 Task: Open a blank google sheet and write heading  Financial Planner. Add Dates in a column and its values below  'Jan 23, Feb 23, Mar 23, Apr 23 & may23. 'Add Income in next column and its values below  $3,000, $3,200, $3,100, $3,300 & $3,500. Add Expenses in next column and its values below  $2,000, $2,300, $2,200, $2,500 & $2,800. Add savings in next column and its values below $500, $600, $500, $700 & $700. Add Investment in next column and its values below  $500, $700, $800, $900 & $1000. Add Net Saving in next column and its values below  $1000, $1200, $900, $800 & $700. Save page Cash Flow Tracker
Action: Mouse moved to (1051, 69)
Screenshot: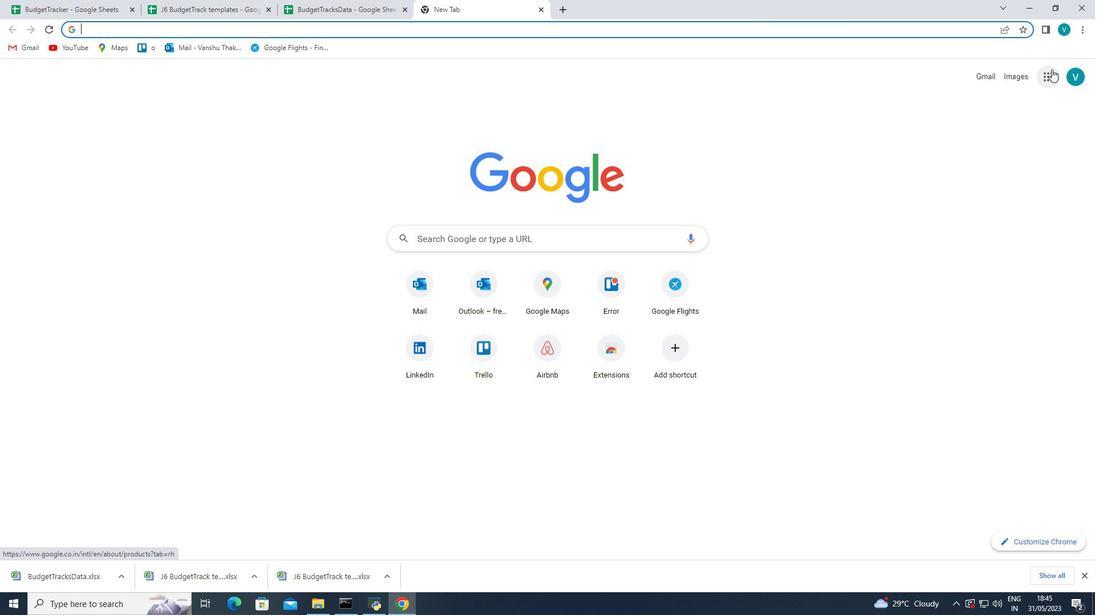 
Action: Mouse pressed left at (1051, 69)
Screenshot: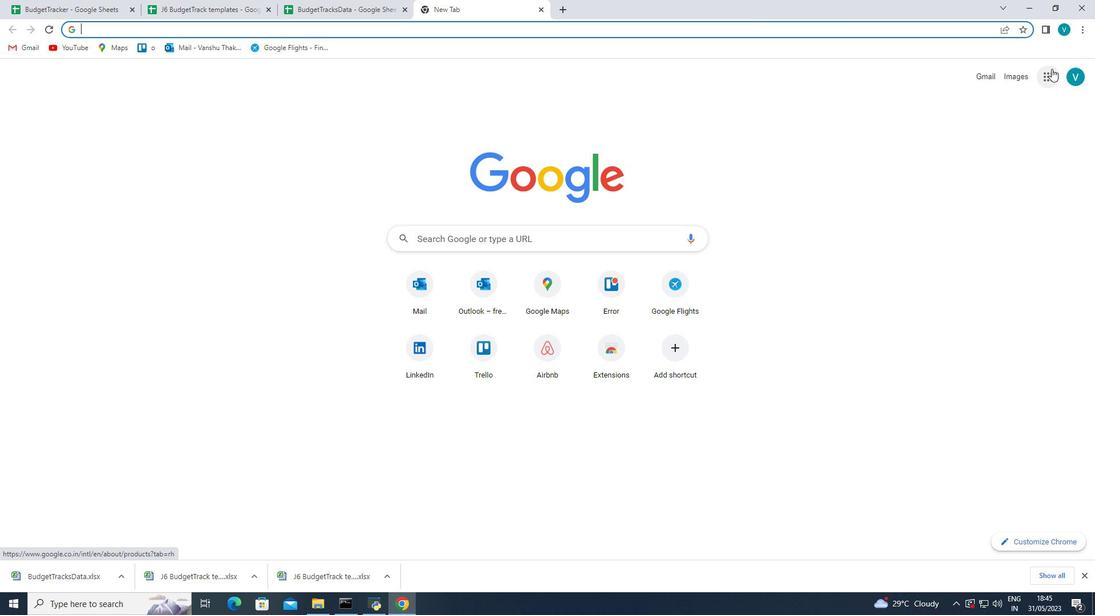 
Action: Mouse moved to (1051, 266)
Screenshot: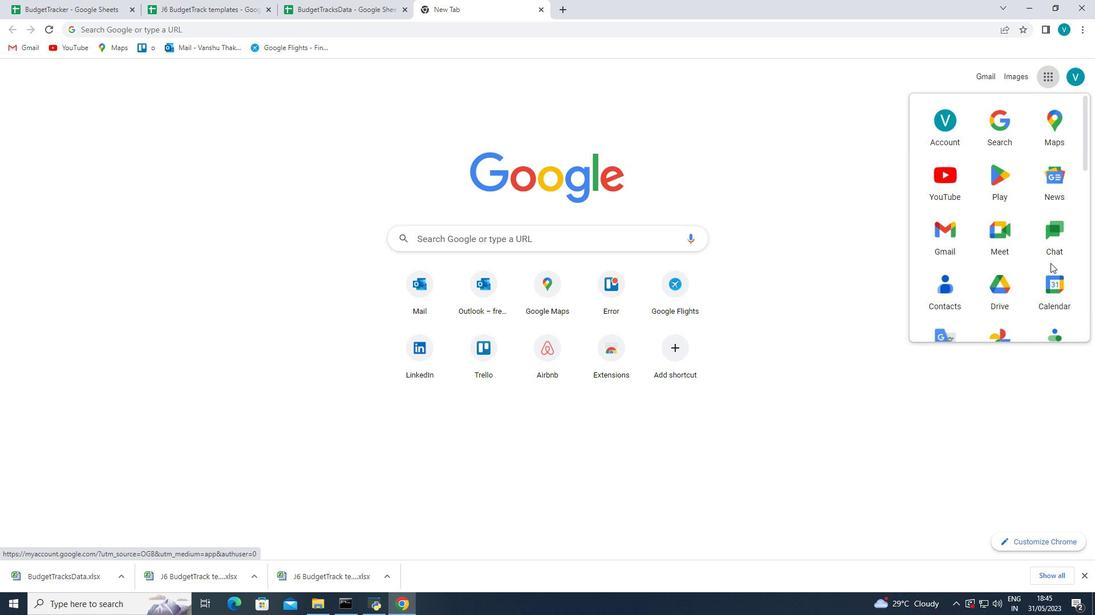 
Action: Mouse scrolled (1051, 266) with delta (0, 0)
Screenshot: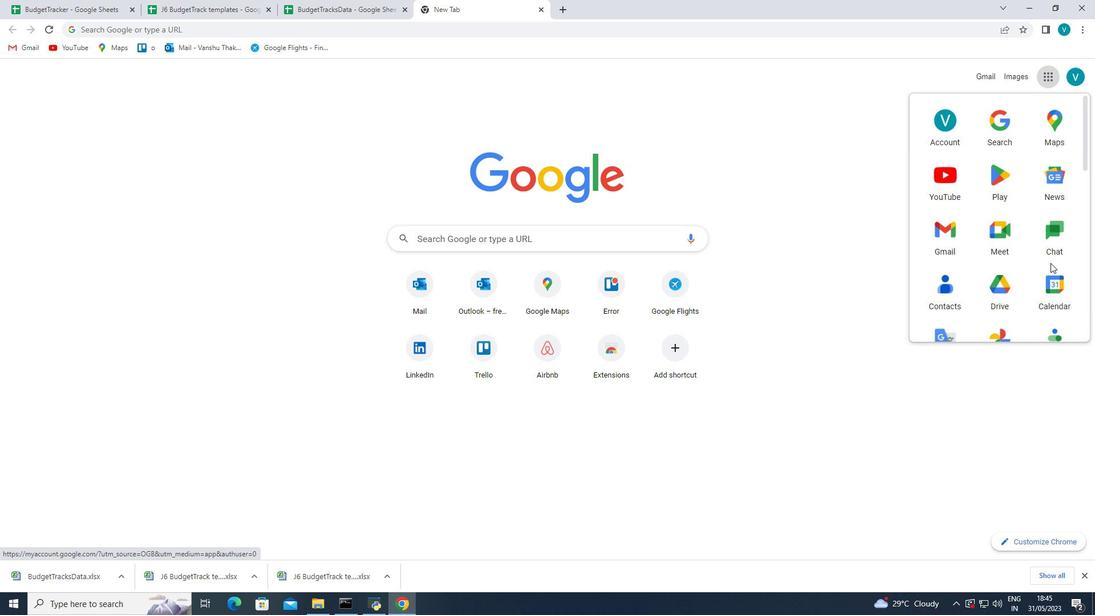 
Action: Mouse scrolled (1051, 266) with delta (0, 0)
Screenshot: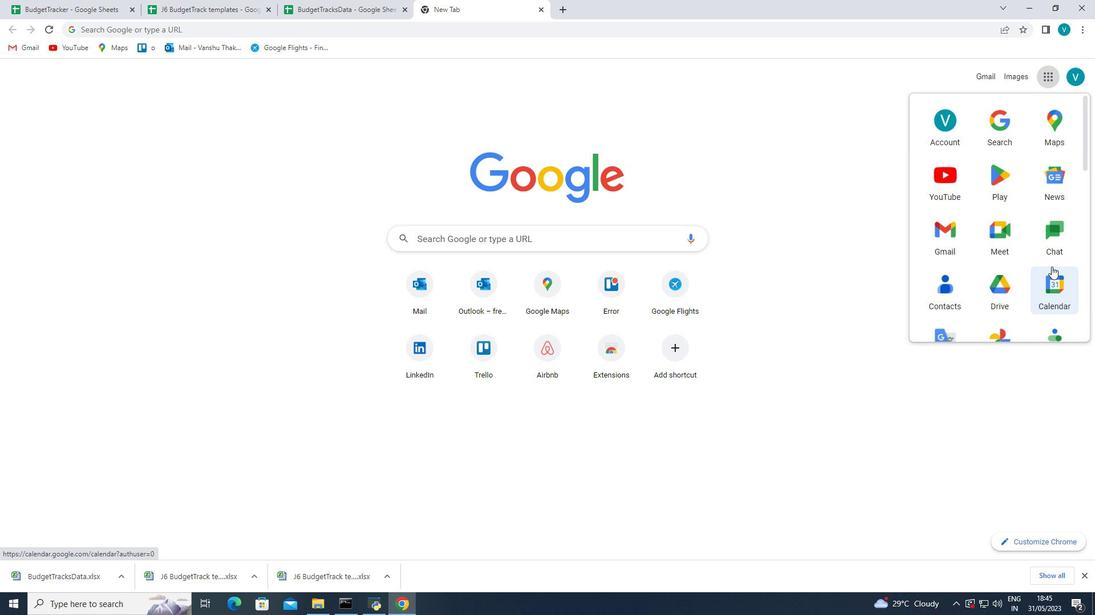 
Action: Mouse moved to (1052, 267)
Screenshot: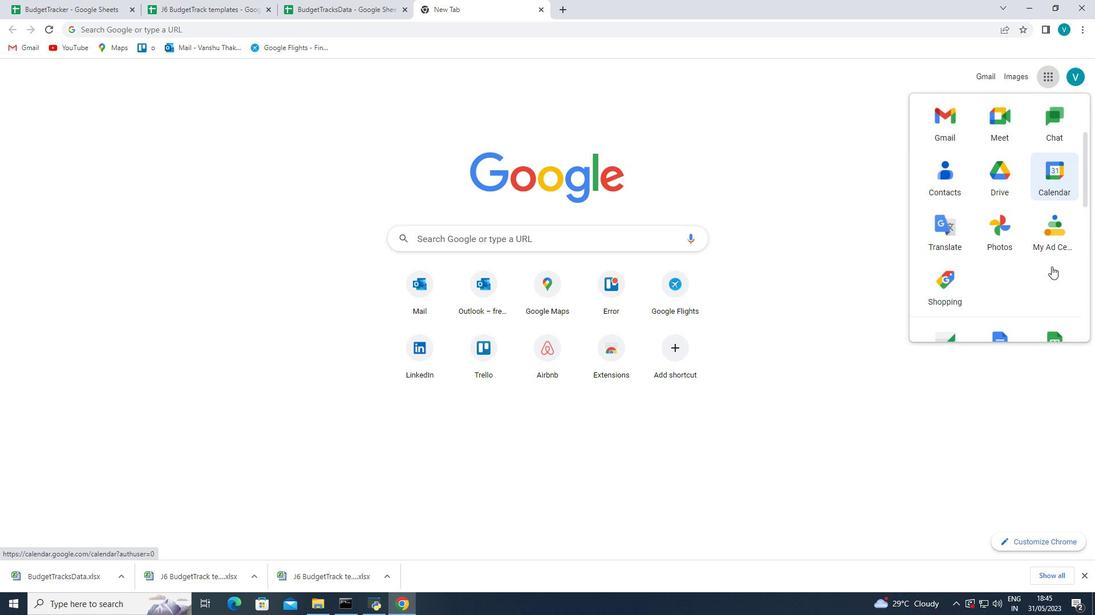 
Action: Mouse scrolled (1052, 266) with delta (0, 0)
Screenshot: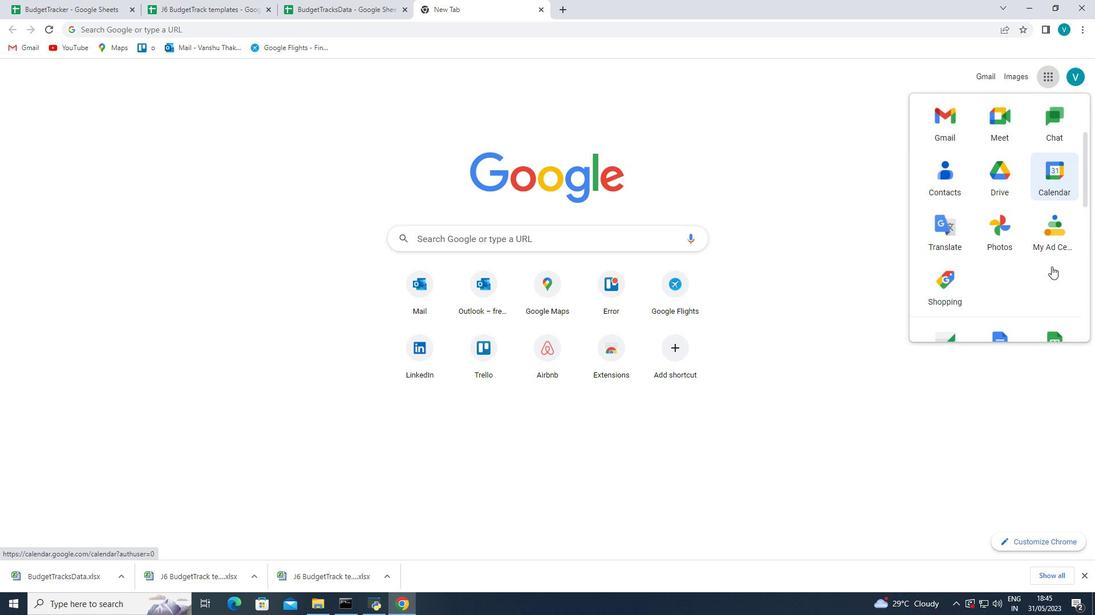 
Action: Mouse moved to (1052, 268)
Screenshot: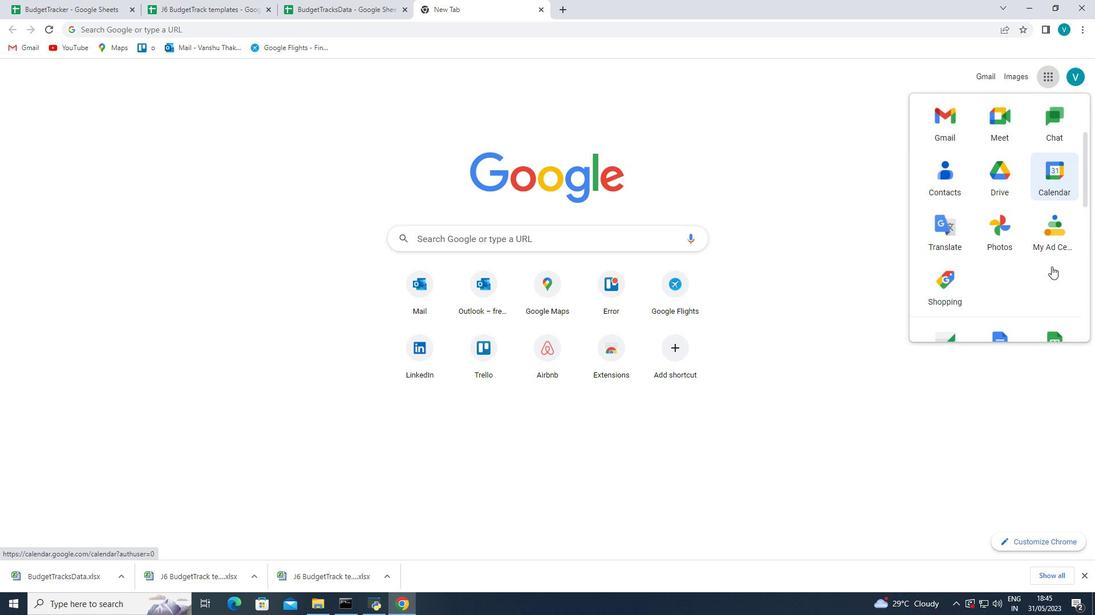 
Action: Mouse scrolled (1052, 267) with delta (0, 0)
Screenshot: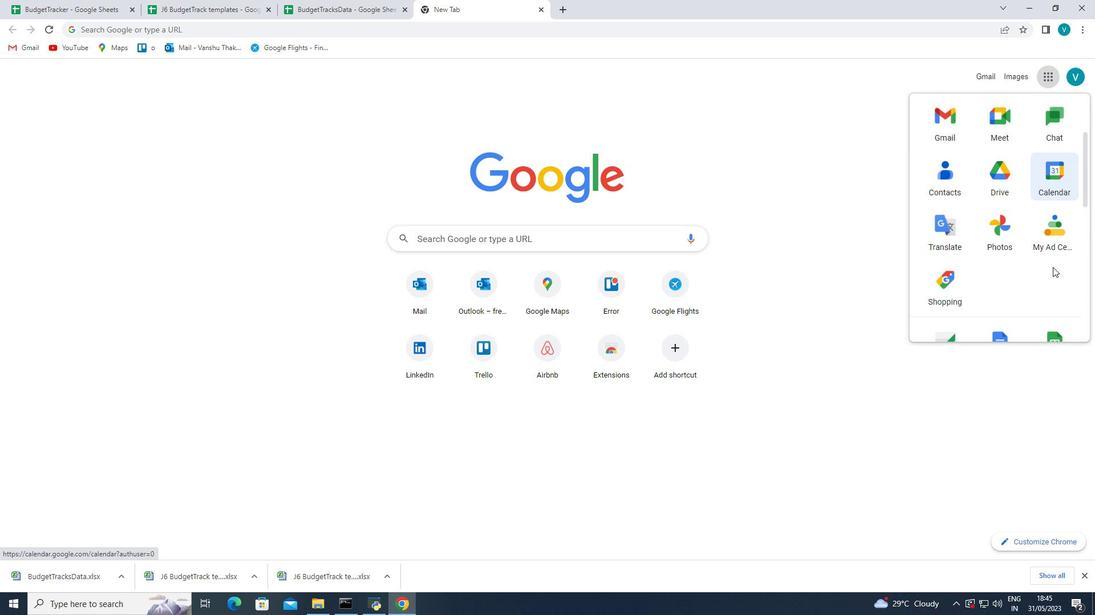 
Action: Mouse moved to (1056, 249)
Screenshot: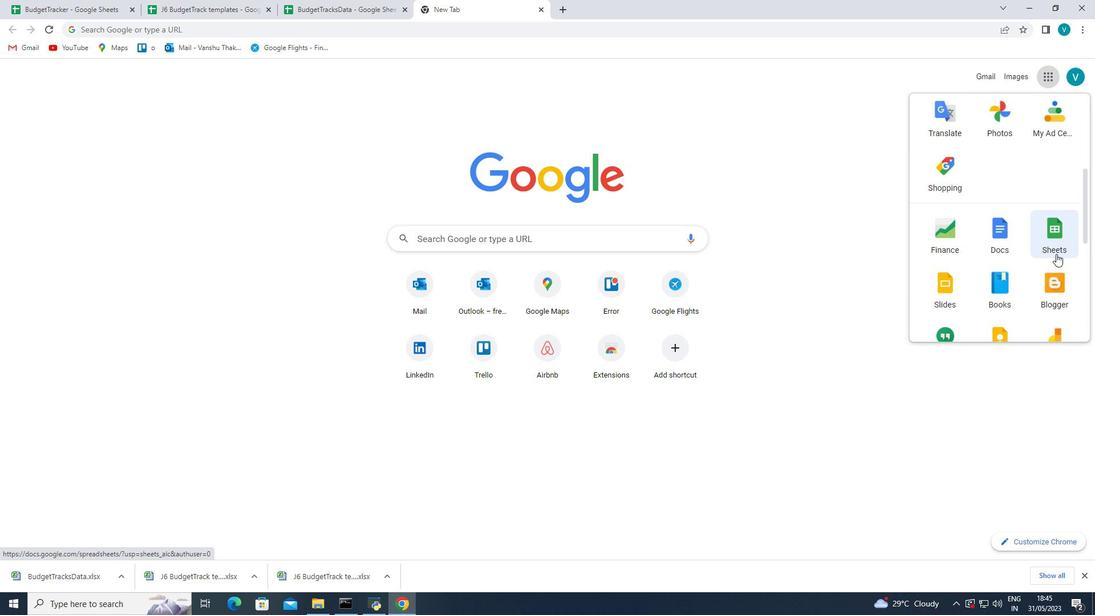 
Action: Mouse pressed left at (1056, 249)
Screenshot: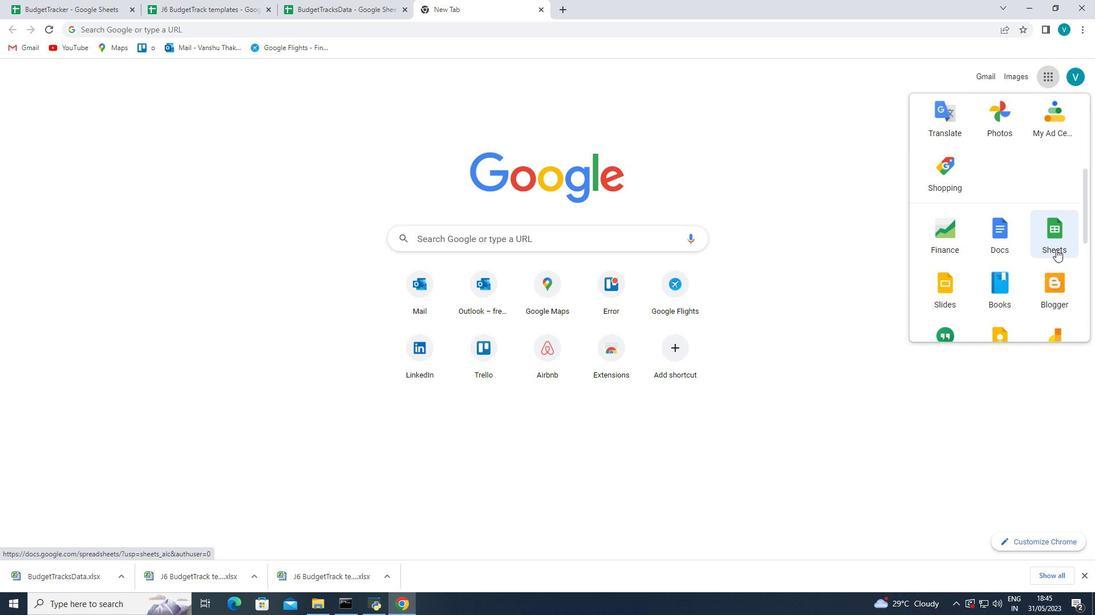 
Action: Mouse pressed left at (1056, 249)
Screenshot: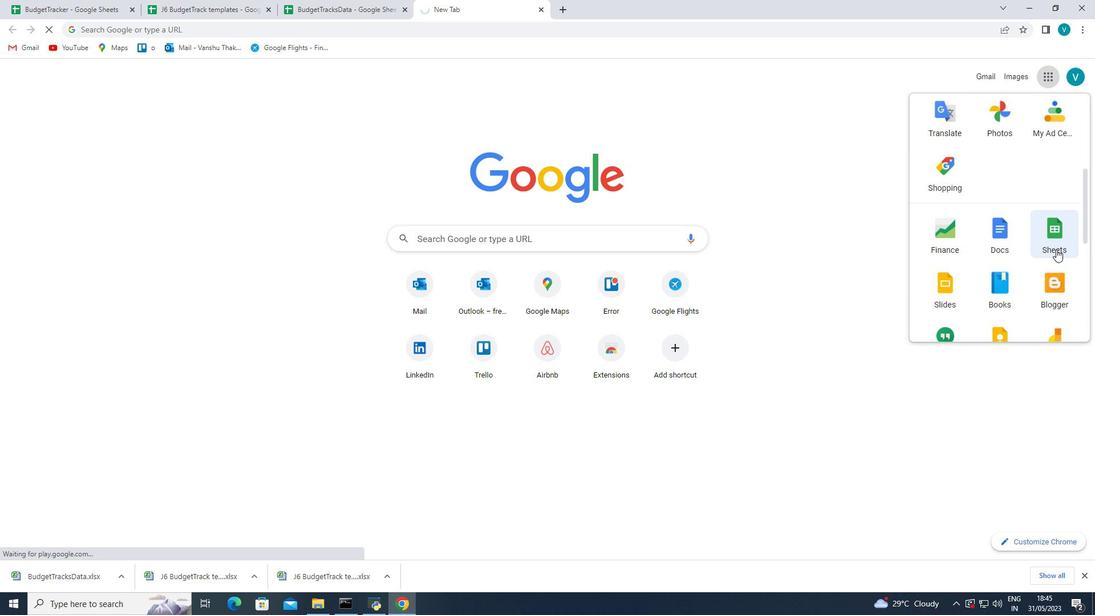 
Action: Mouse moved to (306, 166)
Screenshot: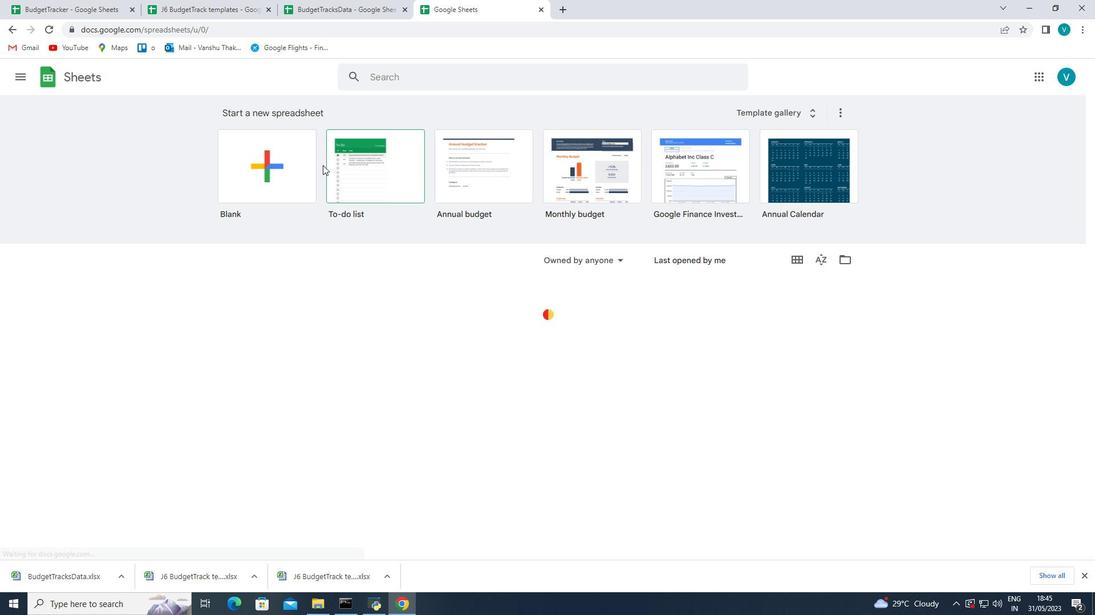 
Action: Mouse pressed left at (306, 166)
Screenshot: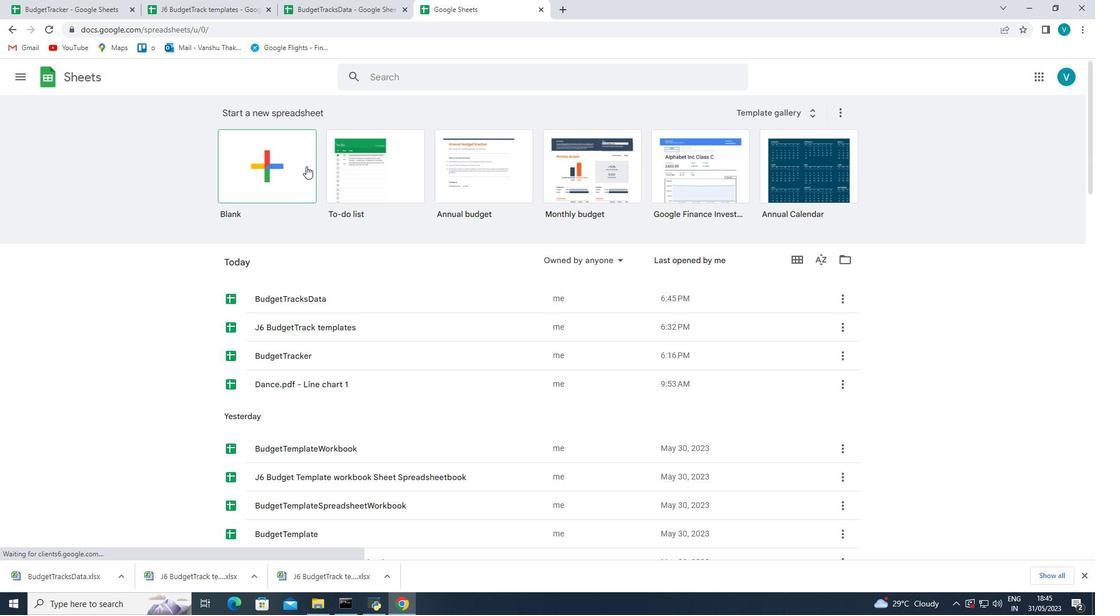 
Action: Mouse pressed left at (306, 166)
Screenshot: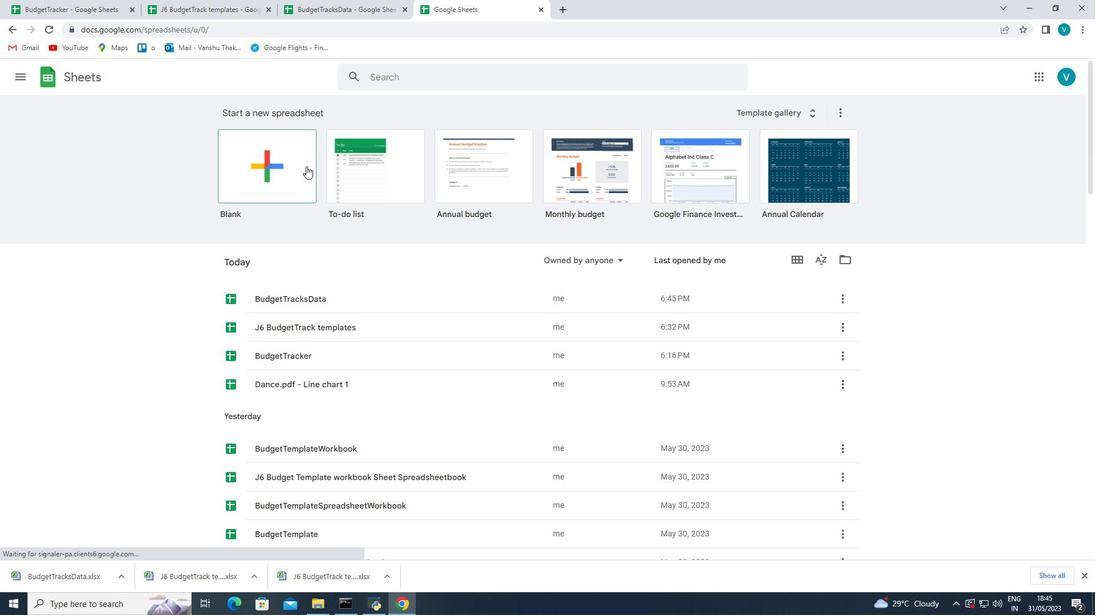 
Action: Mouse moved to (65, 160)
Screenshot: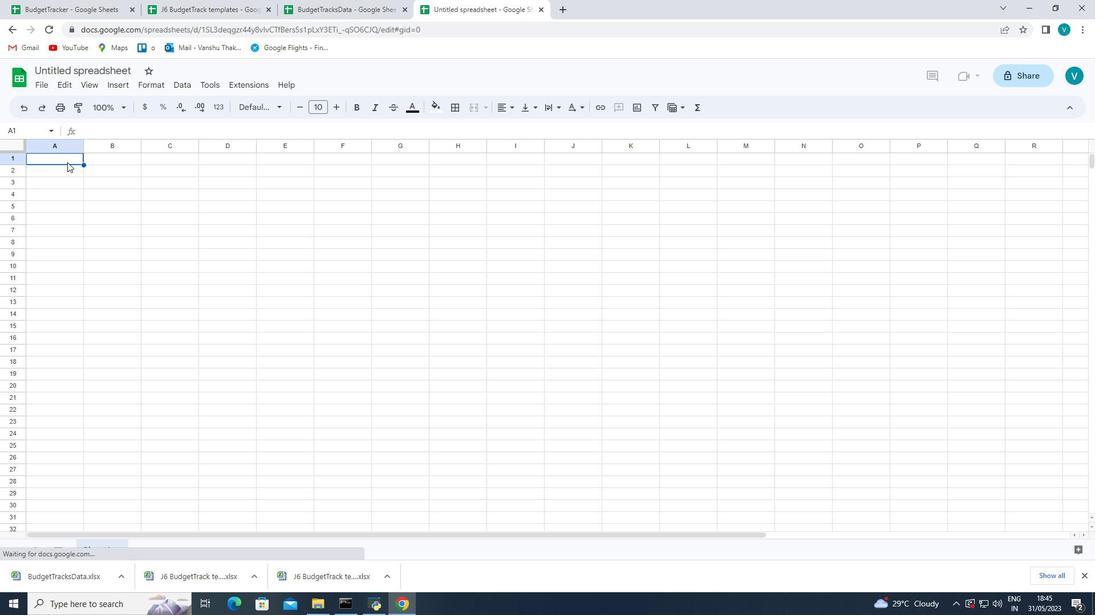 
Action: Mouse pressed left at (65, 160)
Screenshot: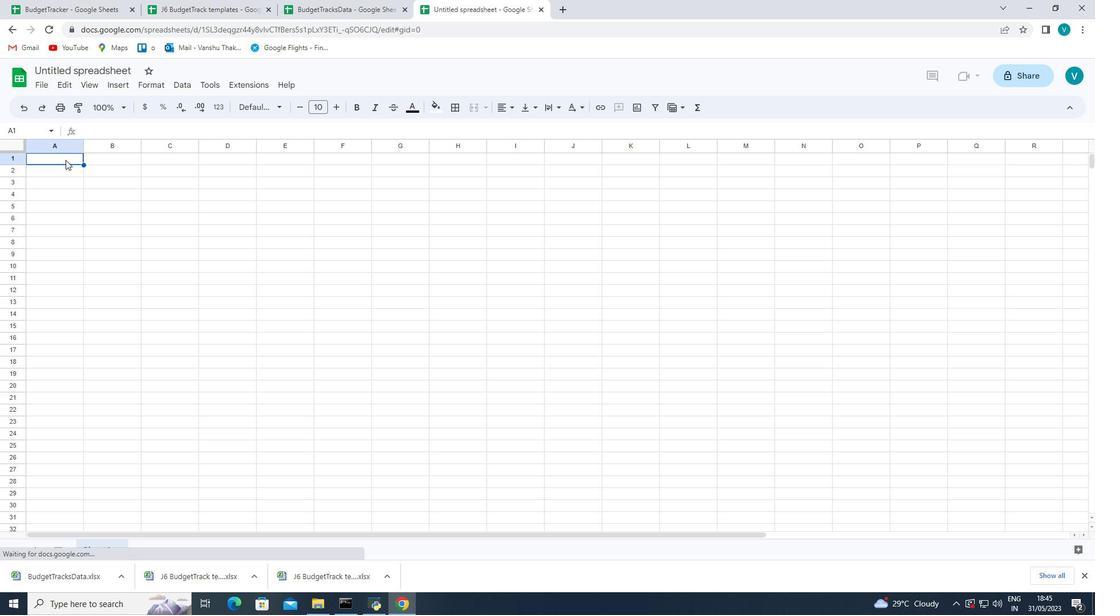 
Action: Mouse pressed left at (65, 160)
Screenshot: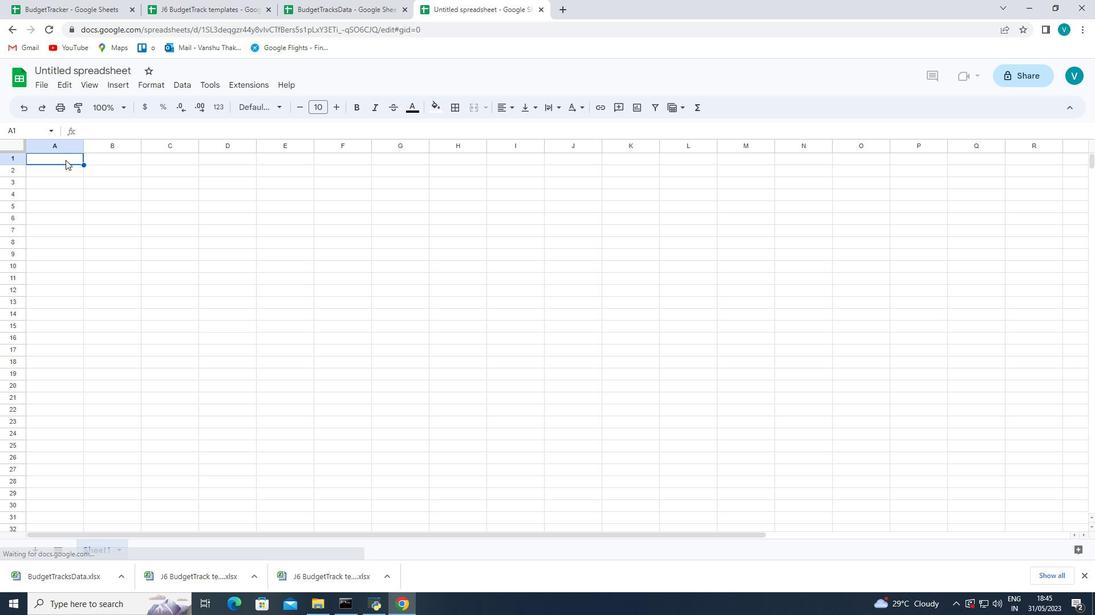
Action: Mouse moved to (250, 118)
Screenshot: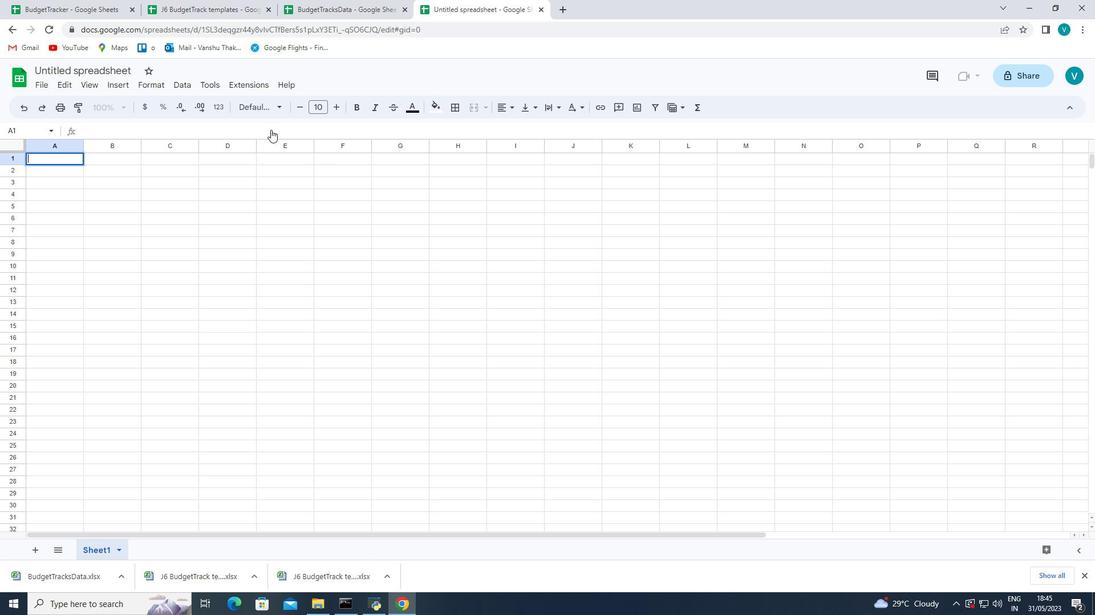 
Action: Key pressed <Key.shift>Financu<Key.backspace>ial<Key.space><Key.shift>Planner<Key.space><Key.enter><Key.shift><Key.shift><Key.shift><Key.shift><Key.shift><Key.shift><Key.shift><Key.shift><Key.shift><Key.shift><Key.shift><Key.shift><Key.shift><Key.shift>Dates<Key.backspace><Key.right><Key.shift><Key.shift><Key.shift><Key.shift><Key.shift><Key.shift><Key.shift><Key.shift><Key.shift>Income<Key.space><Key.right><Key.shift><Key.shift><Key.shift>Expenses<Key.right><Key.shift>Savings<Key.space><Key.right><Key.shift>Invesr<Key.backspace>tment<Key.space><Key.right><Key.shift>Net<Key.space><Key.shift_r>Savings<Key.backspace>
Screenshot: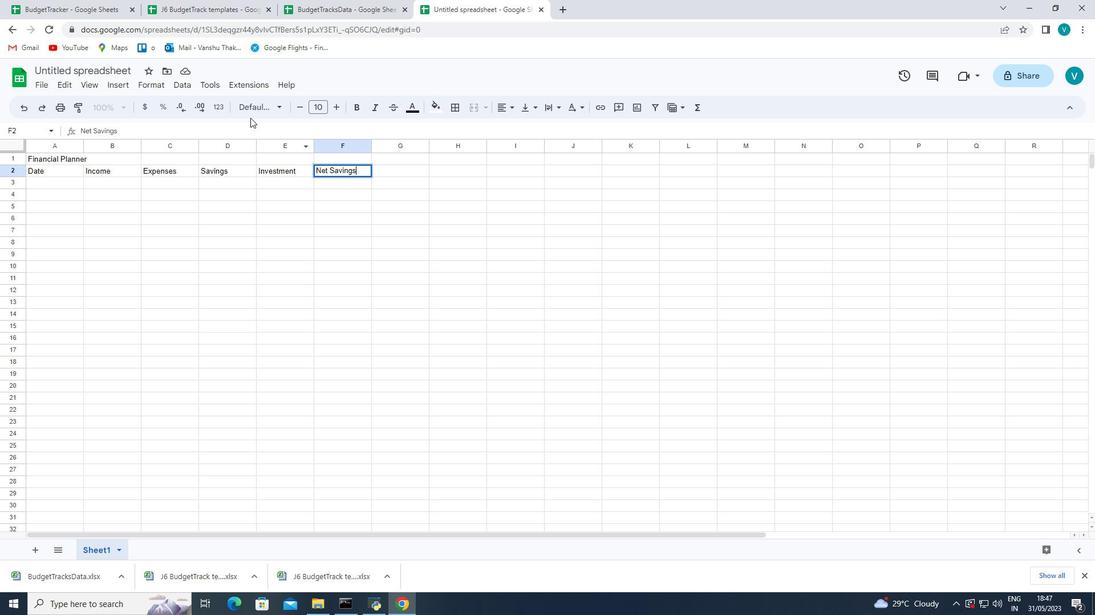 
Action: Mouse moved to (309, 304)
Screenshot: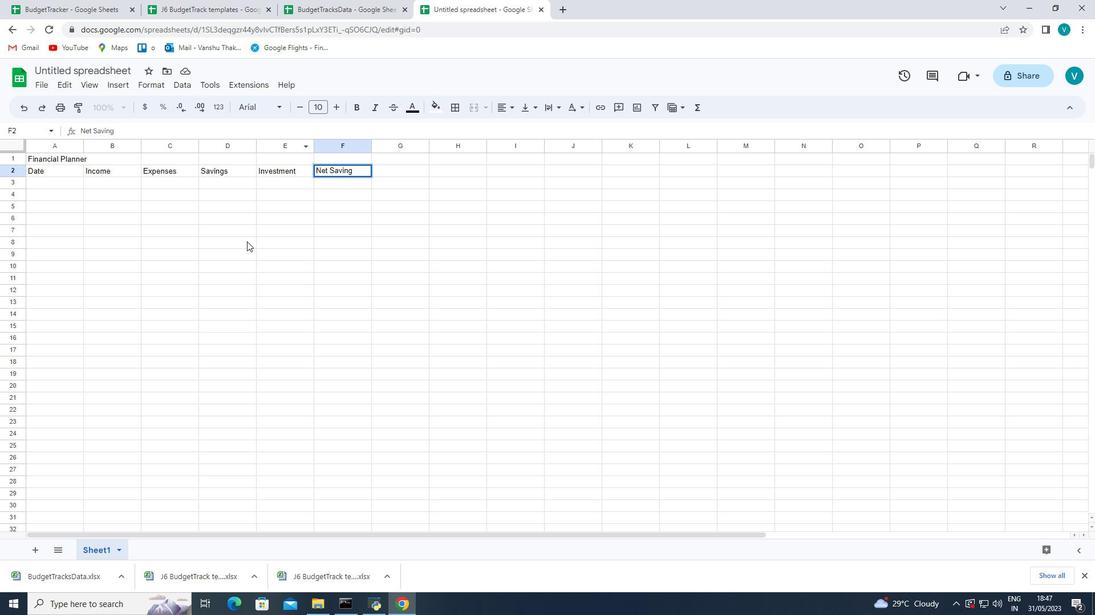 
Action: Mouse pressed left at (309, 304)
Screenshot: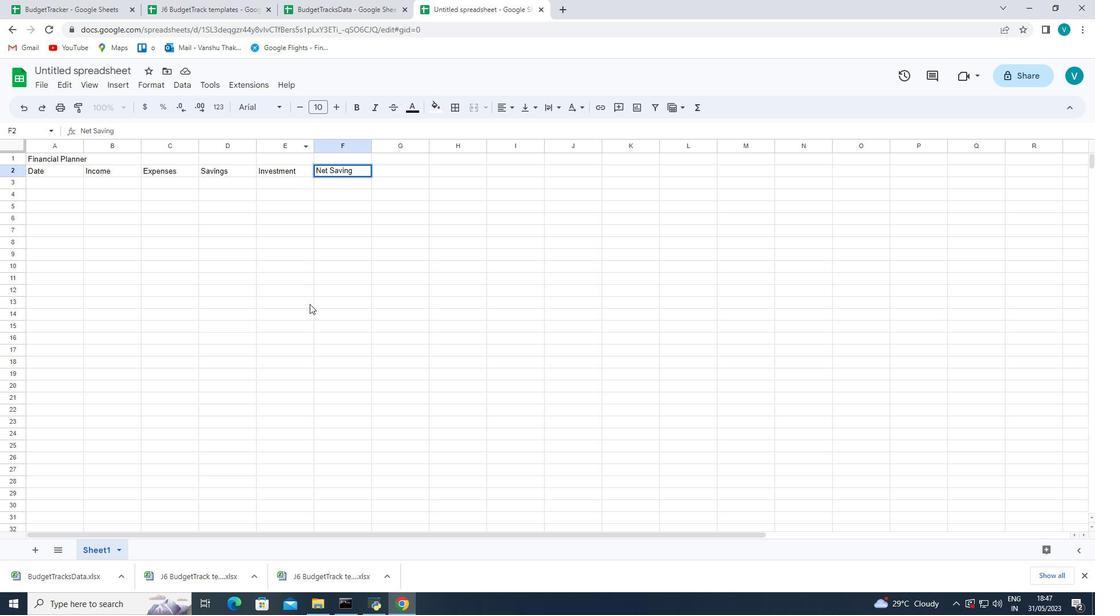 
Action: Mouse moved to (69, 188)
Screenshot: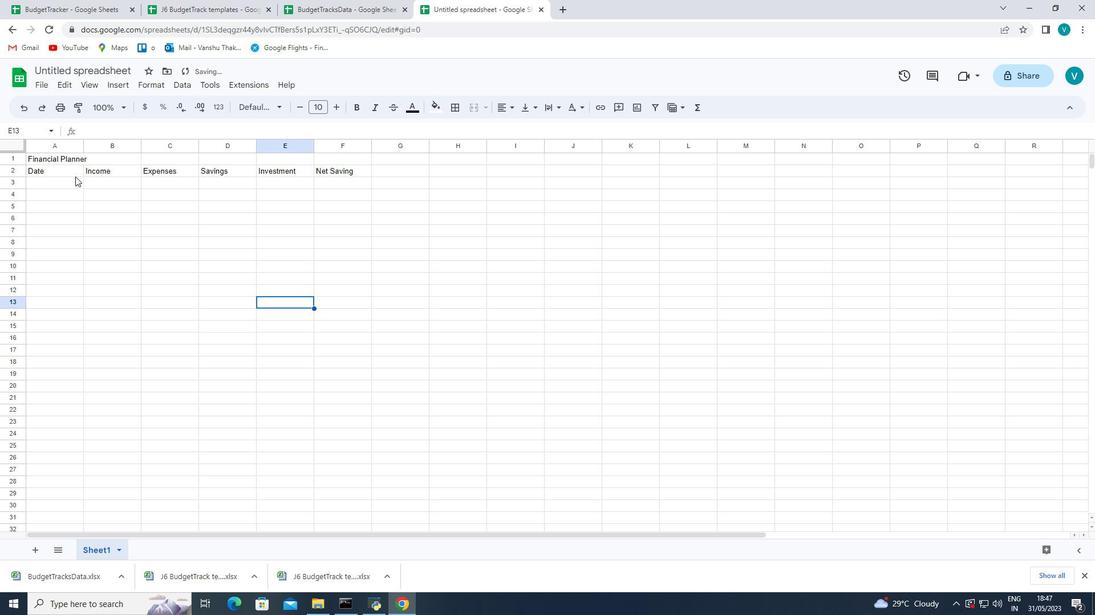 
Action: Mouse pressed left at (69, 188)
Screenshot: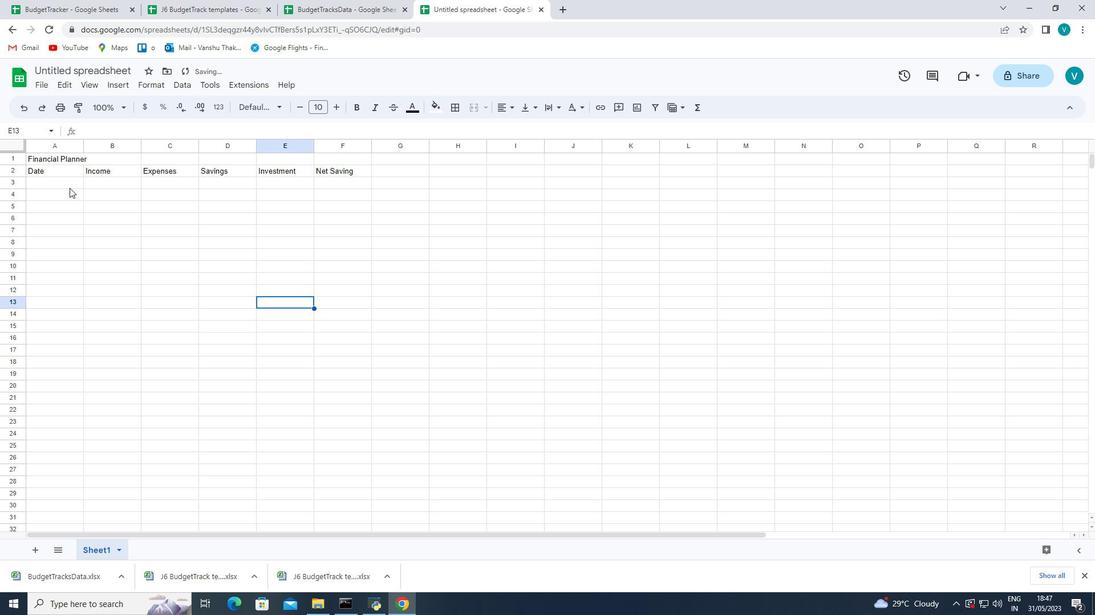 
Action: Mouse moved to (211, 0)
Screenshot: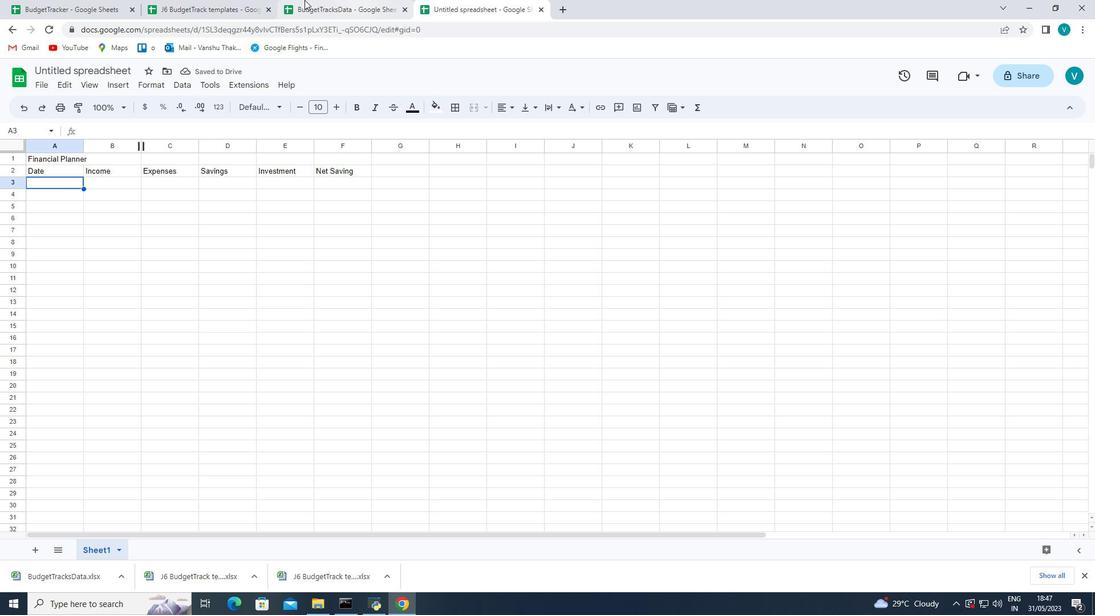
Action: Key pressed jn<Key.backspace><Key.backspace><Key.shift_r><Key.shift_r><Key.shift_r><Key.shift_r><Key.shift_r><Key.shift_r><Key.shift_r>Jan23<Key.enter><Key.shift_r>Feb23<Key.space><Key.enter>
Screenshot: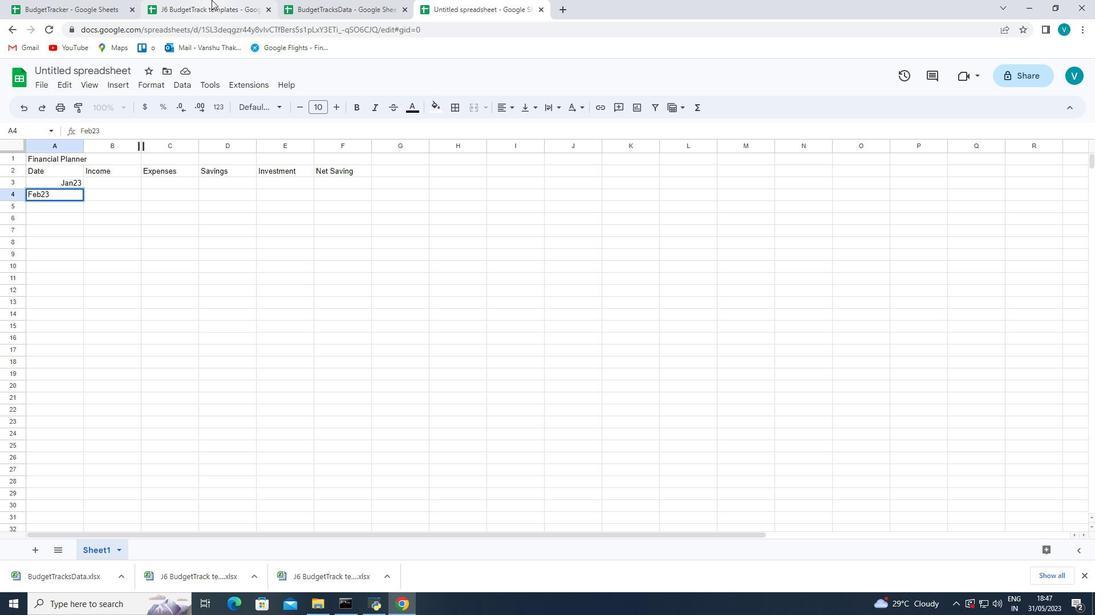 
Action: Mouse moved to (73, 181)
Screenshot: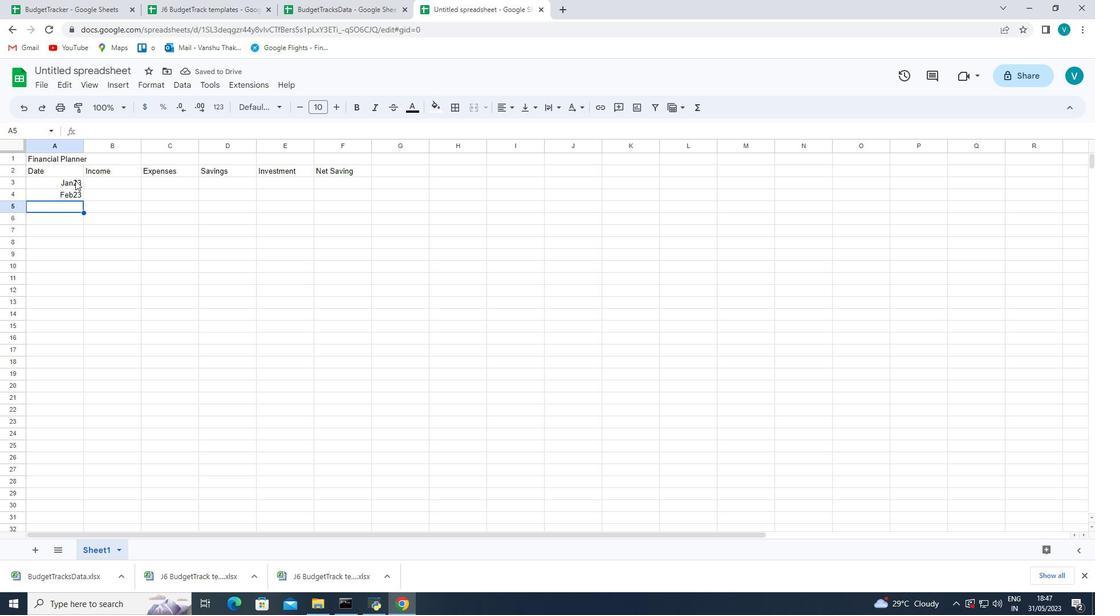 
Action: Mouse pressed left at (73, 181)
Screenshot: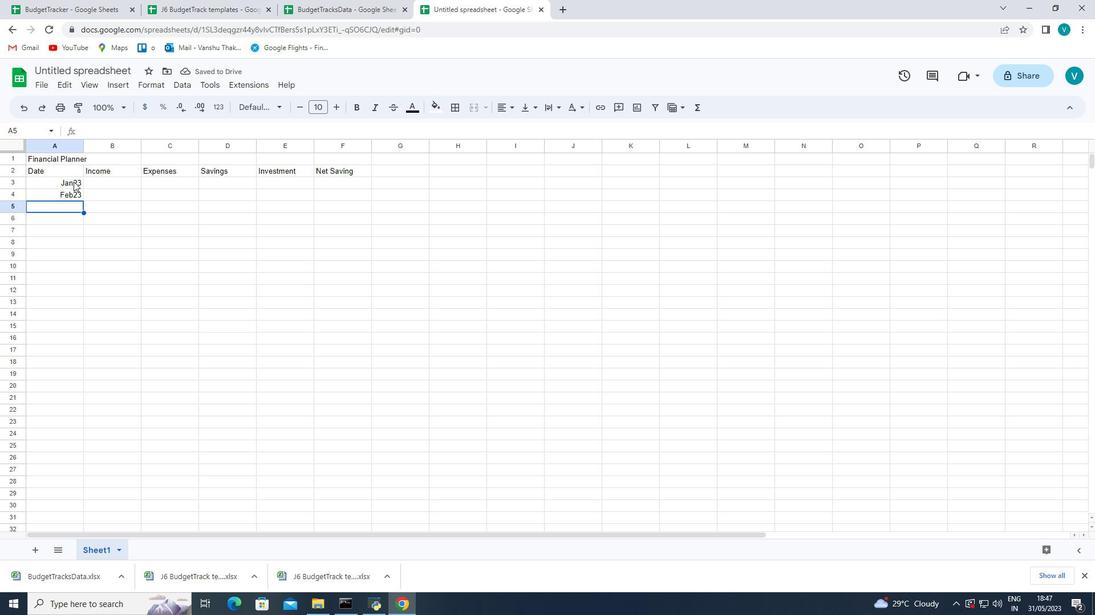
Action: Mouse pressed left at (73, 181)
Screenshot: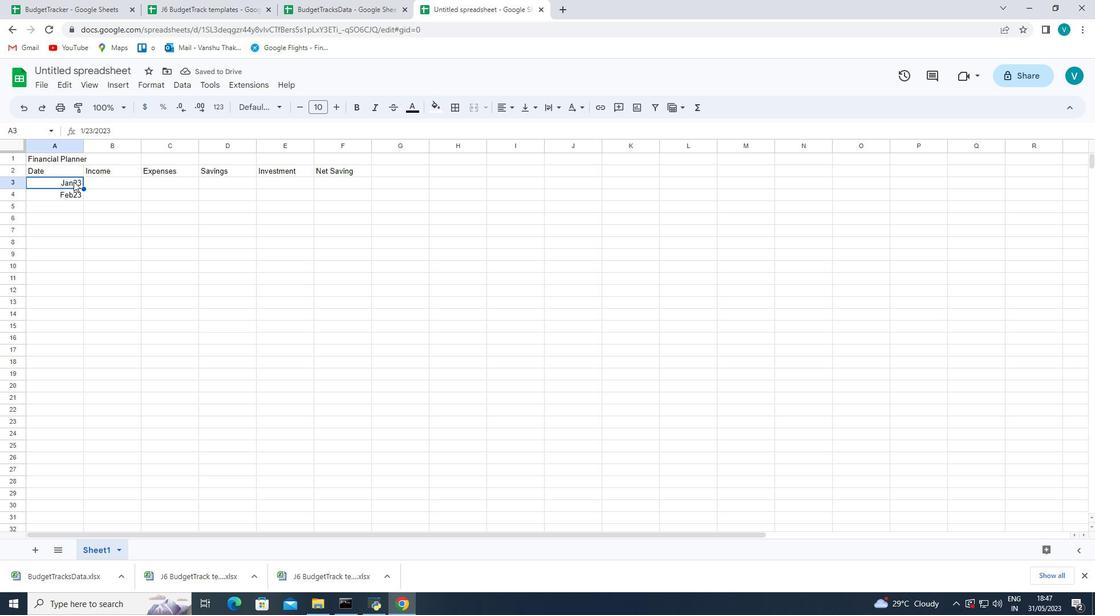 
Action: Mouse moved to (143, 207)
Screenshot: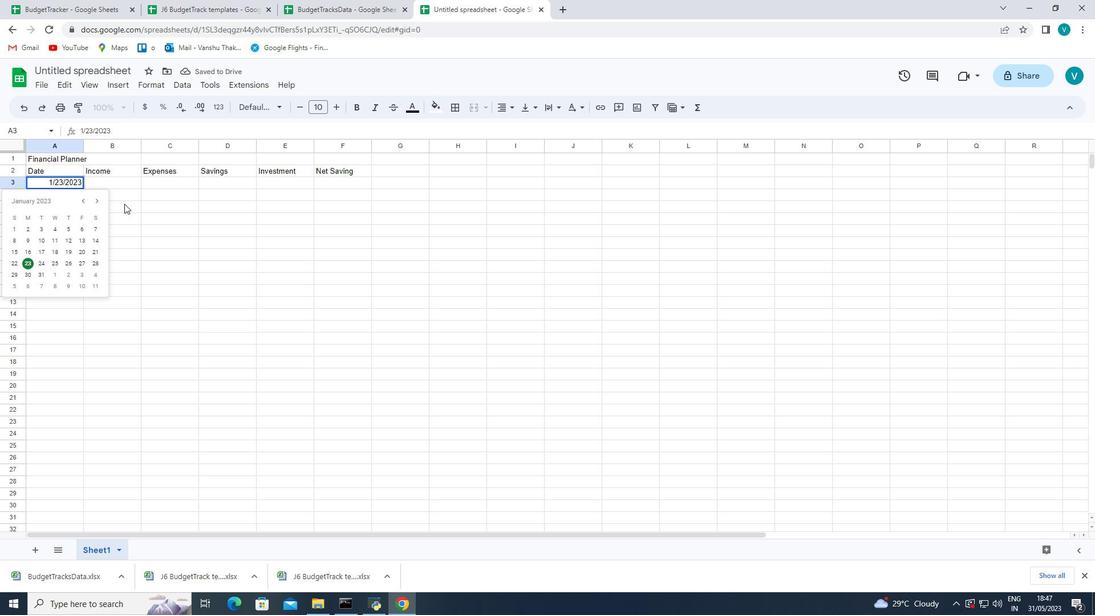 
Action: Mouse pressed left at (143, 207)
Screenshot: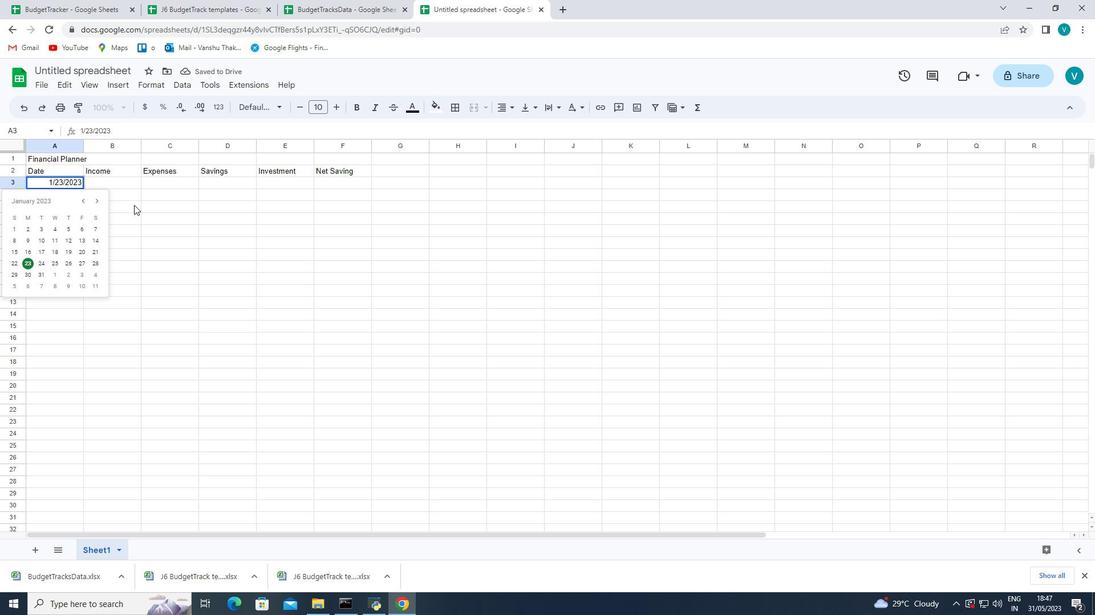 
Action: Mouse moved to (49, 181)
Screenshot: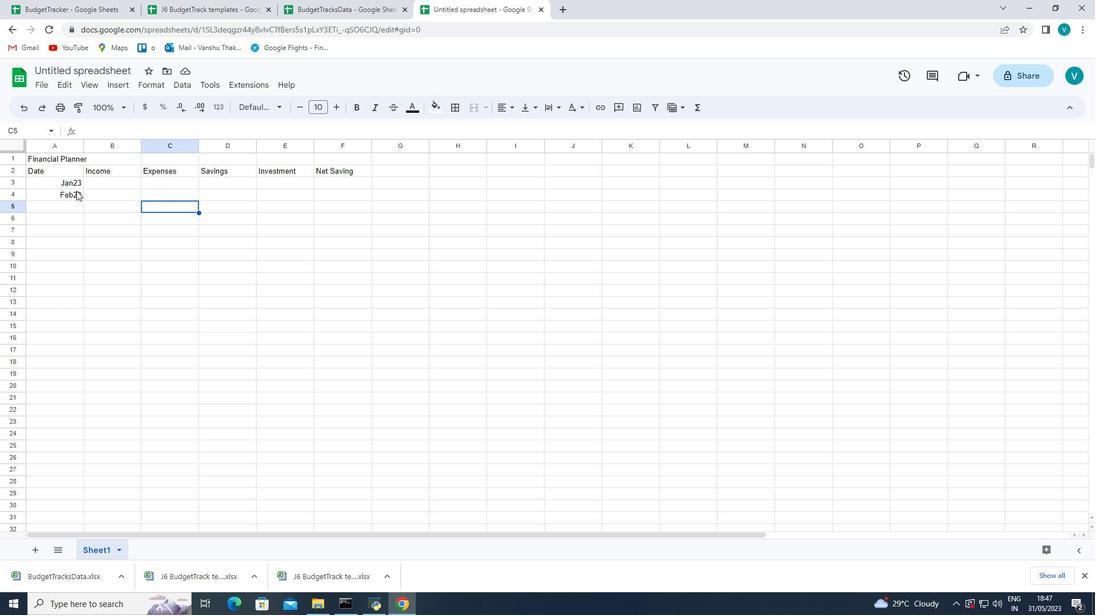 
Action: Mouse pressed left at (49, 181)
Screenshot: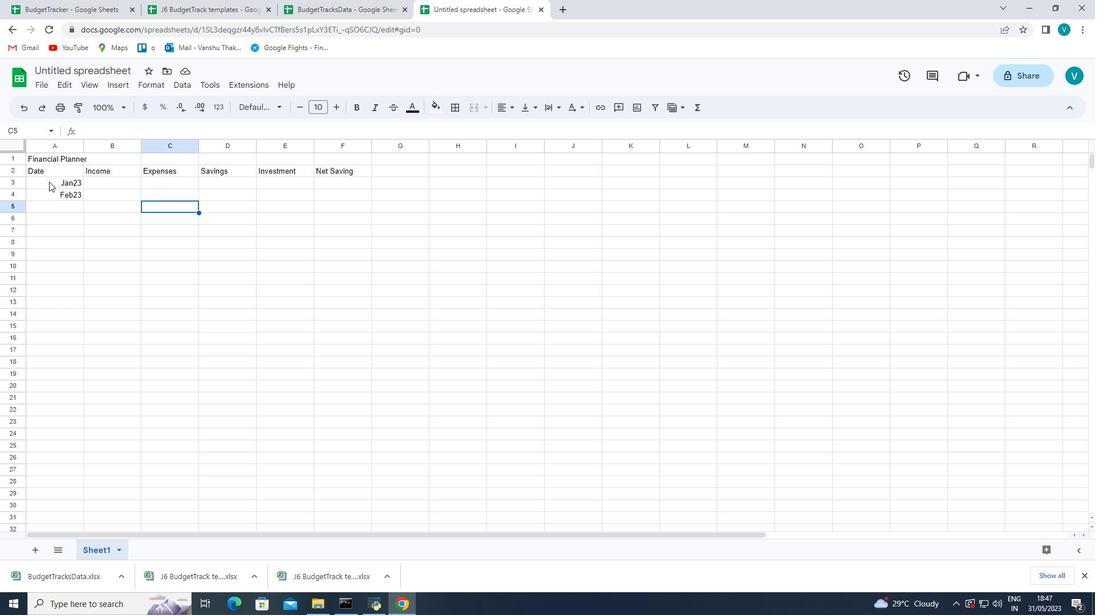 
Action: Mouse pressed left at (49, 181)
Screenshot: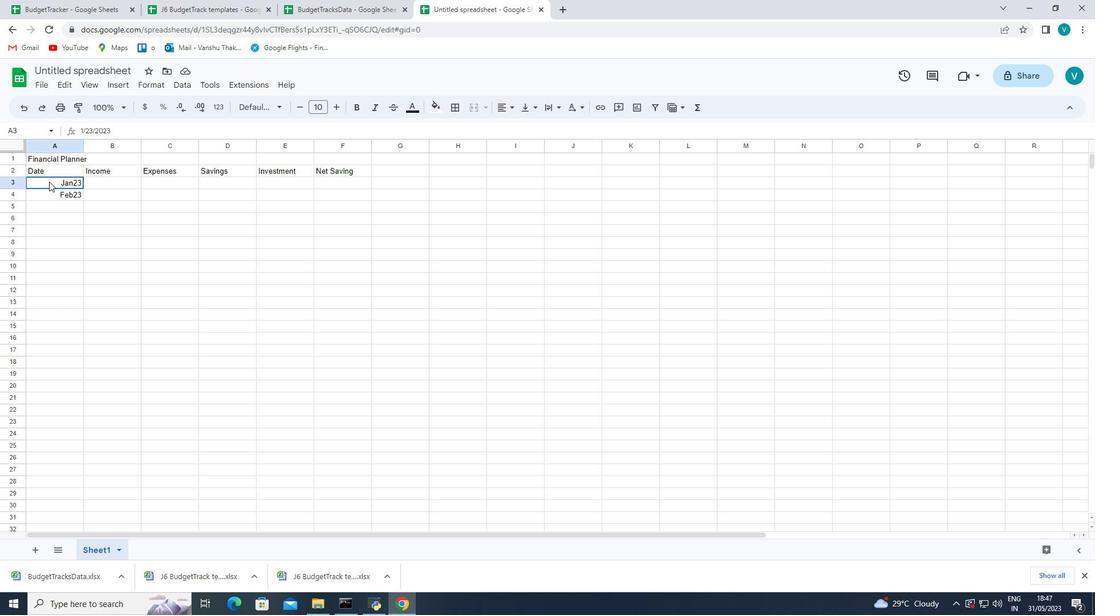 
Action: Mouse moved to (120, 192)
Screenshot: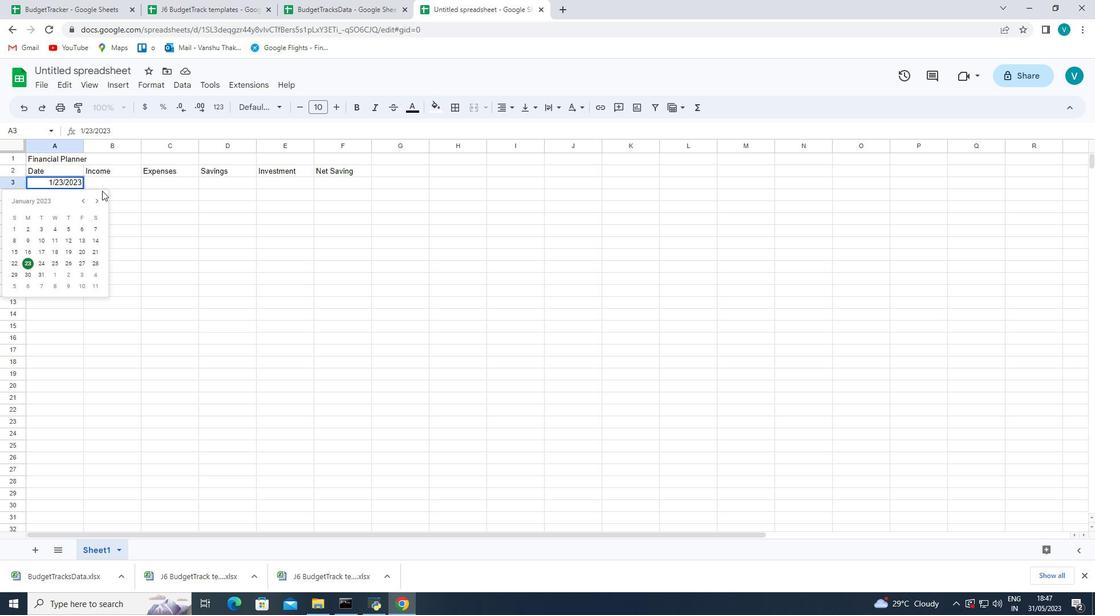 
Action: Mouse pressed left at (120, 192)
Screenshot: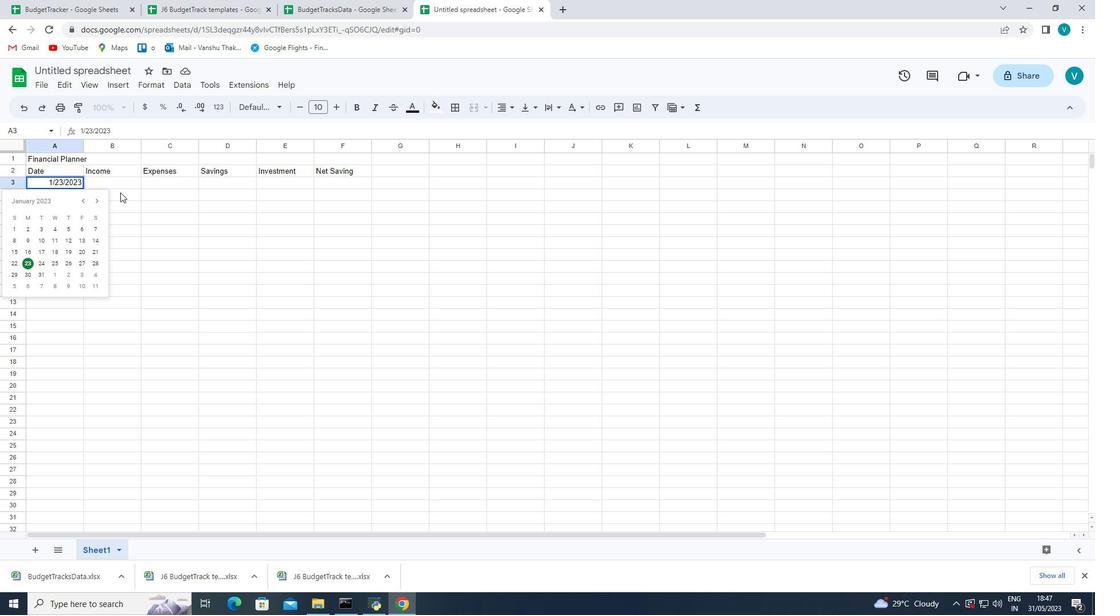 
Action: Mouse moved to (79, 184)
Screenshot: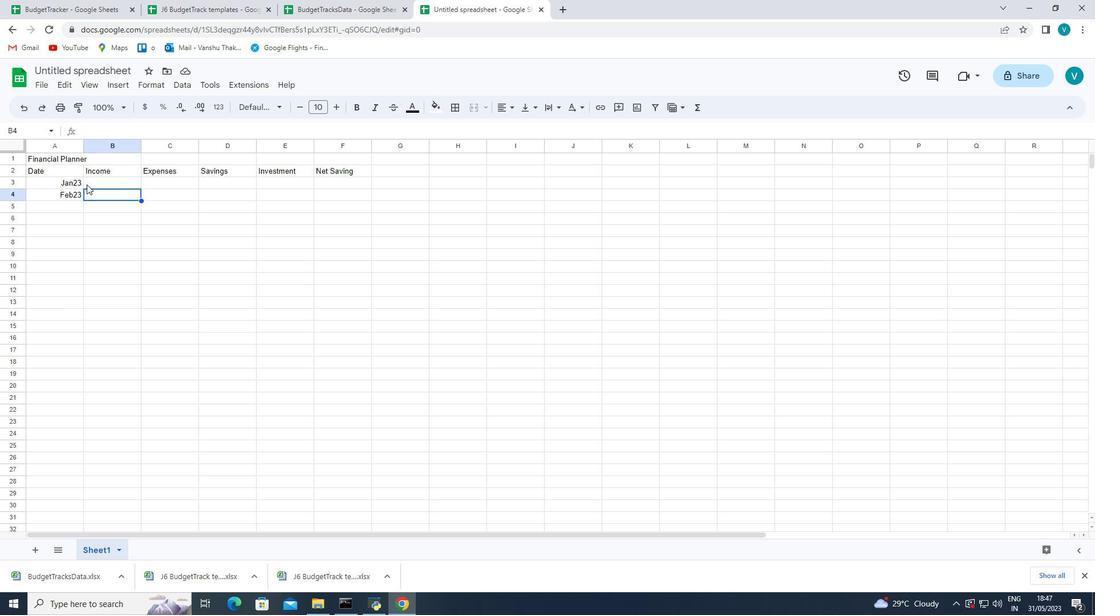 
Action: Mouse pressed left at (79, 184)
Screenshot: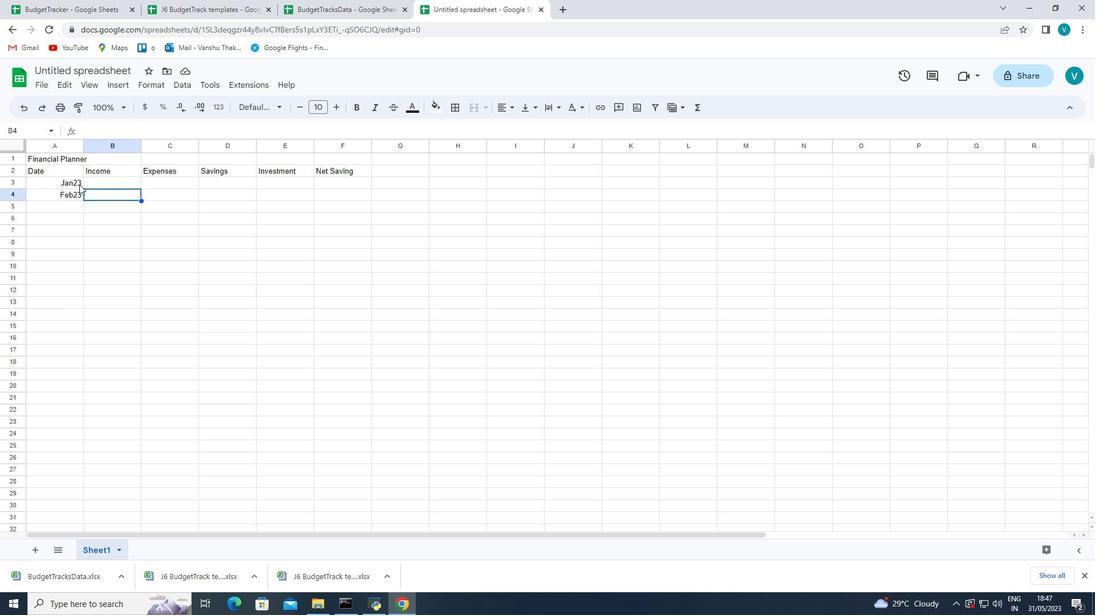 
Action: Mouse moved to (82, 184)
Screenshot: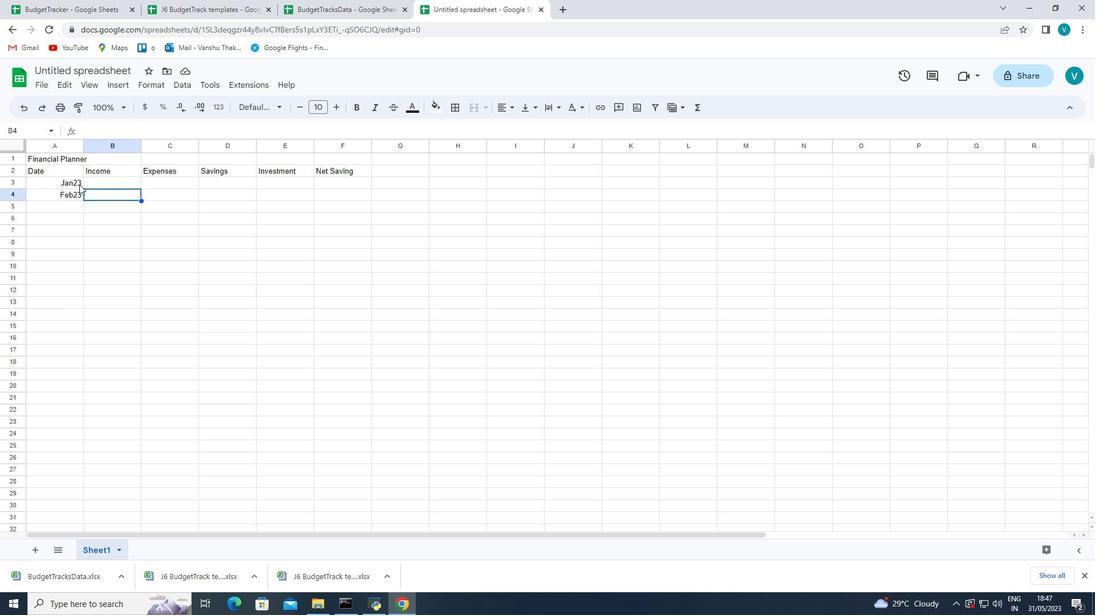 
Action: Mouse pressed left at (82, 184)
Screenshot: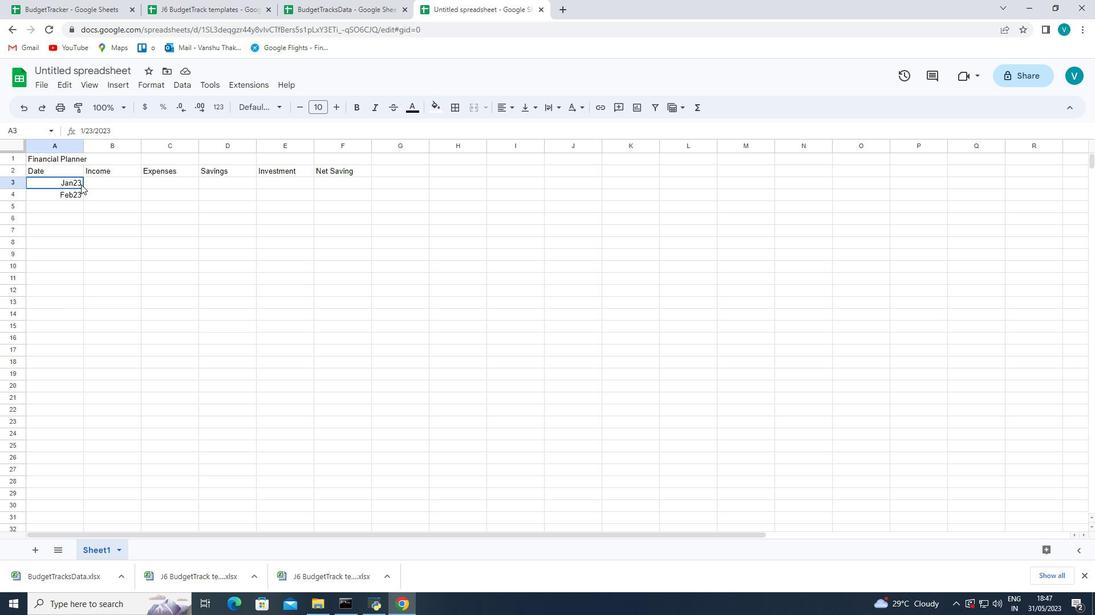 
Action: Mouse moved to (74, 183)
Screenshot: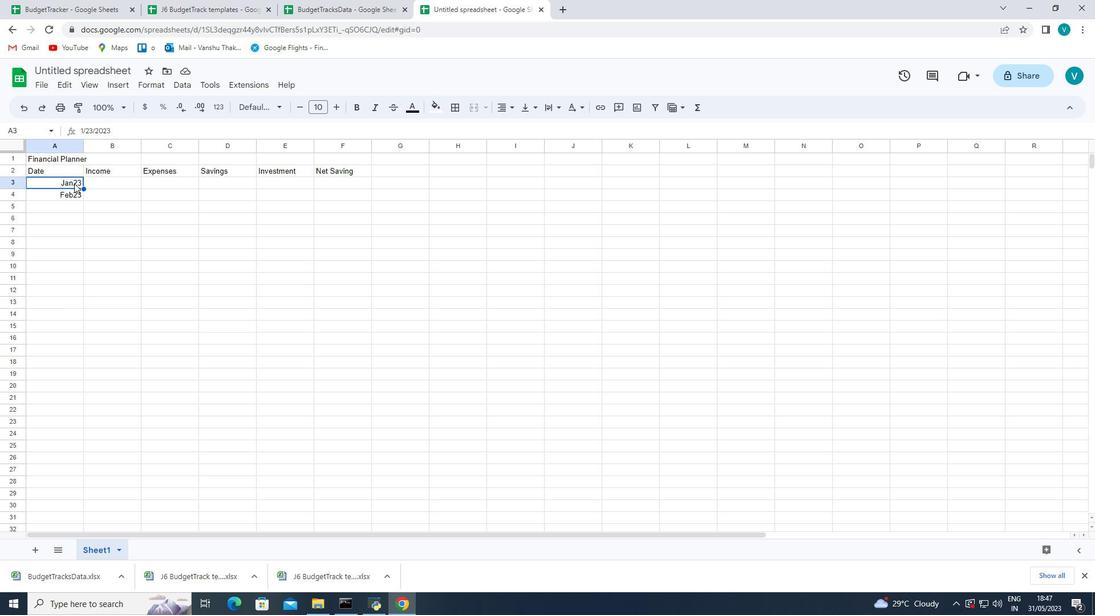 
Action: Mouse pressed left at (74, 183)
Screenshot: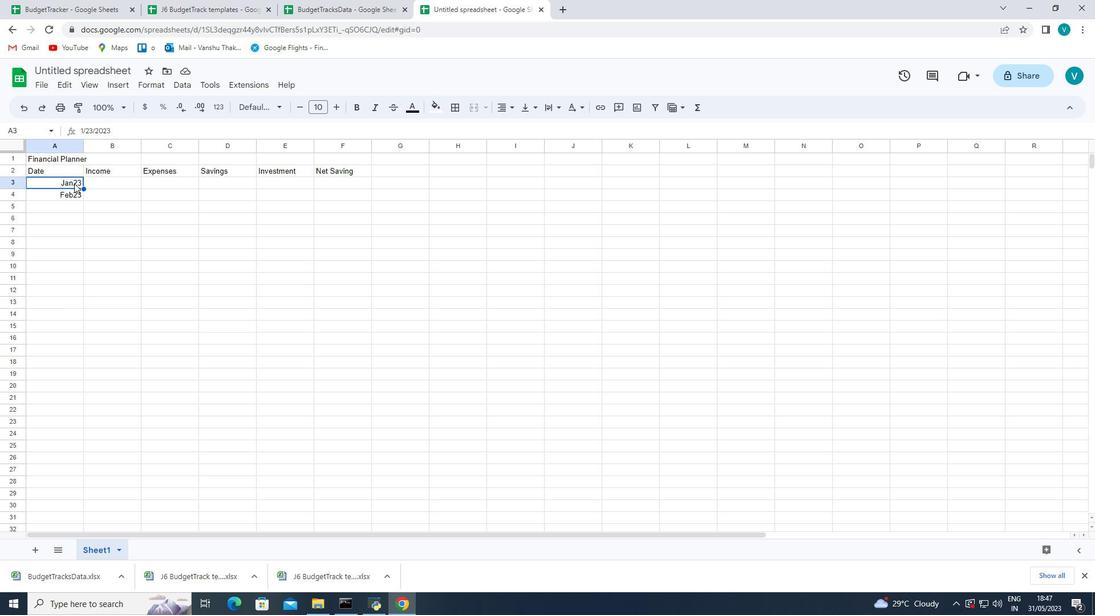 
Action: Mouse pressed left at (74, 183)
Screenshot: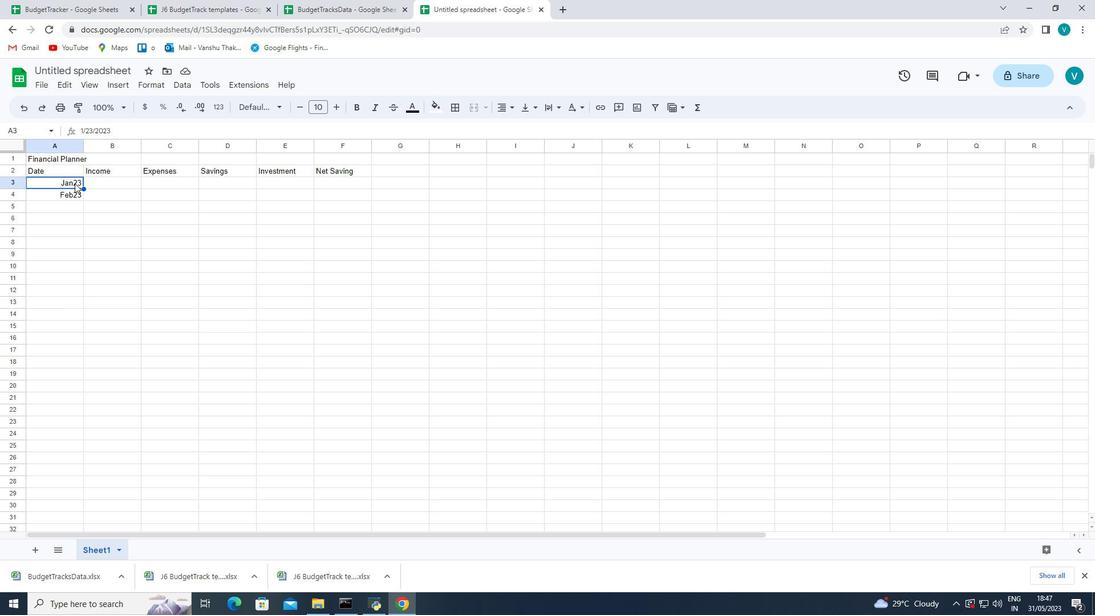 
Action: Mouse moved to (175, 210)
Screenshot: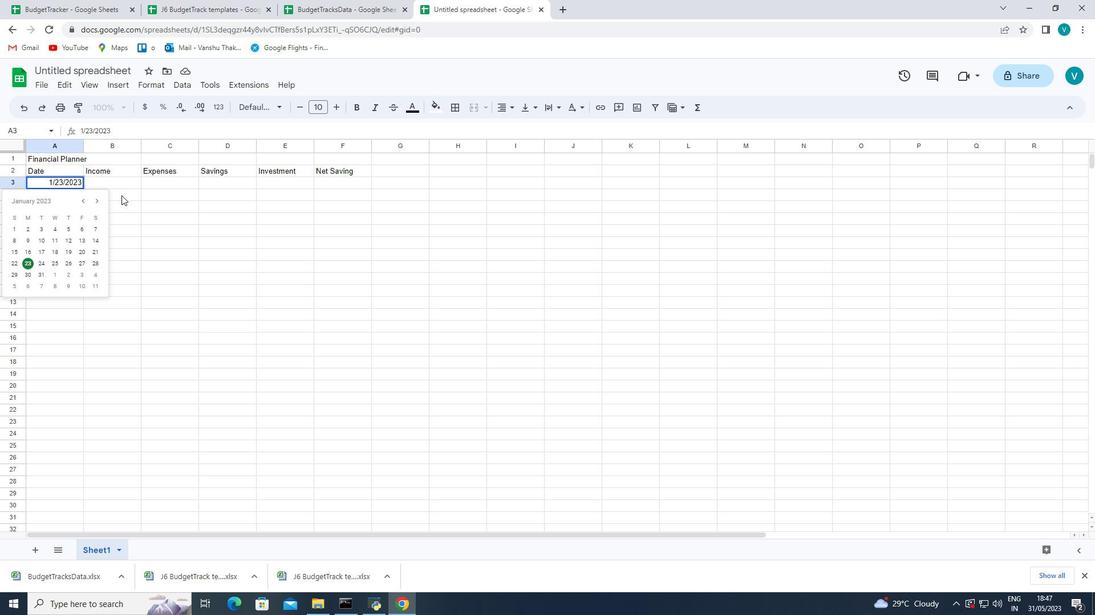 
Action: Mouse pressed left at (175, 210)
Screenshot: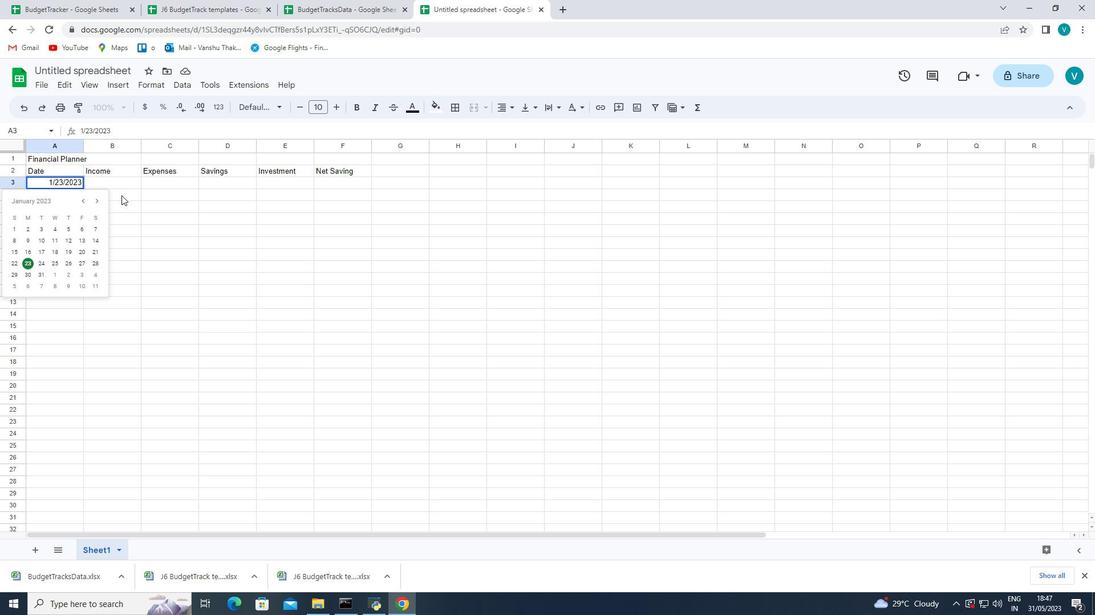 
Action: Mouse moved to (77, 182)
Screenshot: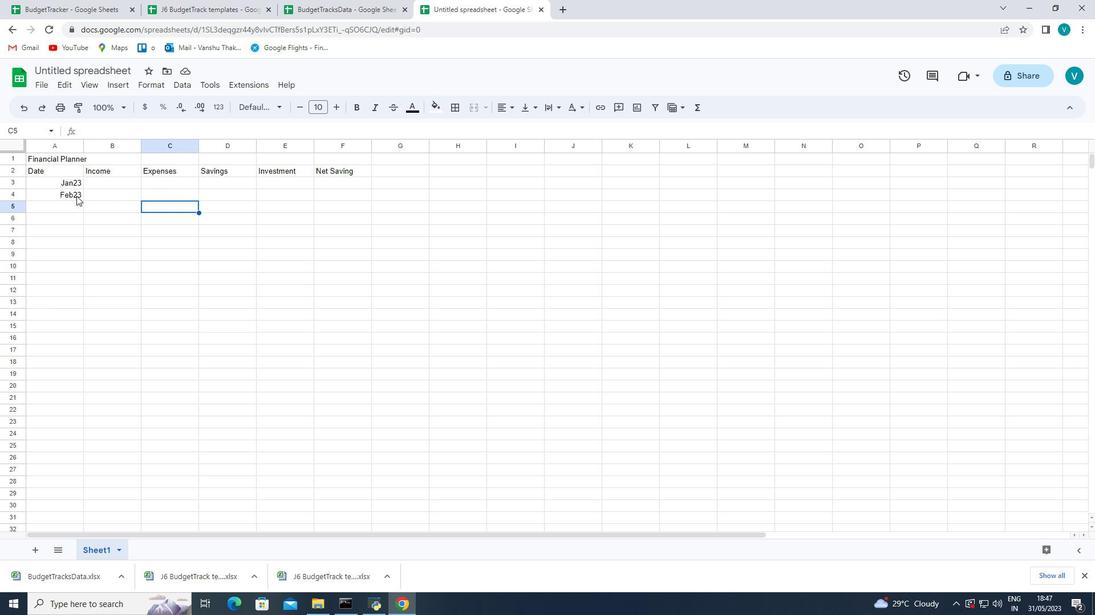 
Action: Mouse pressed left at (77, 182)
Screenshot: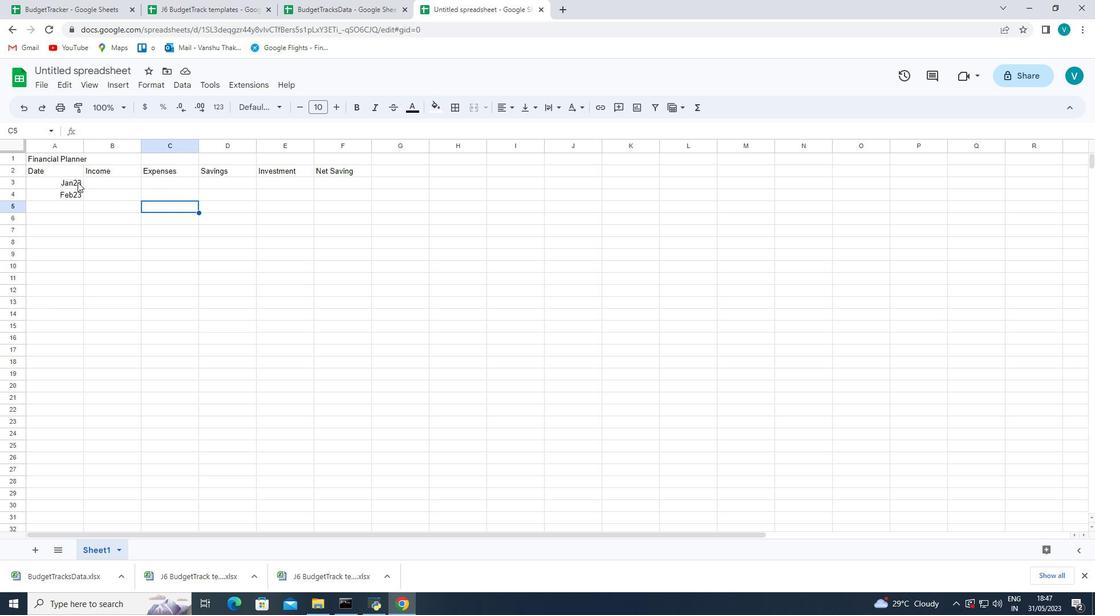 
Action: Mouse moved to (0, 62)
Screenshot: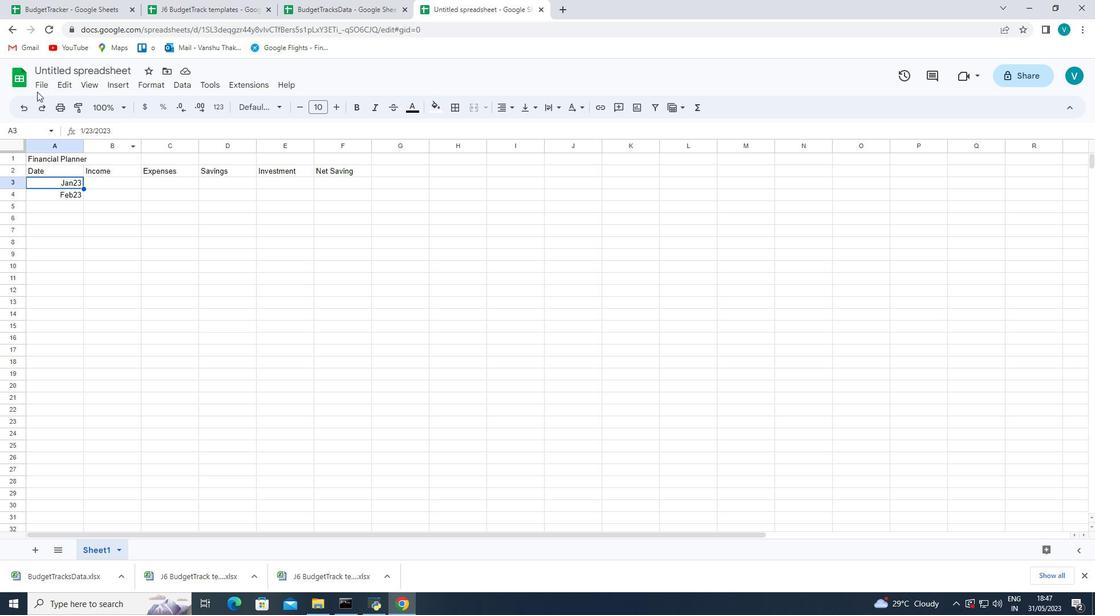 
Action: Key pressed <Key.enter><Key.backspace><Key.backspace><Key.backspace><Key.backspace><Key.backspace><Key.backspace><Key.backspace><Key.backspace><Key.backspace><Key.shift_r>Jan<Key.space>23<Key.enter><Key.enter><Key.enter><Key.shift_r><Key.shift_r><Key.shift_r><Key.shift_r><Key.shift_r><Key.shift_r><Key.shift_r><Key.shift_r>Mar<Key.space>23<Key.enter><Key.shift_r>Apr<Key.space>23<Key.space><Key.shift_r>&<Key.space>may23<Key.space>
Screenshot: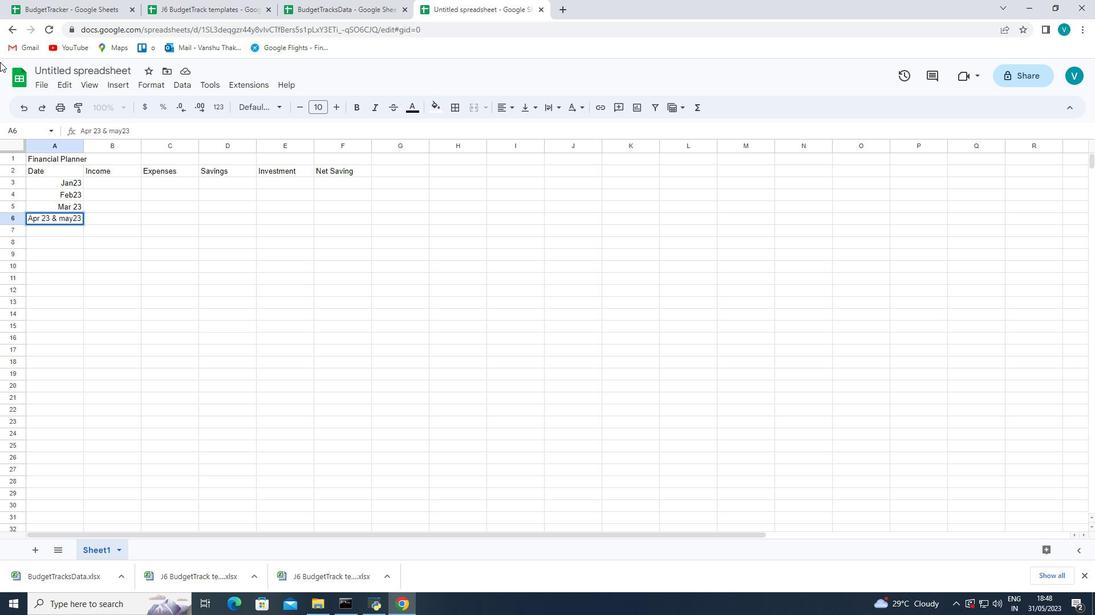 
Action: Mouse moved to (158, 218)
Screenshot: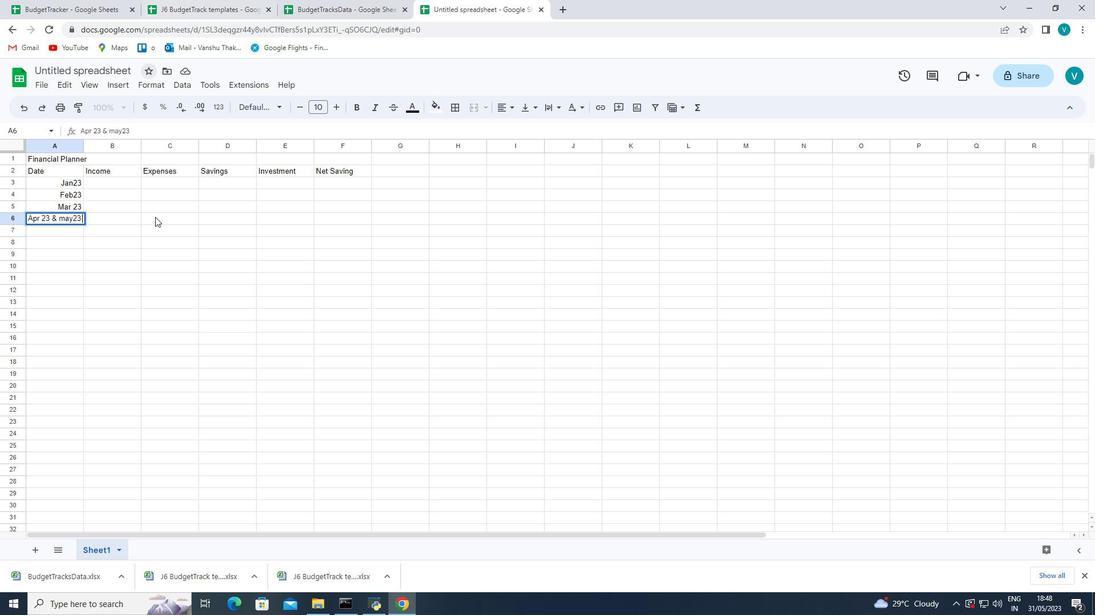 
Action: Mouse pressed left at (158, 218)
Screenshot: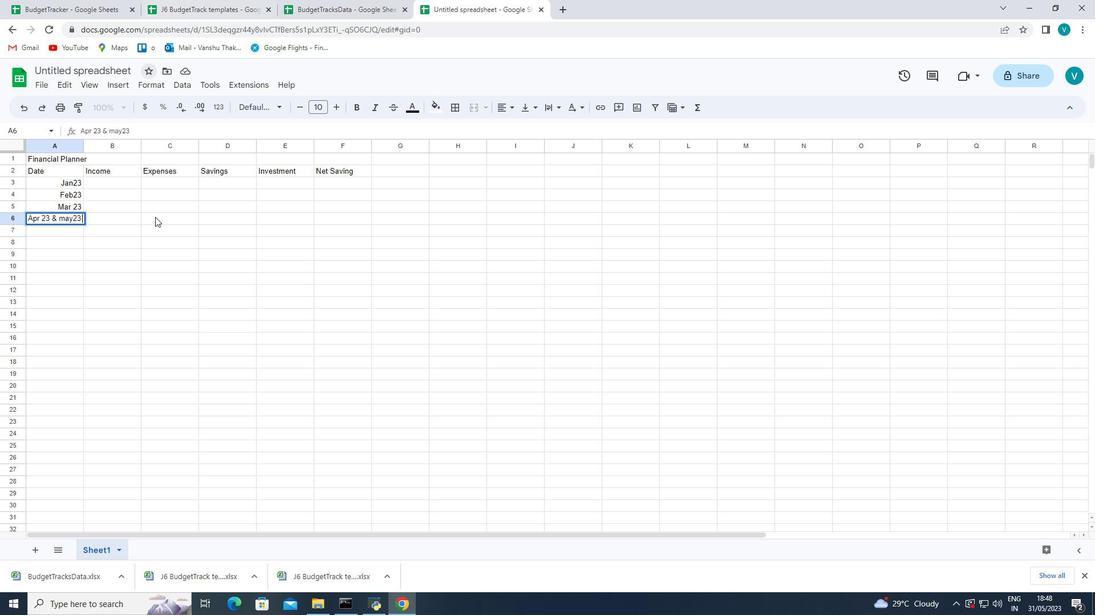 
Action: Mouse moved to (69, 220)
Screenshot: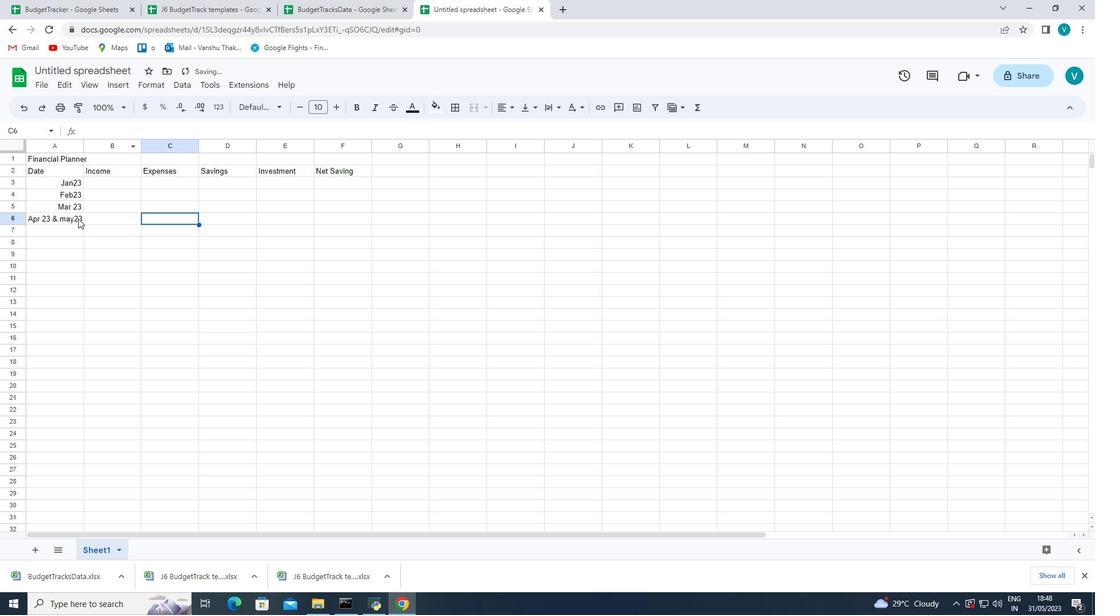 
Action: Mouse pressed left at (69, 220)
Screenshot: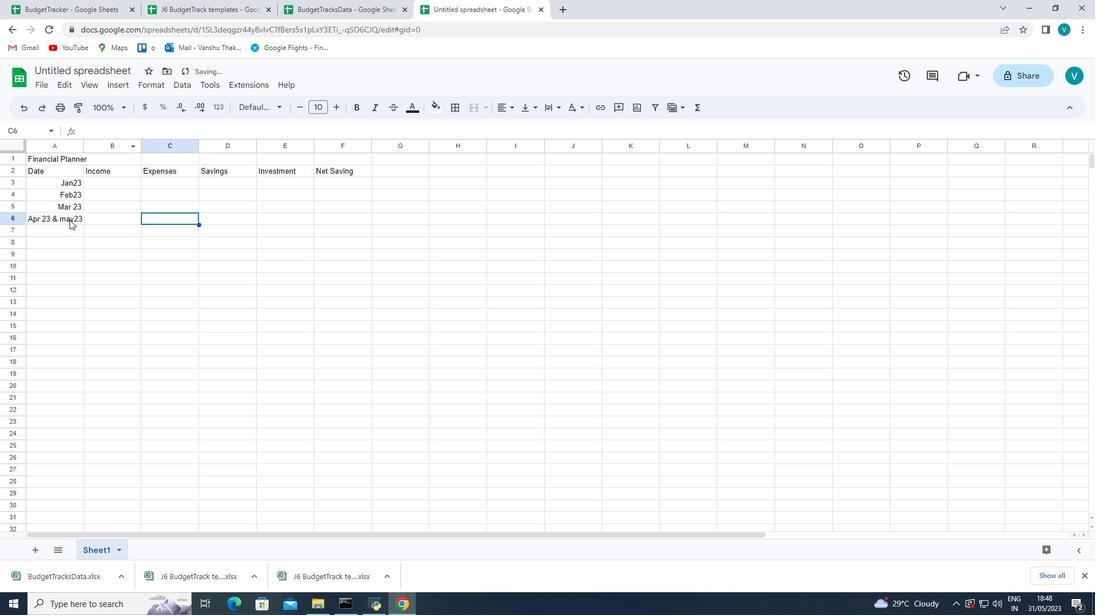 
Action: Mouse moved to (69, 220)
Screenshot: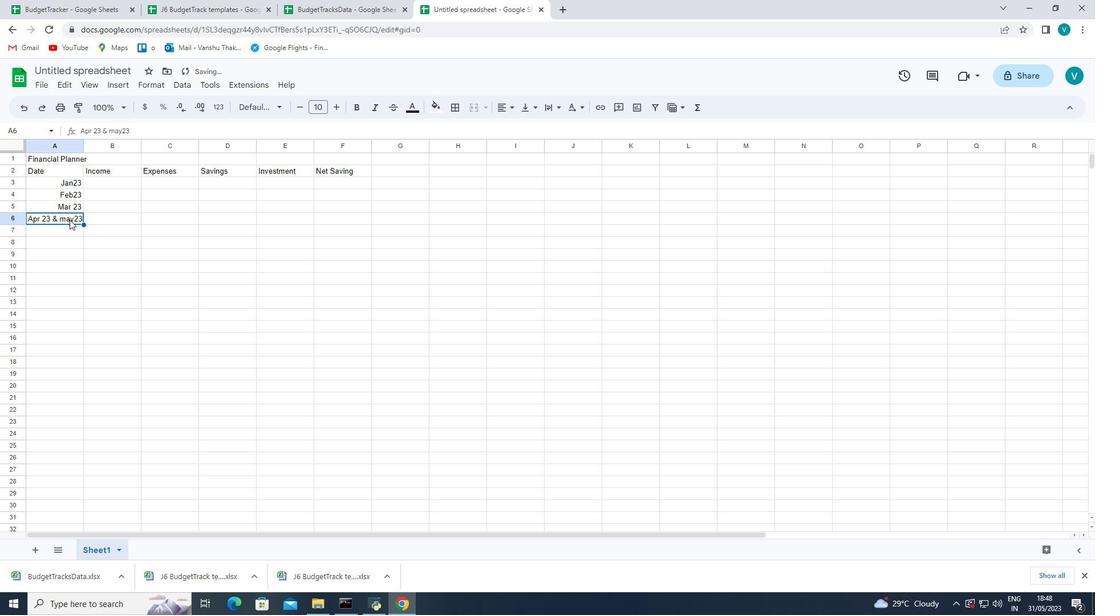 
Action: Mouse pressed left at (69, 220)
Screenshot: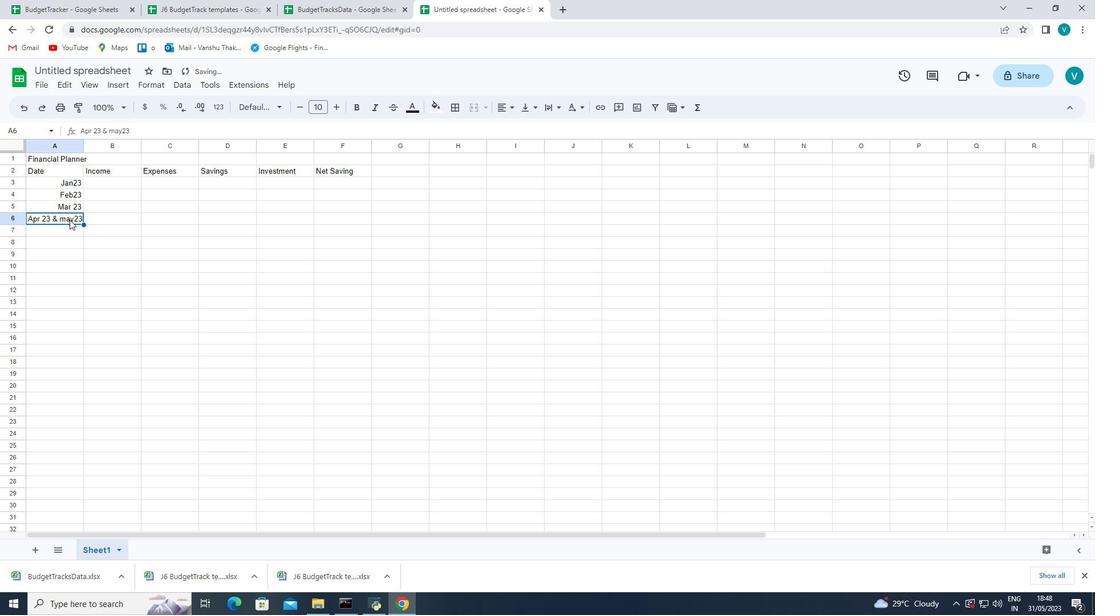 
Action: Mouse moved to (66, 220)
Screenshot: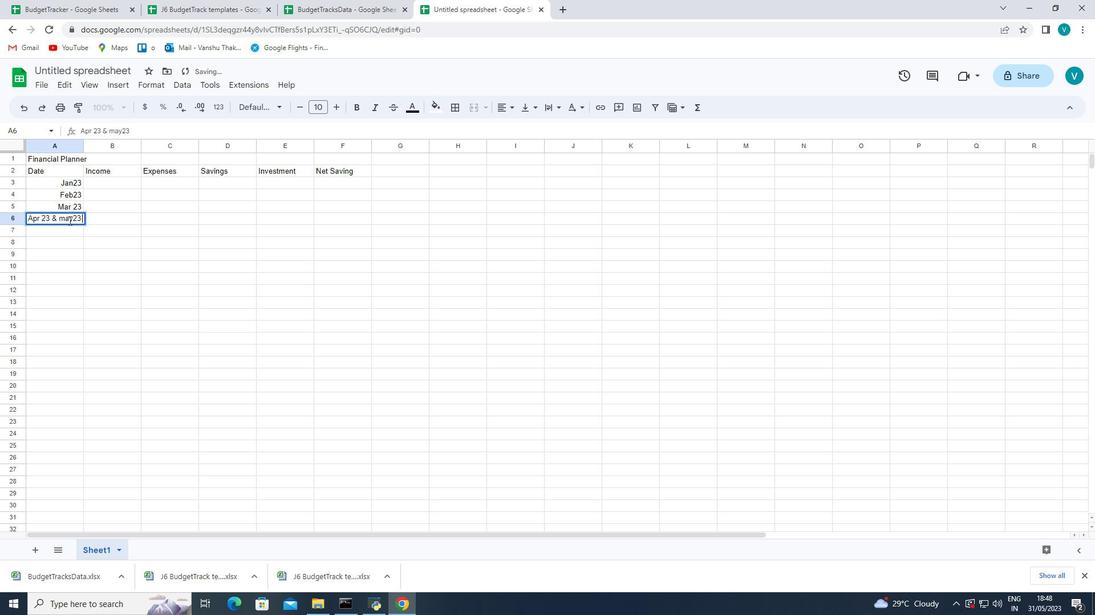 
Action: Mouse pressed left at (66, 220)
Screenshot: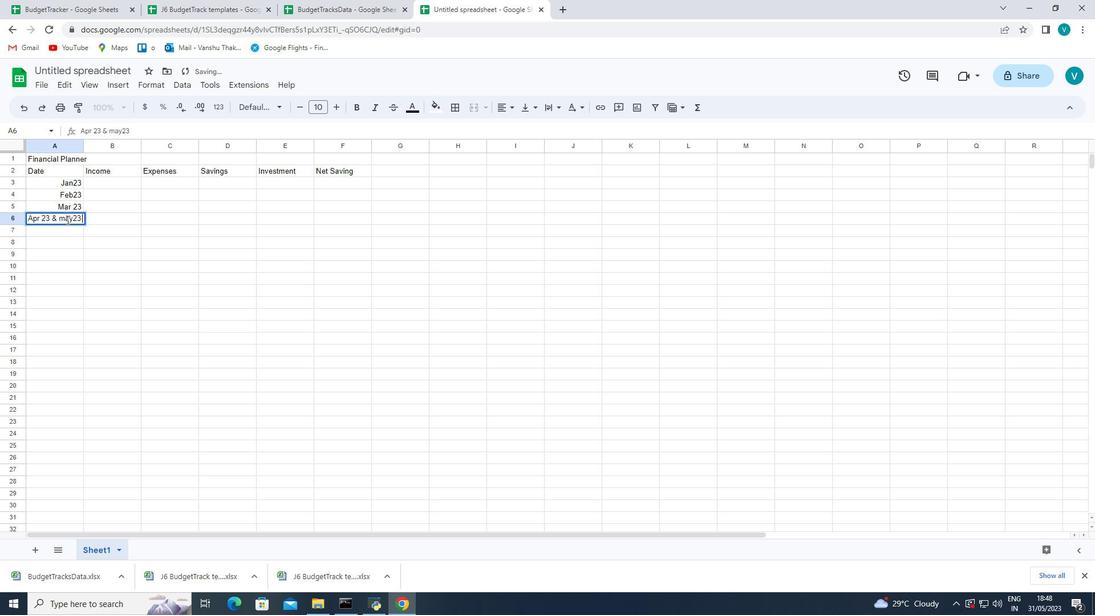 
Action: Mouse moved to (138, 222)
Screenshot: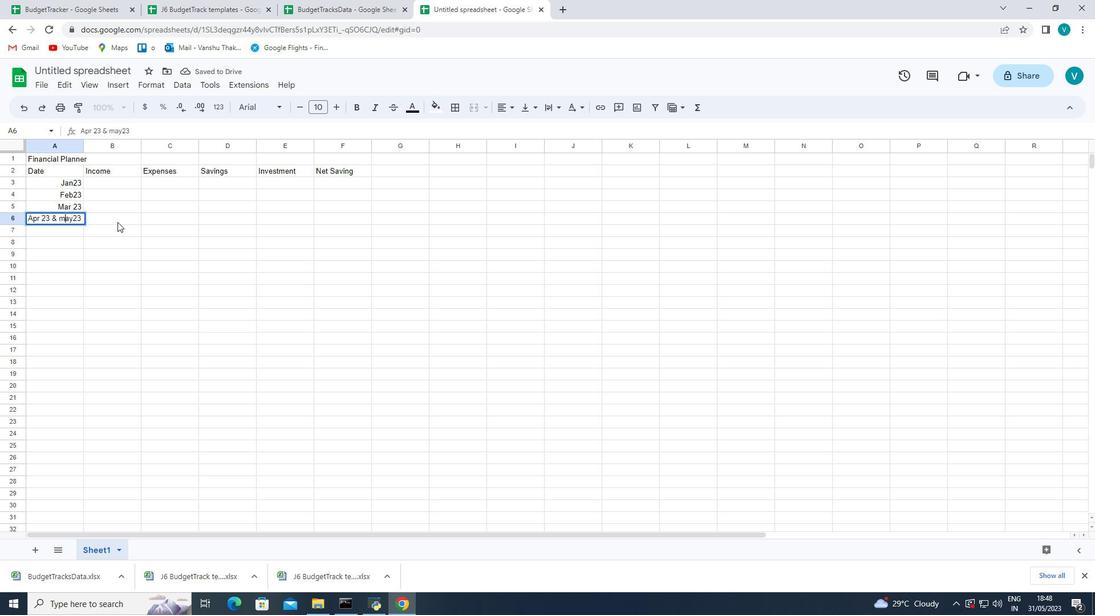 
Action: Key pressed <Key.backspace><Key.shift_r><Key.shift_r><Key.shift_r><Key.shift_r><Key.shift_r><Key.shift_r><Key.shift_r><Key.shift_r><Key.shift_r><Key.shift_r><Key.shift_r><Key.shift_r><Key.shift_r><Key.shift_r>M
Screenshot: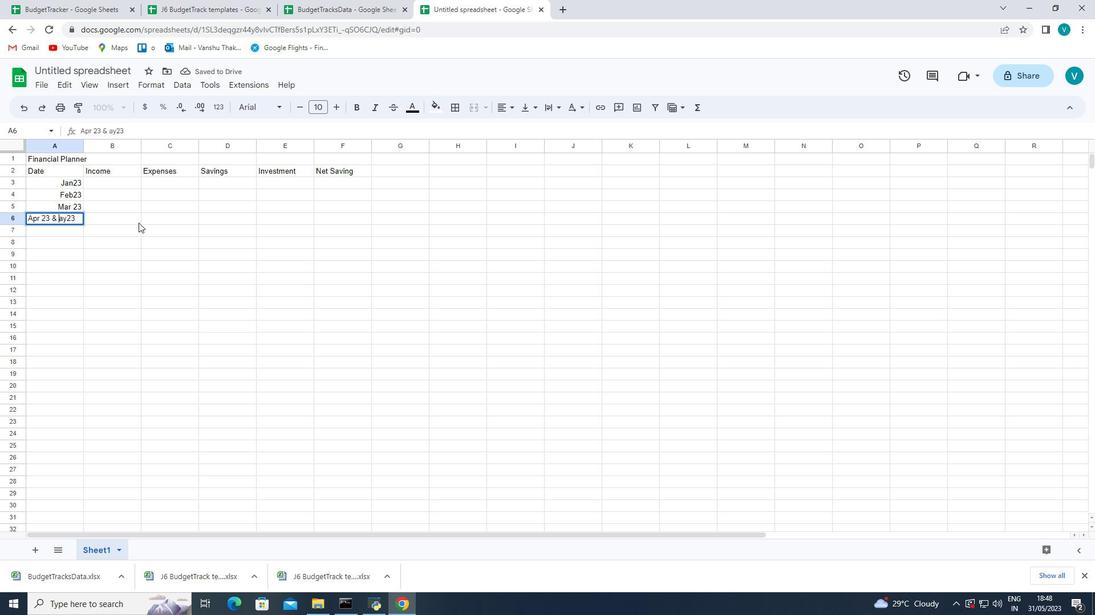 
Action: Mouse moved to (138, 222)
Screenshot: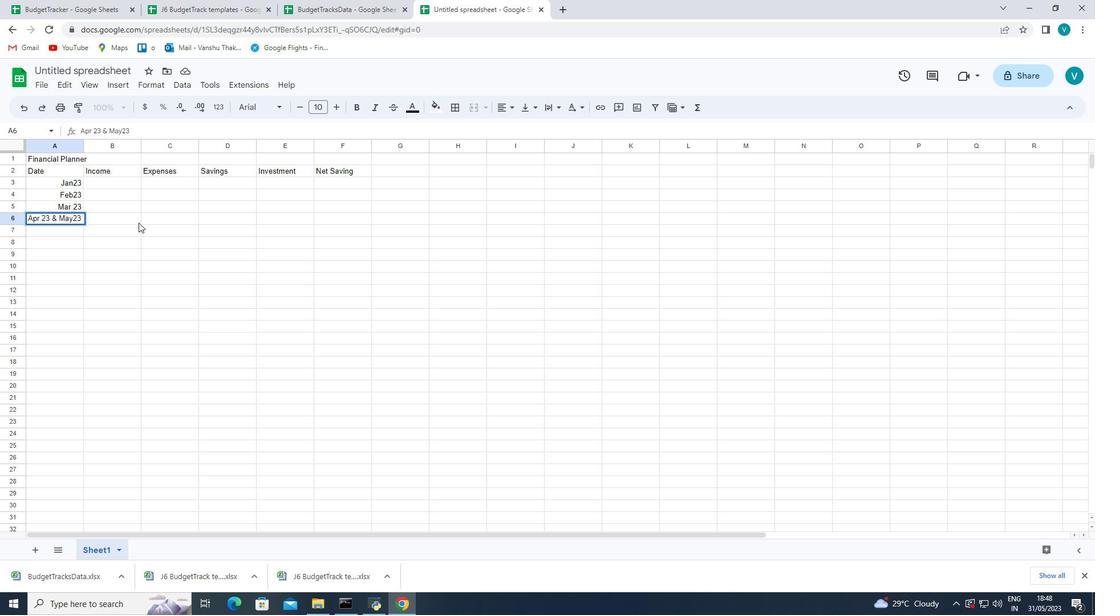
Action: Mouse pressed left at (138, 222)
Screenshot: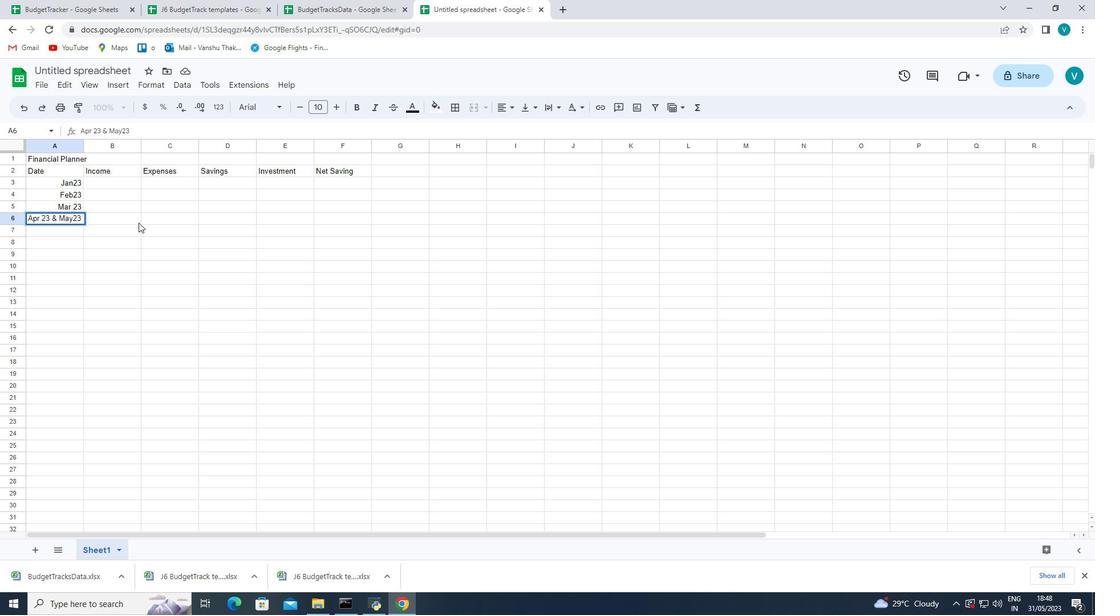 
Action: Mouse moved to (104, 183)
Screenshot: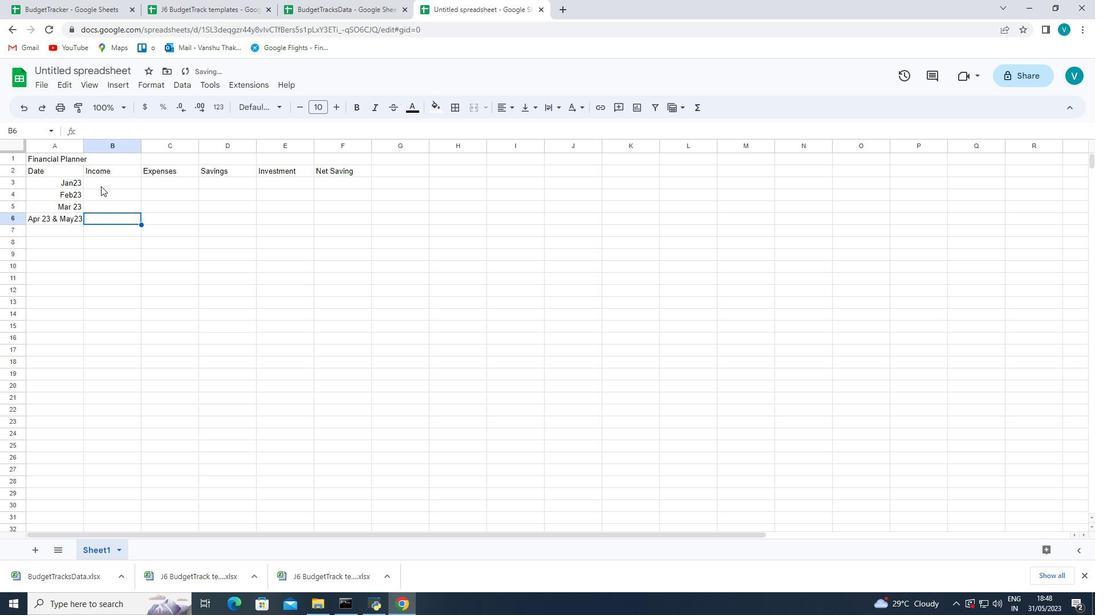 
Action: Mouse pressed left at (104, 183)
Screenshot: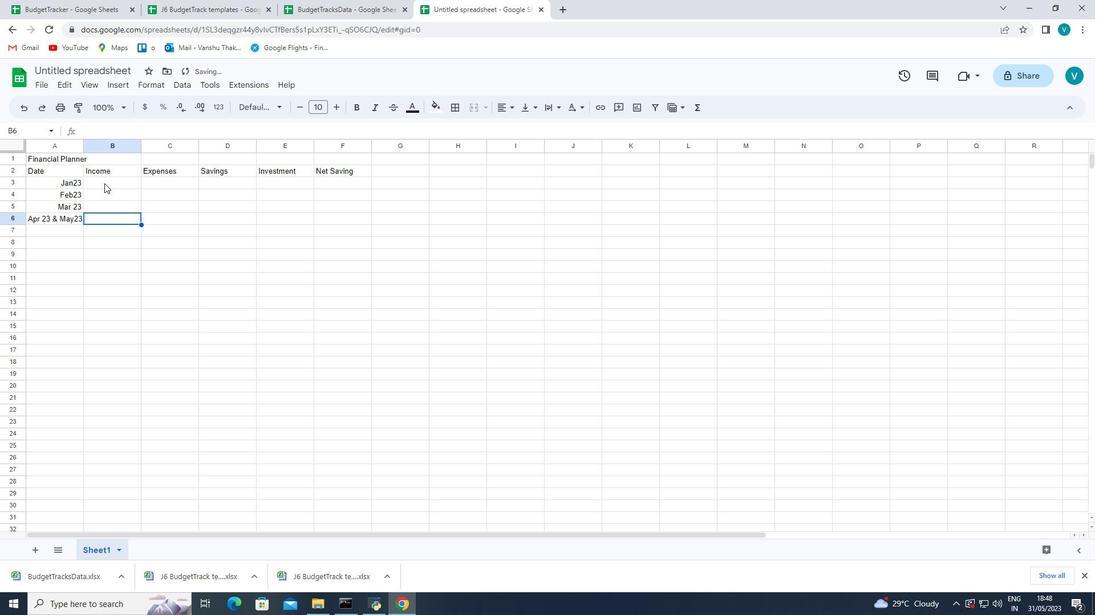 
Action: Mouse moved to (277, 189)
Screenshot: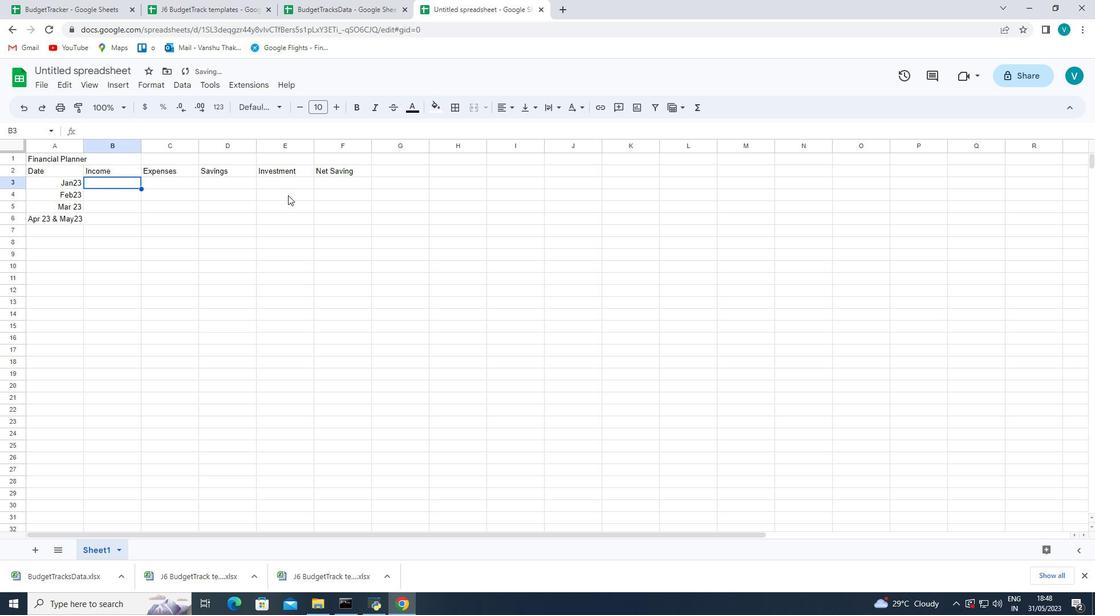 
Action: Key pressed <Key.shift_r><Key.shift_r>$3000<Key.enter><Key.shift_r><Key.shift_r><Key.shift_r><Key.shift_r><Key.shift_r><Key.shift_r><Key.shift_r><Key.shift_r><Key.shift_r><Key.shift_r><Key.shift_r><Key.shift_r><Key.shift_r><Key.shift_r><Key.shift_r><Key.shift_r><Key.shift_r><Key.shift_r><Key.shift_r><Key.shift_r><Key.shift_r><Key.shift_r><Key.shift_r><Key.shift_r><Key.shift_r><Key.shift_r><Key.shift_r><Key.shift_r>$
Screenshot: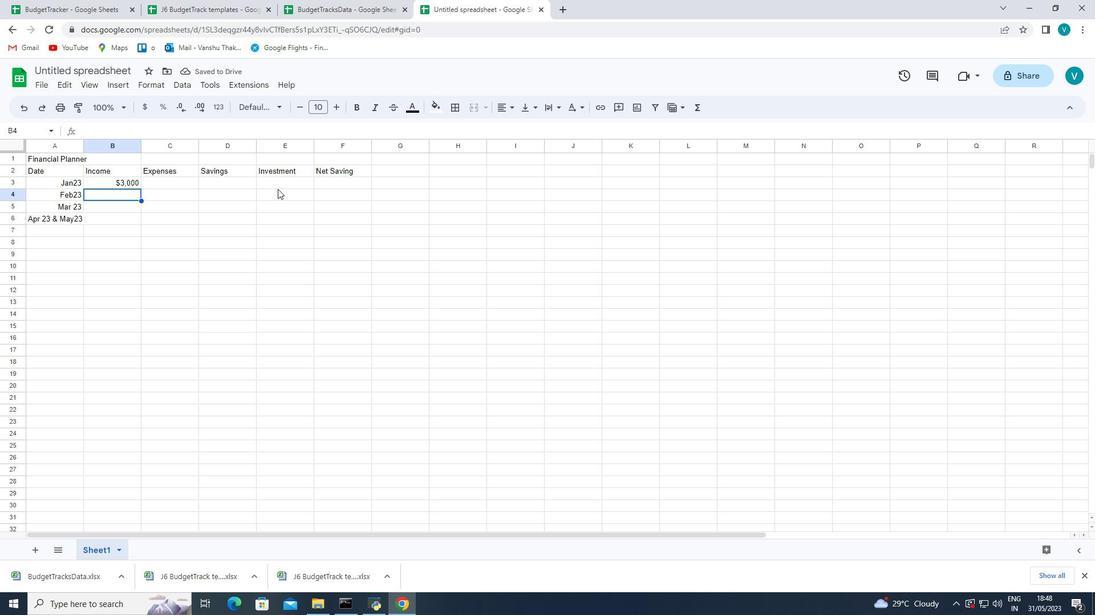 
Action: Mouse moved to (277, 189)
Screenshot: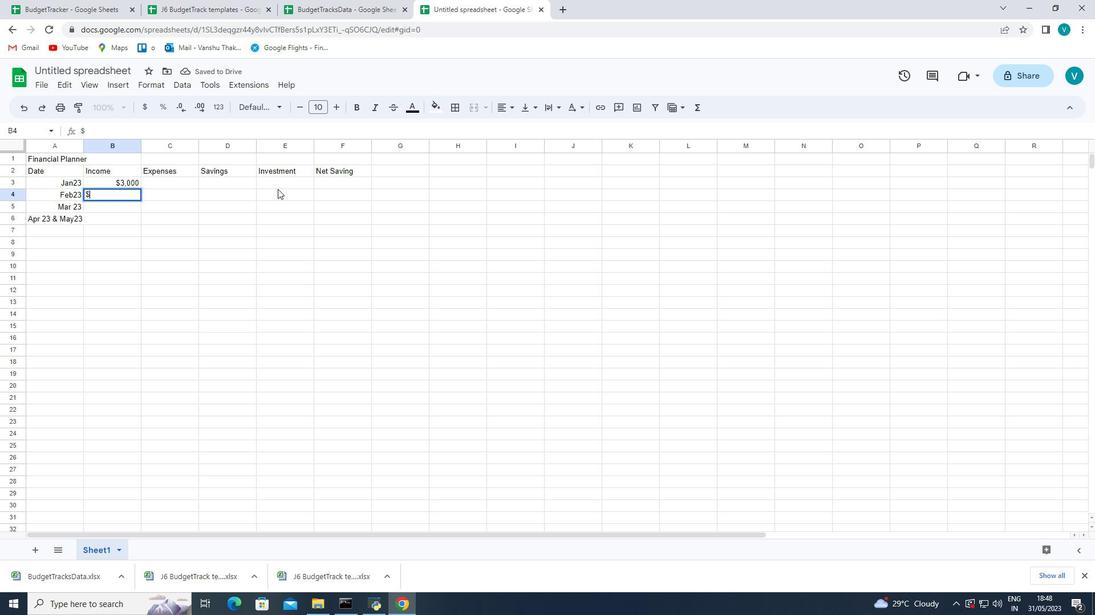
Action: Key pressed 3200<Key.enter><Key.shift_r><Key.shift_r><Key.shift_r><Key.shift_r>$3100<Key.enter><Key.shift_r><Key.shift_r><Key.shift_r><Key.shift_r><Key.shift_r><Key.shift_r><Key.shift_r><Key.shift_r><Key.shift_r><Key.shift_r><Key.shift_r><Key.shift_r><Key.shift_r><Key.shift_r><Key.shift_r><Key.shift_r><Key.shift_r><Key.shift_r>$3300<Key.space><Key.shift_r><Key.shift_r><Key.shift_r><Key.shift_r><Key.shift_r><Key.shift_r><Key.shift_r><Key.shift_r><Key.shift_r><Key.shift_r><Key.shift_r><Key.shift_r><Key.shift_r><Key.shift_r><Key.shift_r><Key.shift_r><Key.shift_r><Key.shift_r><Key.shift_r><Key.shift_r><Key.shift_r><Key.shift_r><Key.shift_r><Key.shift_r><Key.shift_r><Key.shift_r>&<Key.space>3500<Key.backspace><Key.backspace><Key.backspace><Key.backspace><Key.shift_r><Key.shift_r><Key.shift_r><Key.shift_r><Key.shift_r><Key.shift_r><Key.shift_r><Key.shift_r><Key.shift_r><Key.shift_r><Key.shift_r><Key.shift_r><Key.shift_r><Key.shift_r><Key.shift_r><Key.shift_r><Key.shift_r><Key.shift_r><Key.shift_r><Key.shift_r><Key.shift_r><Key.shift_r><Key.shift_r><Key.shift_r><Key.shift_r><Key.shift_r><Key.shift_r><Key.shift_r>$3500
Screenshot: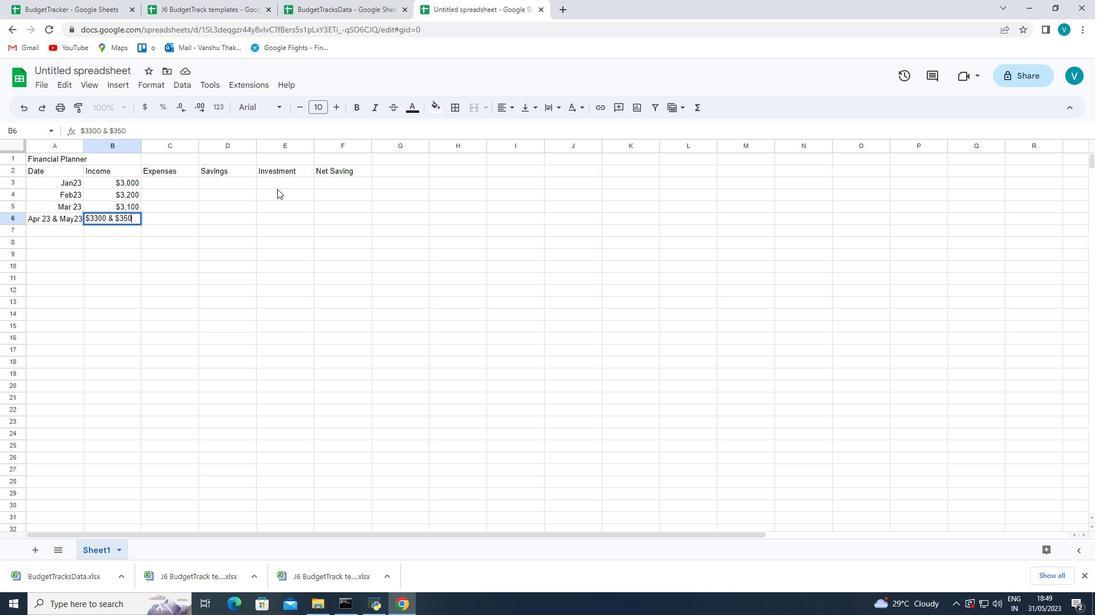 
Action: Mouse moved to (254, 226)
Screenshot: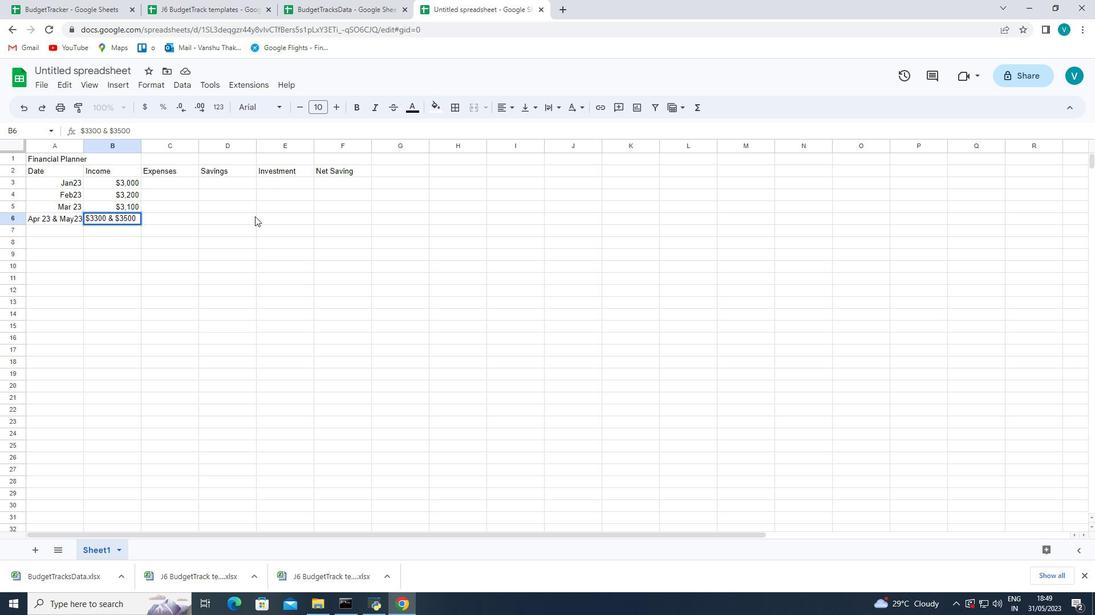 
Action: Mouse pressed left at (254, 226)
Screenshot: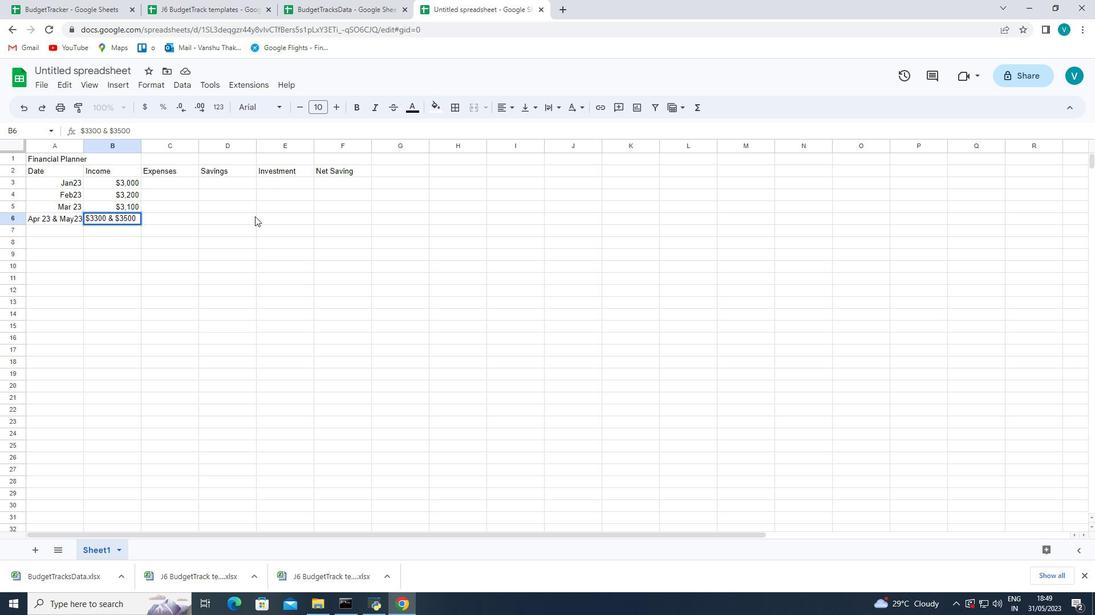 
Action: Mouse moved to (165, 181)
Screenshot: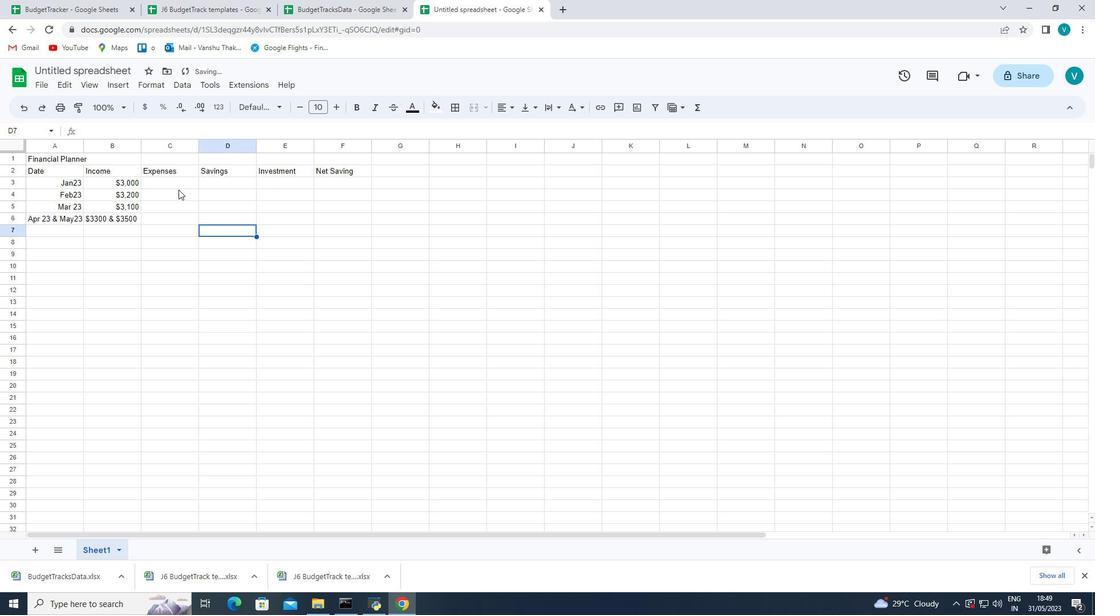 
Action: Mouse pressed left at (165, 181)
Screenshot: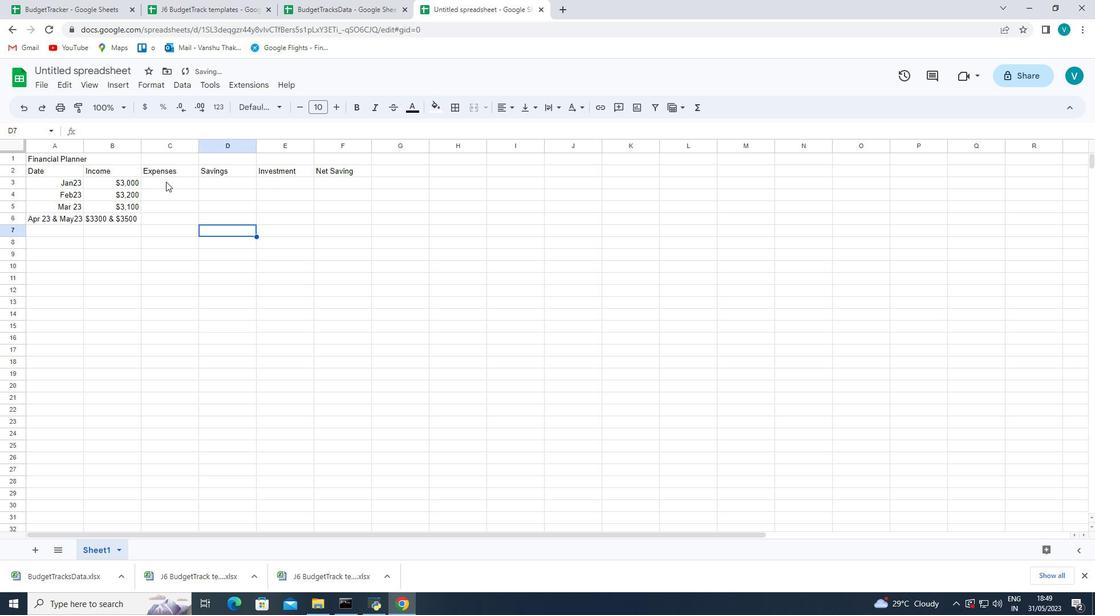 
Action: Mouse moved to (295, 195)
Screenshot: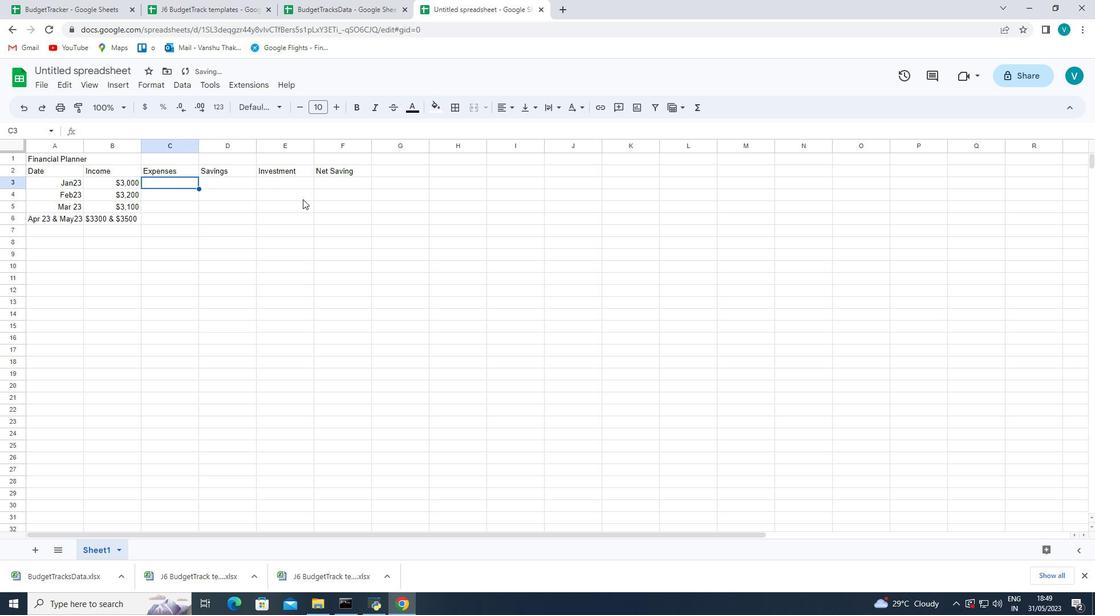 
Action: Key pressed <Key.enter><Key.enter><Key.enter><Key.enter><Key.enter><Key.enter><Key.enter><Key.enter><Key.enter><Key.enter><Key.enter><Key.enter><Key.enter><Key.enter><Key.enter><Key.enter><Key.enter><Key.enter><Key.enter><Key.enter><Key.enter><Key.enter>4
Screenshot: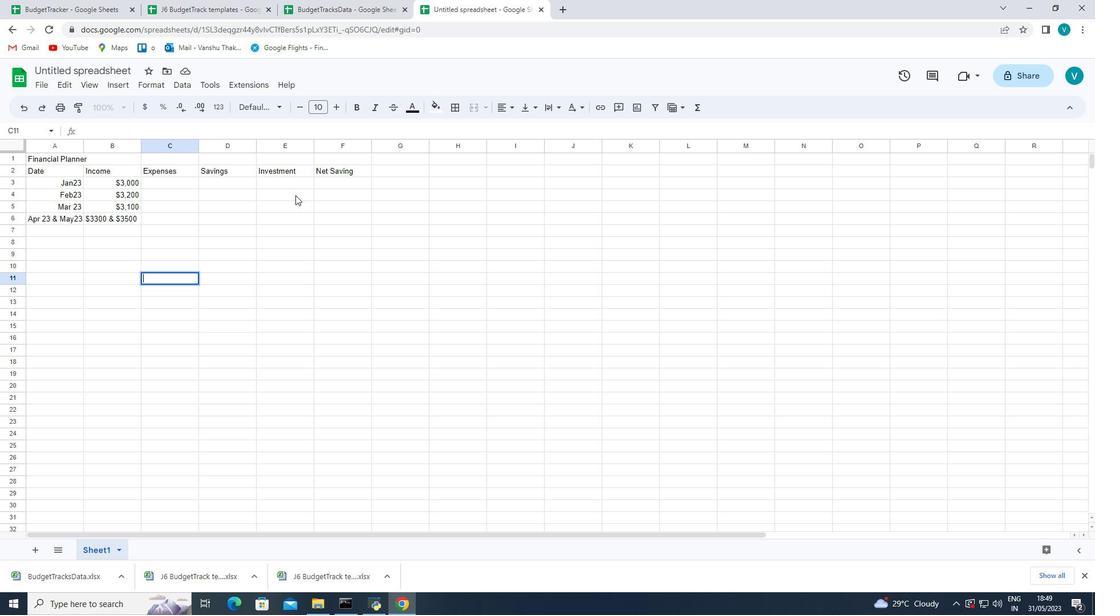
Action: Mouse moved to (185, 178)
Screenshot: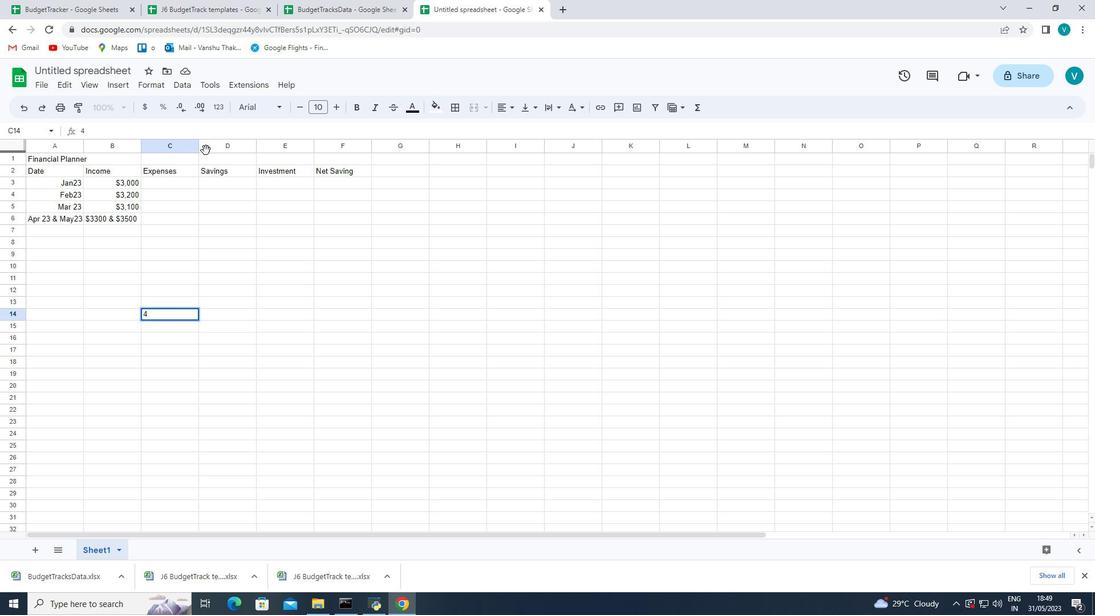 
Action: Key pressed <Key.backspace>
Screenshot: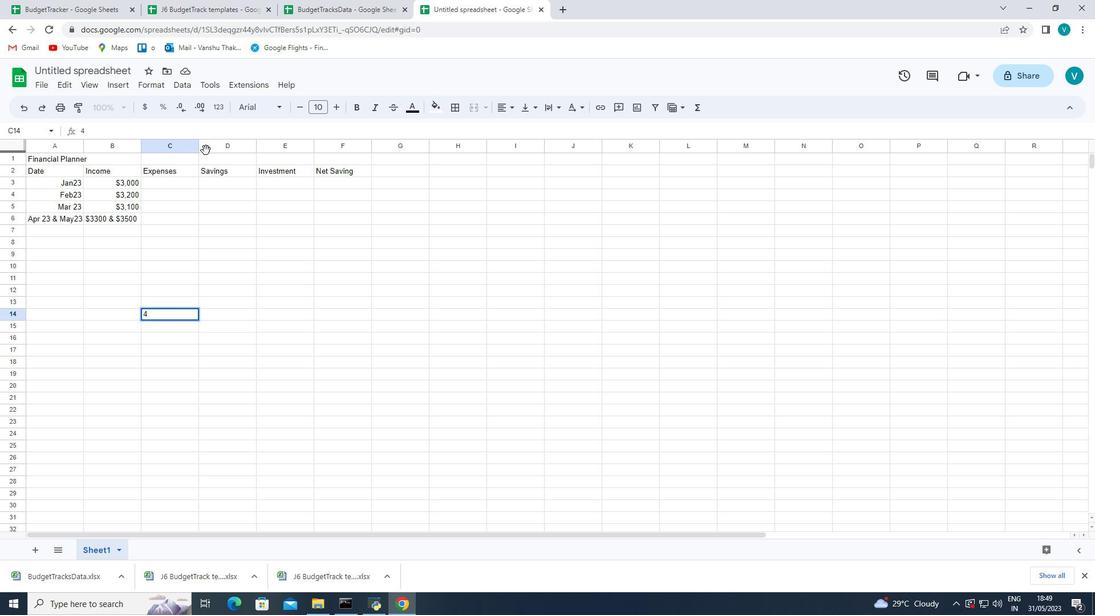 
Action: Mouse moved to (178, 189)
Screenshot: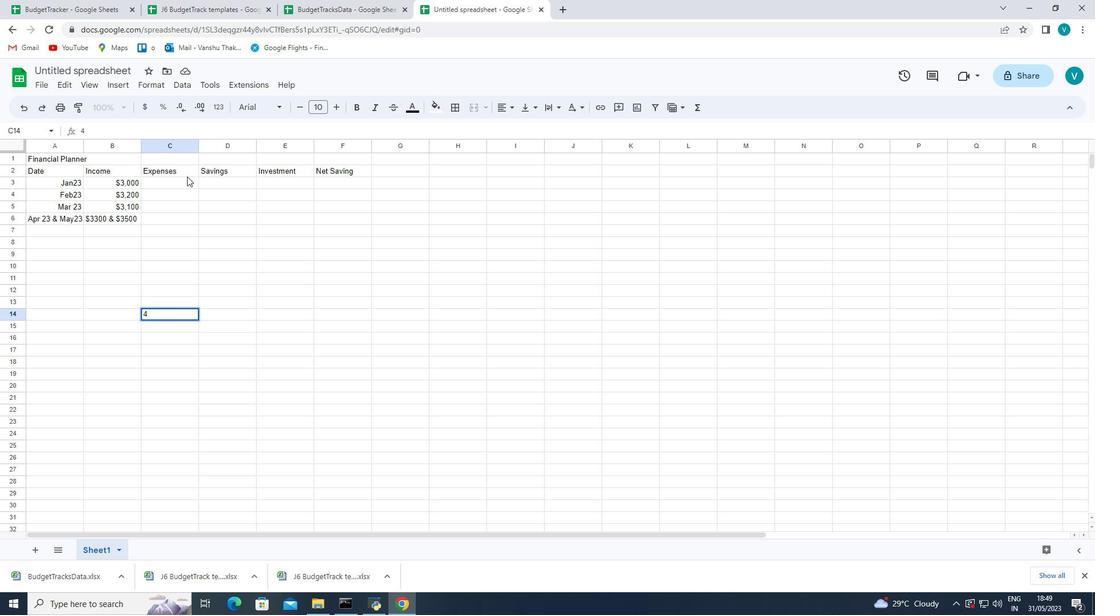 
Action: Mouse pressed left at (178, 189)
Screenshot: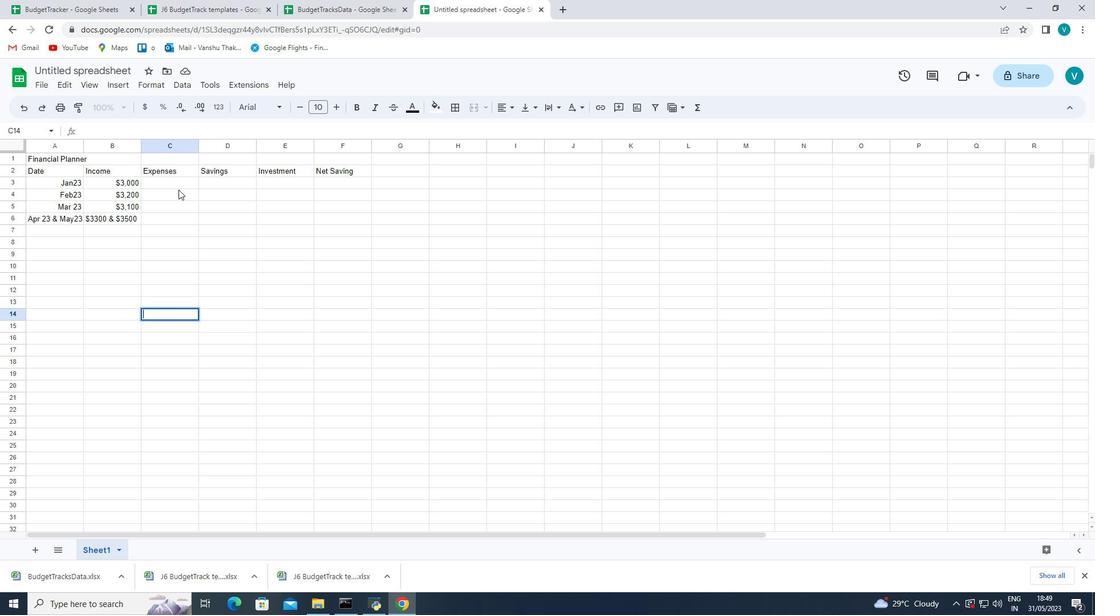 
Action: Mouse moved to (182, 185)
Screenshot: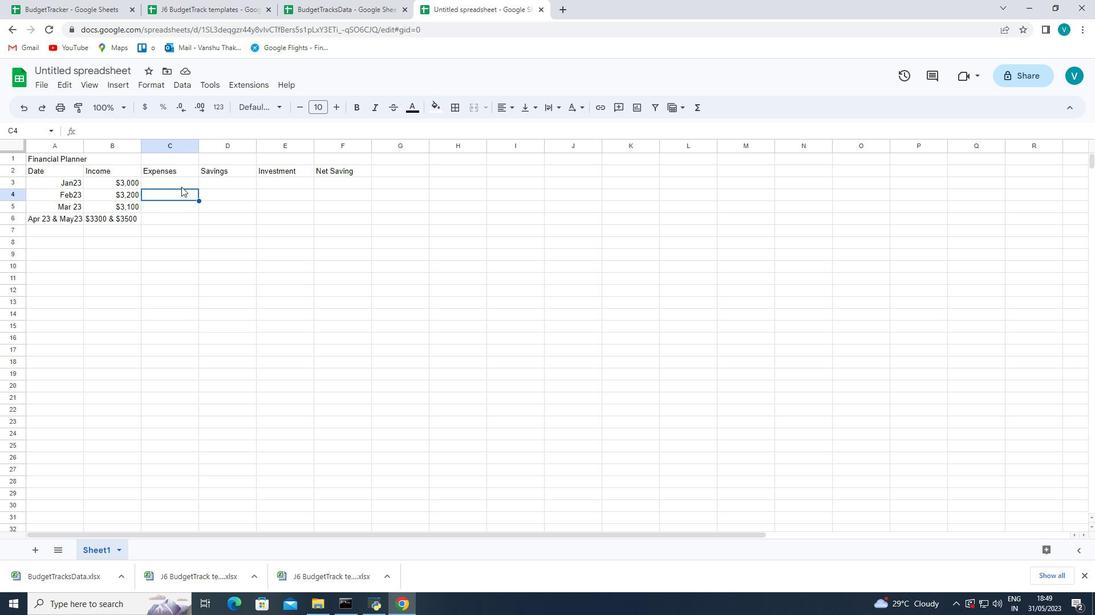 
Action: Mouse pressed left at (182, 185)
Screenshot: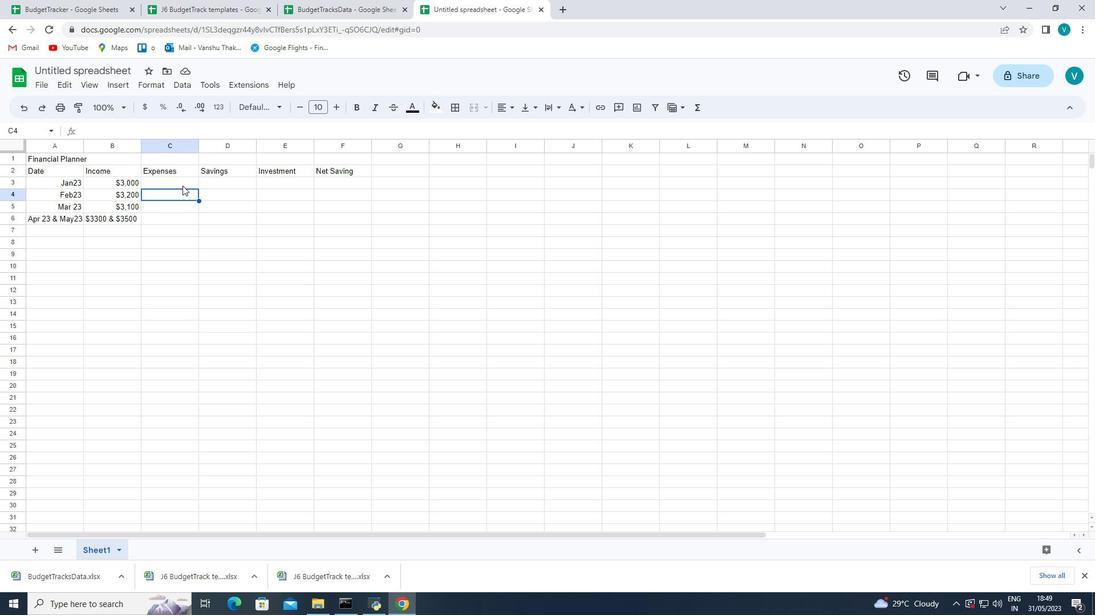
Action: Mouse moved to (580, 152)
Screenshot: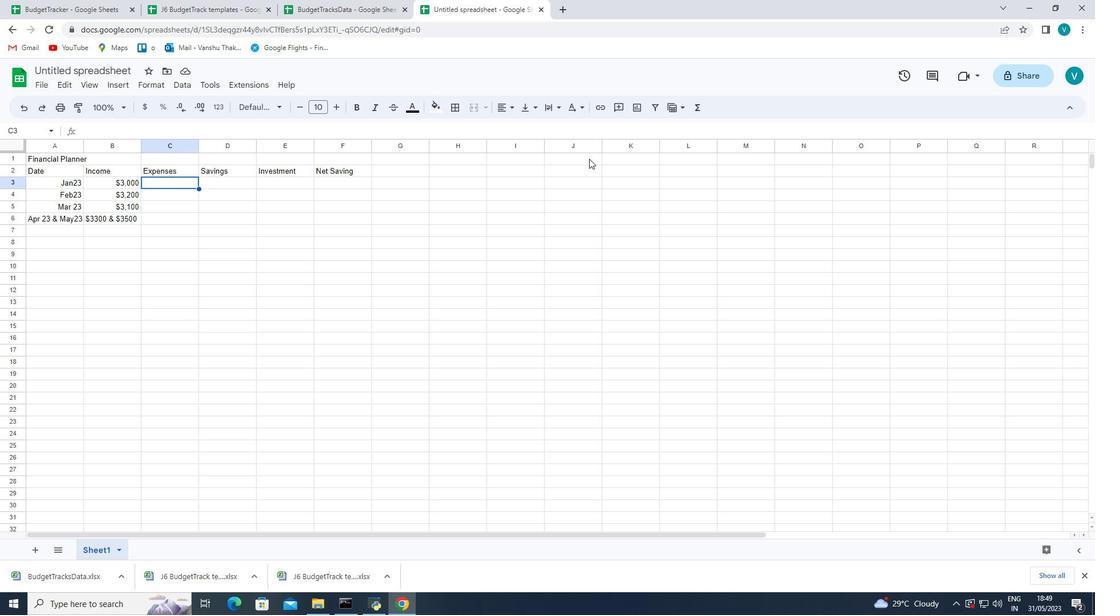 
Action: Key pressed <Key.shift_r><Key.shift_r><Key.shift_r><Key.shift_r><Key.shift_r><Key.shift_r><Key.shift_r><Key.shift_r><Key.shift_r><Key.shift_r><Key.shift_r><Key.shift_r><Key.shift_r><Key.shift_r>$2000<Key.shift_r><Key.enter><Key.shift_r><Key.shift_r><Key.shift_r><Key.shift_r><Key.shift_r><Key.shift_r><Key.shift_r><Key.shift_r><Key.shift_r><Key.shift_r><Key.shift_r><Key.shift_r><Key.shift_r><Key.shift_r><Key.shift_r><Key.shift_r><Key.shift_r><Key.shift_r><Key.shift_r><Key.shift_r>$2300<Key.enter><Key.shift_r><Key.shift_r><Key.shift_r><Key.shift_r><Key.shift_r><Key.shift_r><Key.shift_r>$2200<Key.enter><Key.enter><Key.shift_r><Key.shift_r><Key.shift_r><Key.shift_r><Key.shift_r><Key.shift_r><Key.shift_r><Key.shift_r><Key.shift_r><Key.shift_r><Key.shift_r><Key.shift_r><Key.shift_r><Key.shift_r><Key.shift_r><Key.shift_r><Key.shift_r><Key.shift_r><Key.shift_r><Key.shift_r><Key.shift_r><Key.shift_r>$2500<Key.space><Key.shift_r><Key.shift_r><Key.shift_r><Key.shift_r><Key.shift_r><Key.shift_r><Key.shift_r><Key.shift_r>&<Key.space>2<Key.backspace><Key.shift_r>$2800
Screenshot: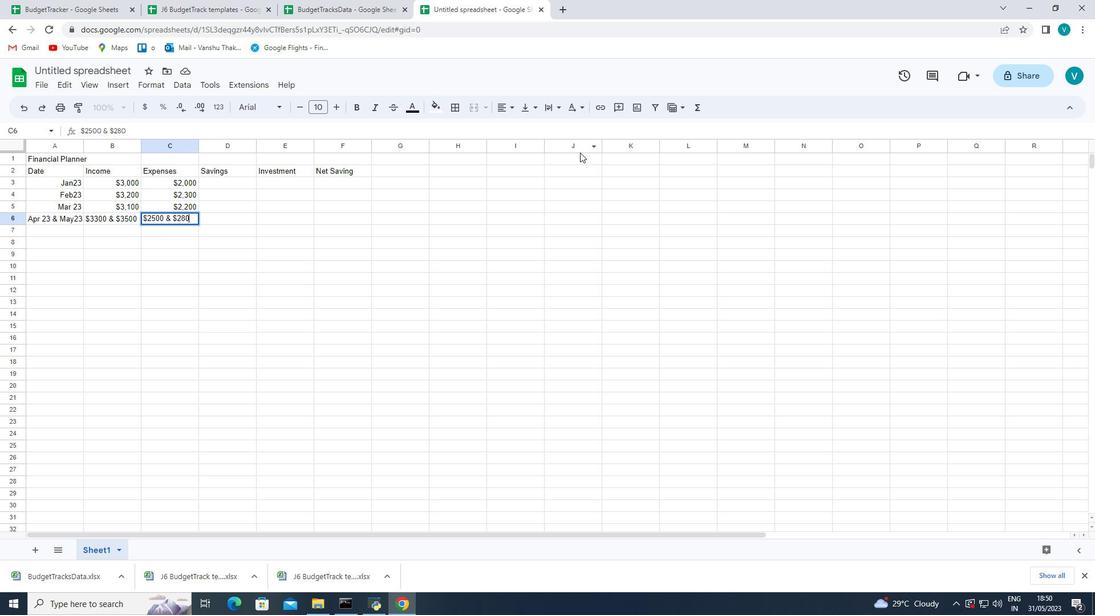 
Action: Mouse moved to (533, 167)
Screenshot: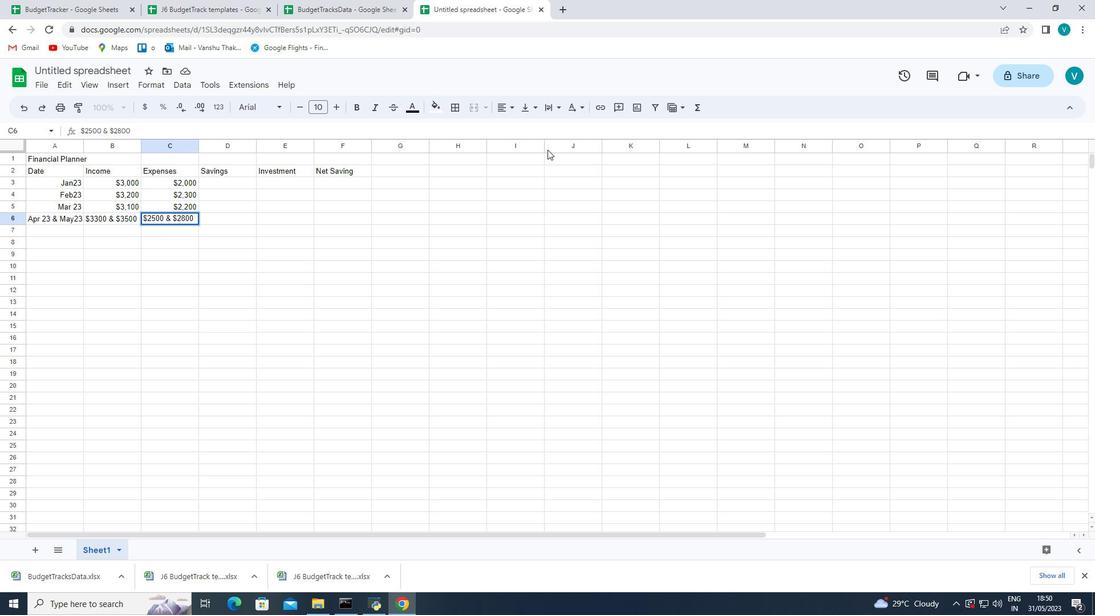 
Action: Mouse pressed left at (533, 167)
Screenshot: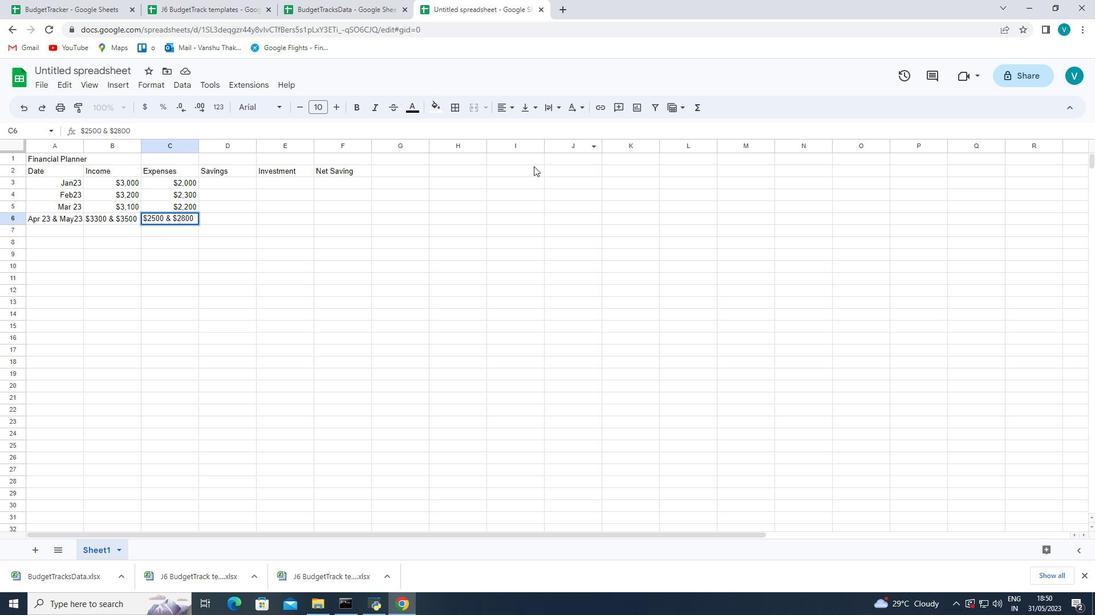 
Action: Mouse moved to (245, 187)
Screenshot: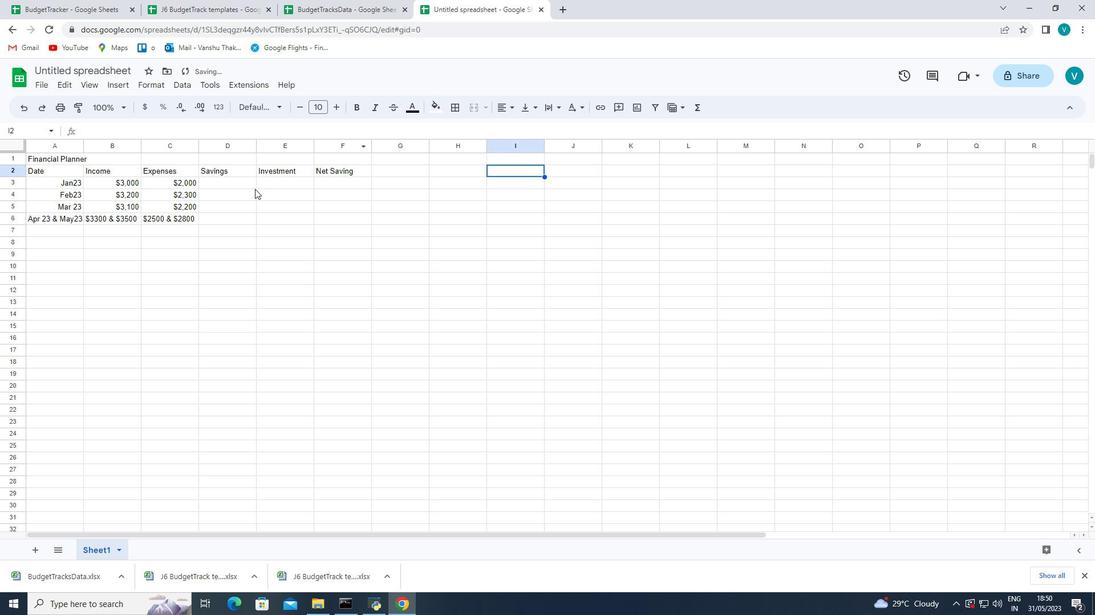 
Action: Mouse pressed left at (245, 187)
Screenshot: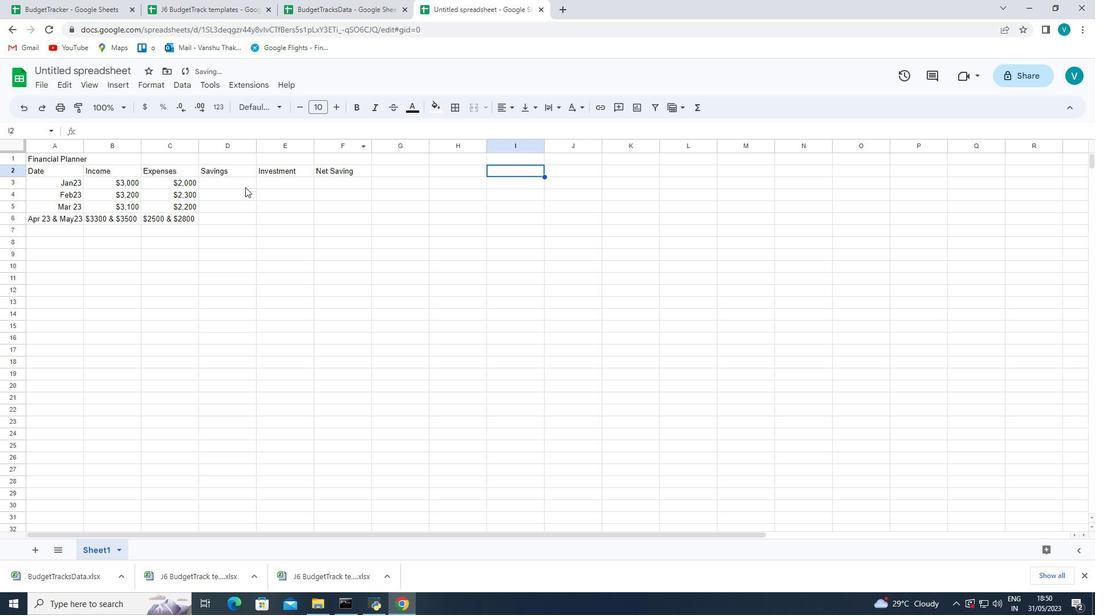 
Action: Mouse moved to (485, 252)
Screenshot: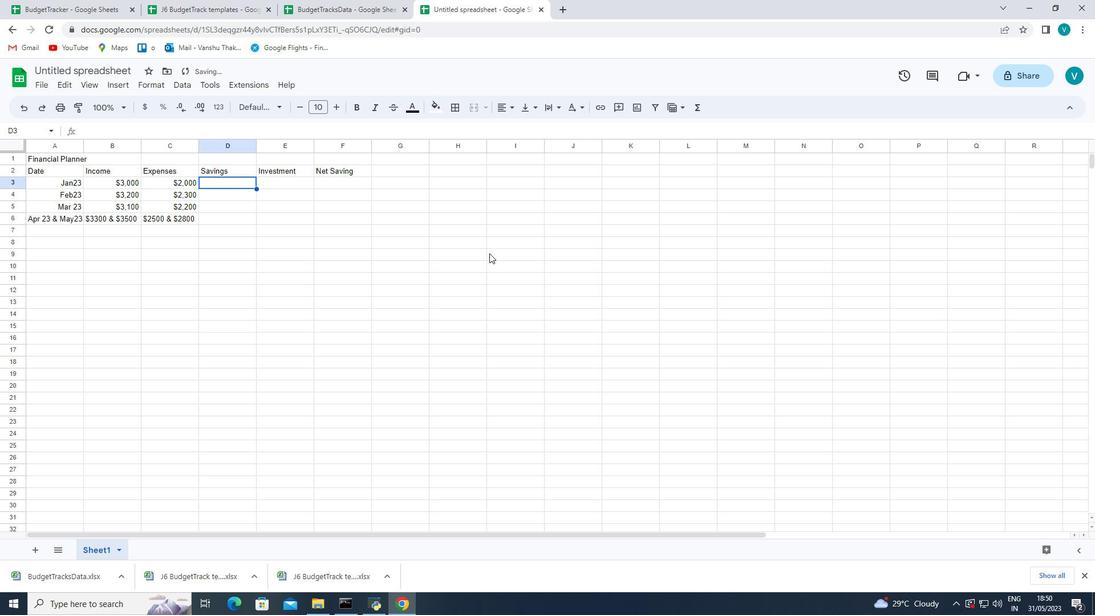 
Action: Key pressed <Key.shift_r><Key.shift_r><Key.shift_r><Key.shift_r><Key.shift_r>$500<Key.enter><Key.shift_r><Key.shift_r><Key.shift_r>$600<Key.enter><Key.shift_r><Key.shift_r><Key.shift_r><Key.shift_r><Key.shift_r><Key.shift_r><Key.shift_r><Key.shift_r><Key.shift_r><Key.shift_r><Key.shift_r><Key.shift_r><Key.shift_r>$500<Key.enter><Key.shift_r><Key.shift_r><Key.shift_r><Key.shift_r><Key.shift_r><Key.shift_r><Key.shift_r><Key.shift_r><Key.shift_r><Key.shift_r><Key.shift_r><Key.shift_r><Key.shift_r><Key.shift_r><Key.shift_r><Key.shift_r><Key.shift_r><Key.shift_r><Key.shift_r><Key.shift_r><Key.shift_r><Key.shift_r><Key.shift_r><Key.shift_r><Key.shift_r><Key.shift_r><Key.shift_r><Key.shift_r><Key.shift_r><Key.shift_r><Key.shift_r><Key.shift_r><Key.shift_r><Key.shift_r><Key.shift_r>$700<Key.space><Key.shift_r><Key.shift_r><Key.shift_r><Key.shift_r><Key.shift_r><Key.shift_r><Key.shift_r>&<Key.space><Key.shift_r><Key.shift_r><Key.shift_r><Key.shift_r><Key.shift_r><Key.shift_r><Key.shift_r><Key.shift_r><Key.shift_r><Key.shift_r><Key.shift_r><Key.shift_r>$700
Screenshot: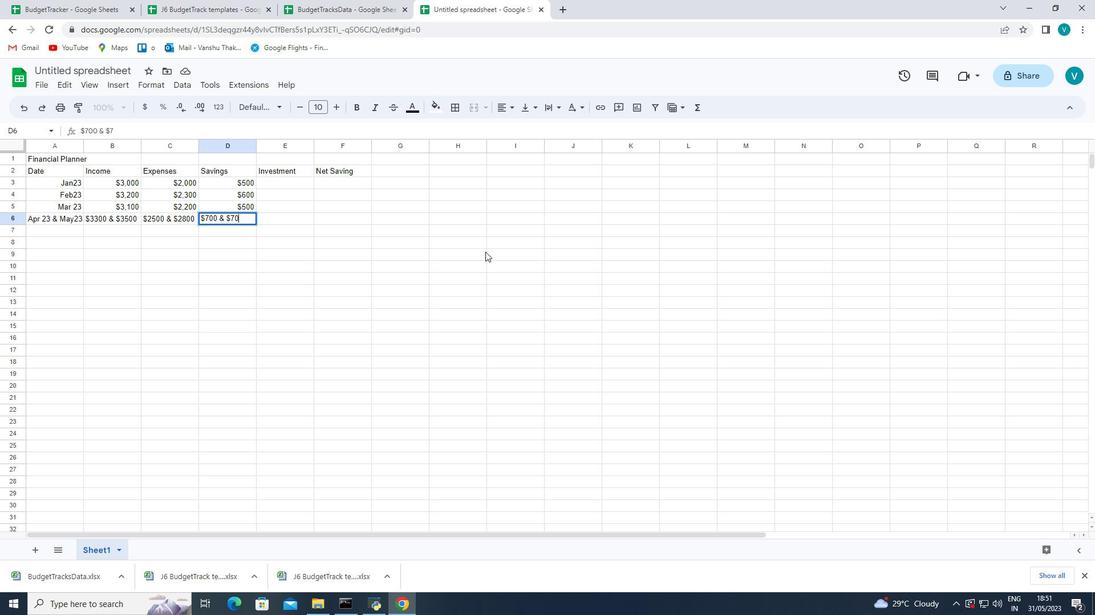 
Action: Mouse moved to (476, 285)
Screenshot: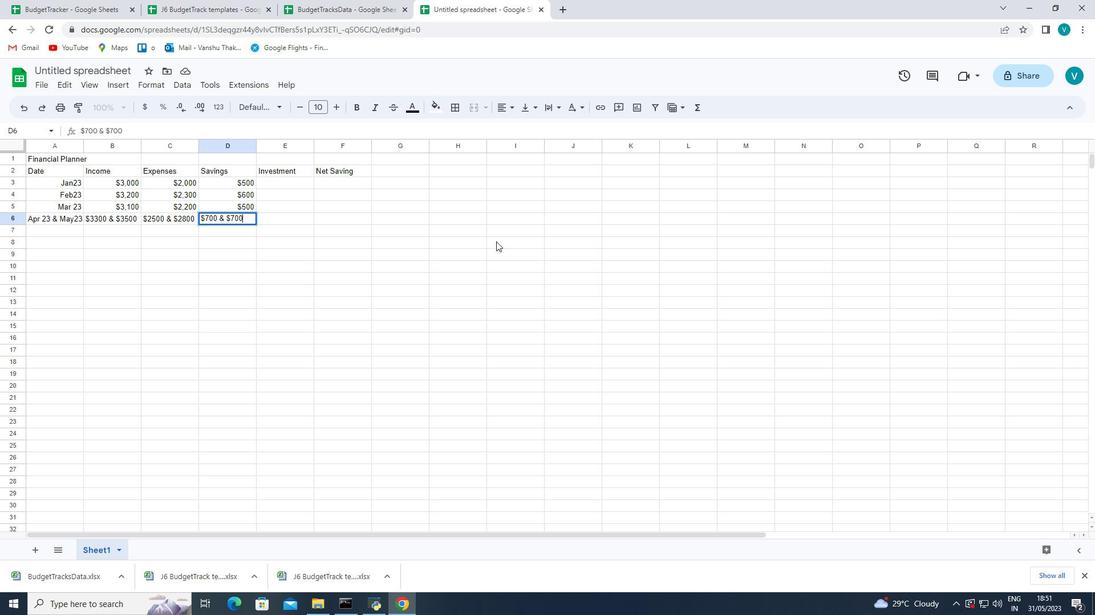 
Action: Mouse pressed left at (476, 285)
Screenshot: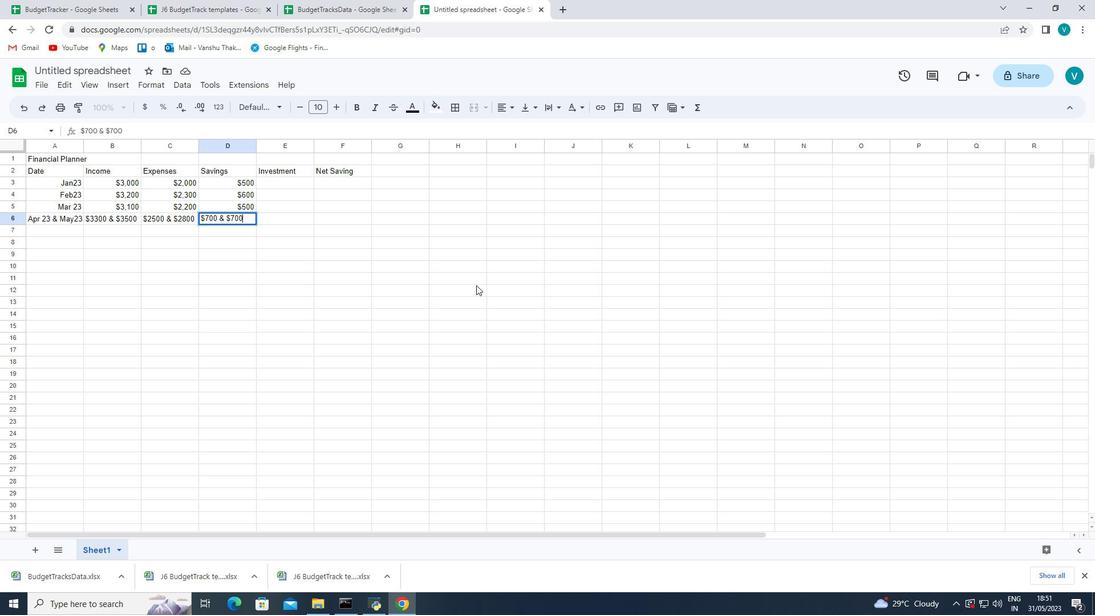 
Action: Mouse moved to (303, 184)
Screenshot: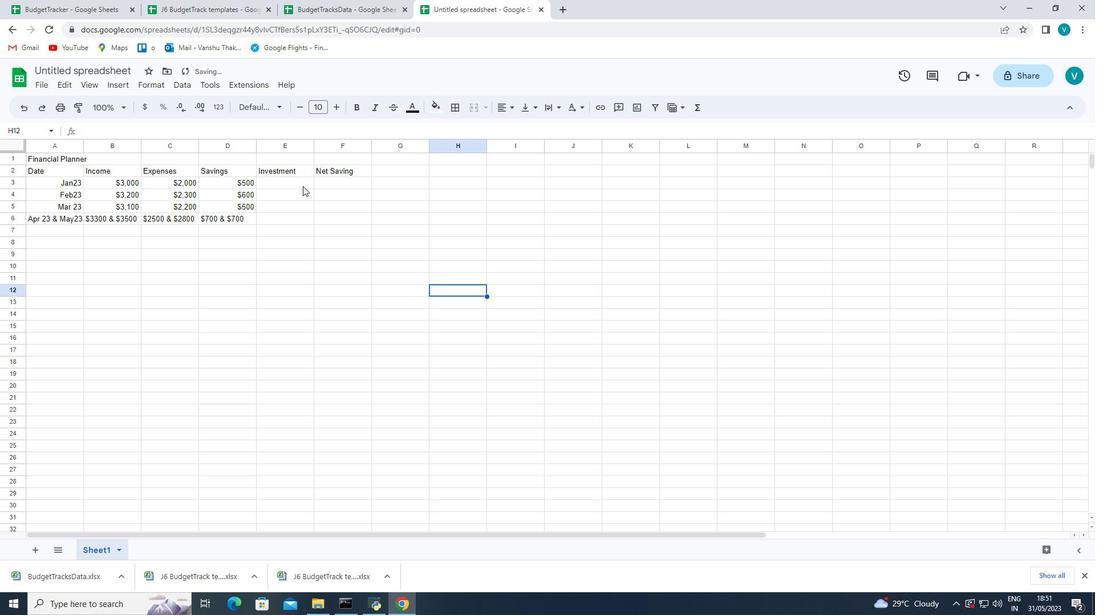 
Action: Mouse pressed left at (303, 184)
Screenshot: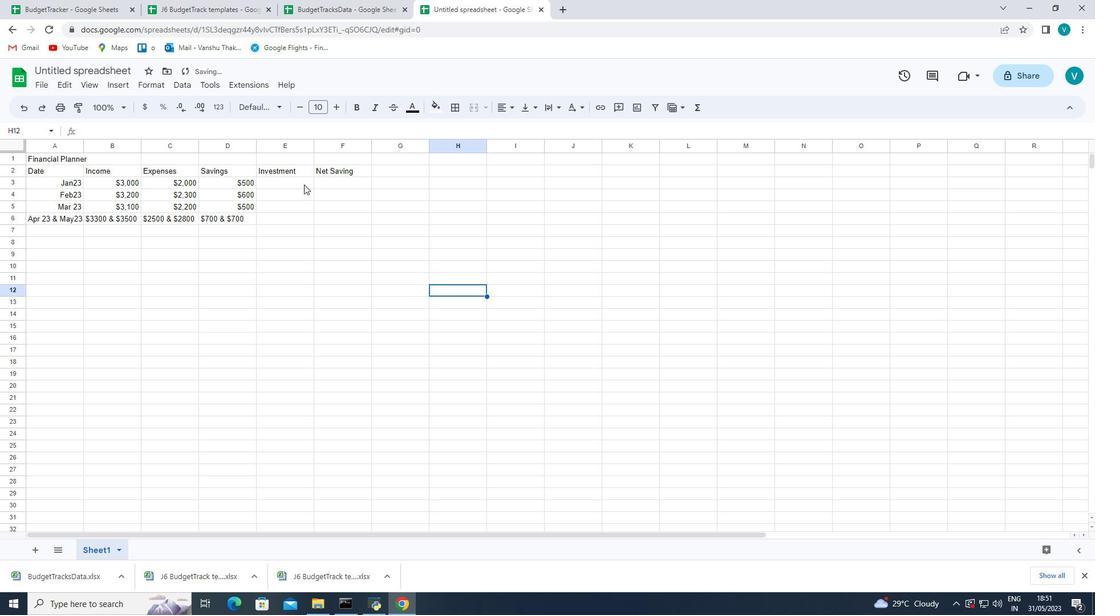 
Action: Mouse moved to (603, 218)
Screenshot: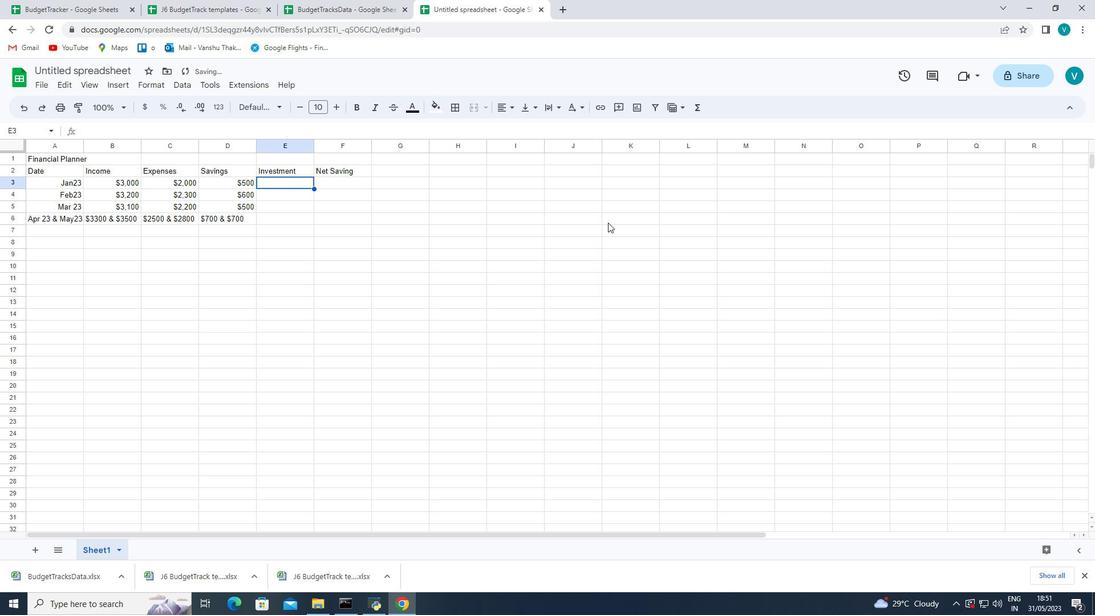 
Action: Key pressed <Key.shift_r><Key.shift_r><Key.shift_r><Key.shift_r><Key.shift_r><Key.shift_r><Key.shift_r><Key.shift_r><Key.shift_r><Key.shift_r><Key.shift_r><Key.shift_r><Key.shift_r><Key.shift_r><Key.shift_r><Key.shift_r><Key.shift_r><Key.shift_r><Key.shift_r><Key.shift_r><Key.shift_r>%<Key.backspace><Key.shift_r>$500<Key.enter><Key.shift_r><Key.shift_r><Key.shift_r><Key.shift_r><Key.shift_r><Key.shift_r><Key.shift_r><Key.shift_r><Key.shift_r><Key.shift_r><Key.shift_r><Key.shift_r><Key.shift_r><Key.shift_r><Key.shift_r><Key.shift_r><Key.shift_r><Key.shift_r><Key.shift_r><Key.shift_r><Key.shift_r><Key.shift_r><Key.shift_r>$700<Key.enter><Key.shift_r><Key.shift_r><Key.shift_r><Key.shift_r><Key.shift_r><Key.shift_r><Key.shift_r><Key.shift_r><Key.shift_r><Key.shift_r><Key.shift_r><Key.shift_r><Key.shift_r><Key.shift_r><Key.shift_r>$800<Key.enter><Key.shift_r><Key.shift_r><Key.shift_r><Key.shift_r><Key.shift_r><Key.shift_r><Key.shift_r><Key.shift_r><Key.shift_r><Key.shift_r><Key.shift_r><Key.shift_r><Key.shift_r><Key.shift_r><Key.shift_r><Key.shift_r><Key.shift_r><Key.shift_r><Key.shift_r><Key.shift_r><Key.shift_r><Key.shift_r><Key.shift_r><Key.shift_r><Key.shift_r><Key.shift_r><Key.shift_r><Key.shift_r>$900<Key.space><Key.shift_r><Key.shift_r><Key.shift_r><Key.shift_r><Key.shift_r><Key.shift_r><Key.shift_r><Key.shift_r><Key.shift_r><Key.shift_r><Key.shift_r><Key.shift_r><Key.shift_r><Key.shift_r><Key.shift_r><Key.shift_r>&<Key.space><Key.shift_r>4<Key.backspace><Key.shift_r><Key.shift_r><Key.shift_r><Key.shift_r><Key.shift_r><Key.shift_r><Key.shift_r><Key.shift_r><Key.shift_r><Key.shift_r><Key.shift_r><Key.shift_r><Key.shift_r><Key.shift_r><Key.shift_r><Key.shift_r><Key.shift_r><Key.shift_r><Key.shift_r><Key.shift_r>$1000
Screenshot: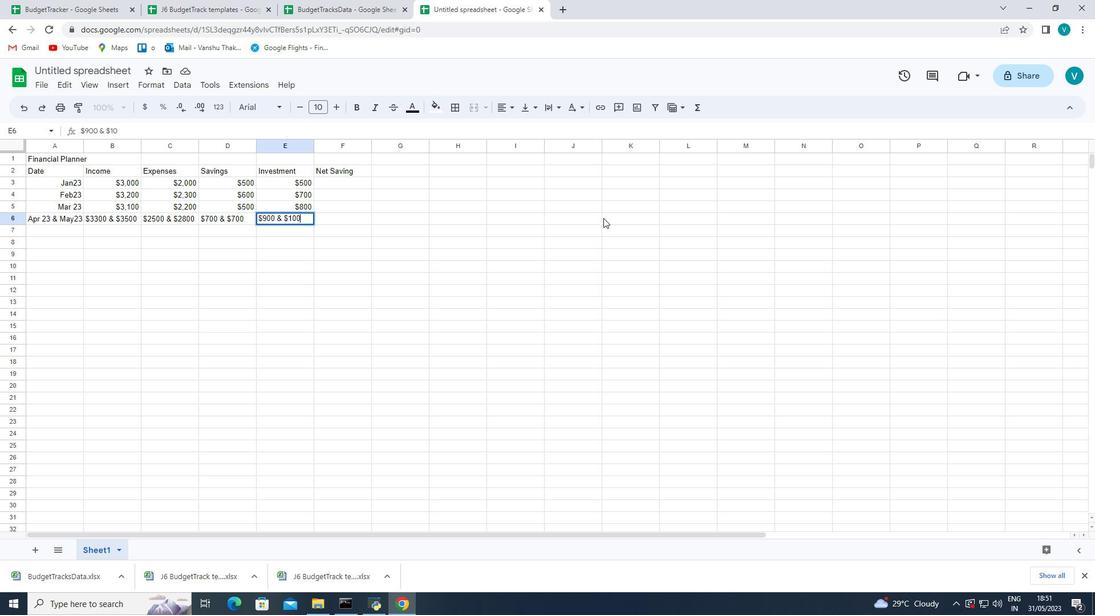 
Action: Mouse moved to (559, 232)
Screenshot: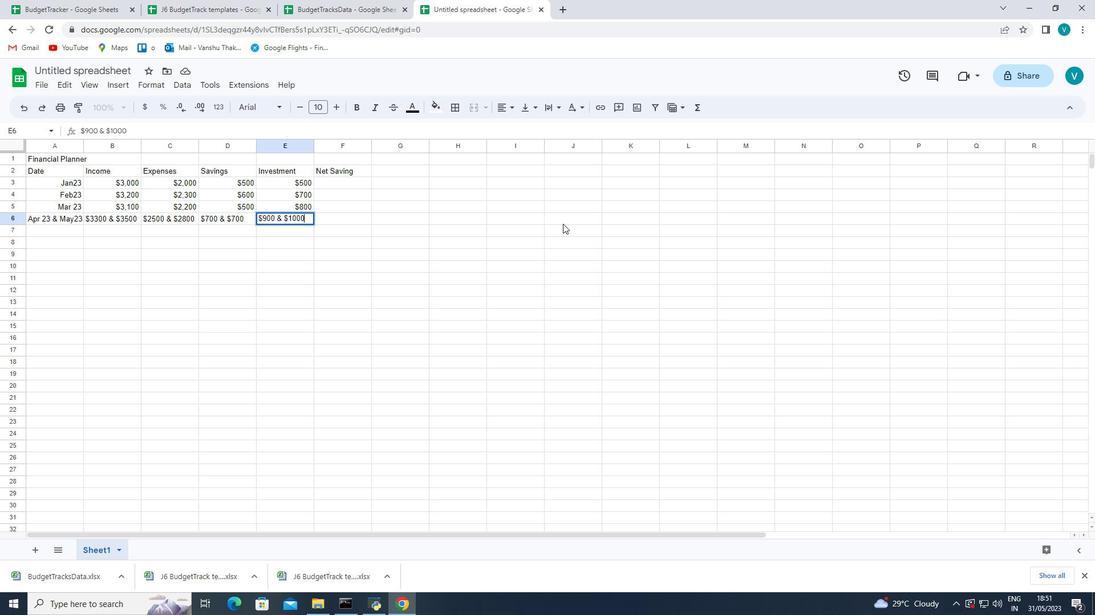 
Action: Mouse pressed left at (559, 232)
Screenshot: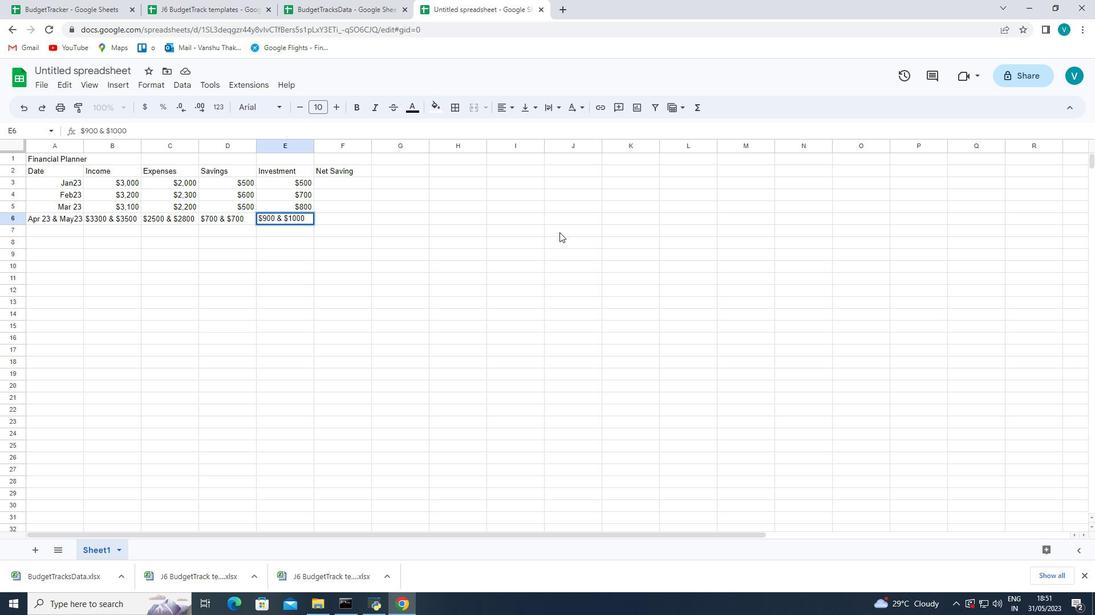 
Action: Mouse moved to (347, 177)
Screenshot: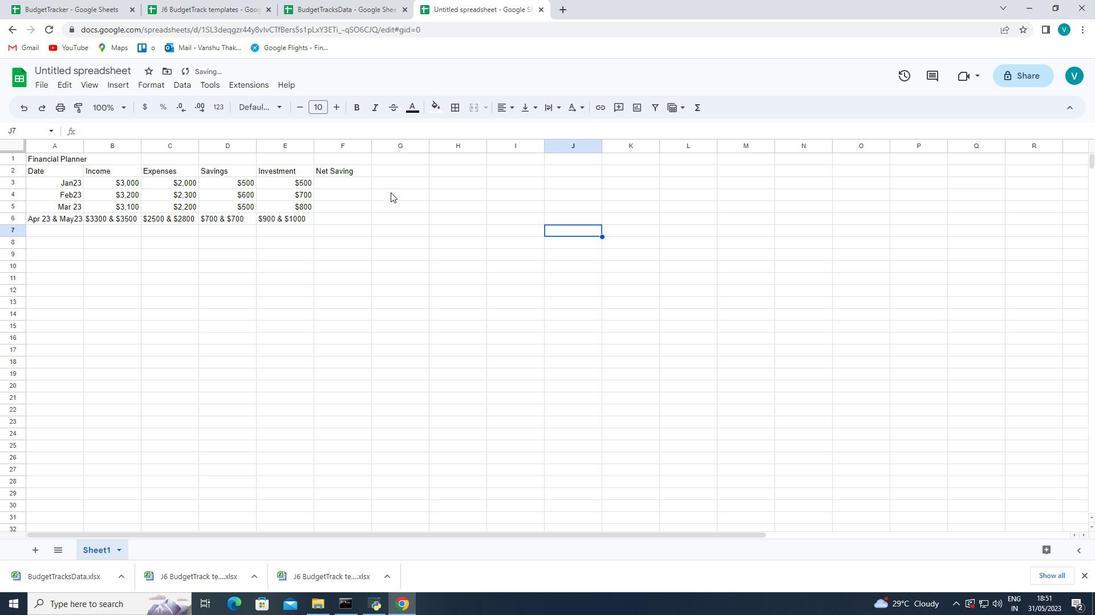 
Action: Mouse pressed left at (347, 177)
Screenshot: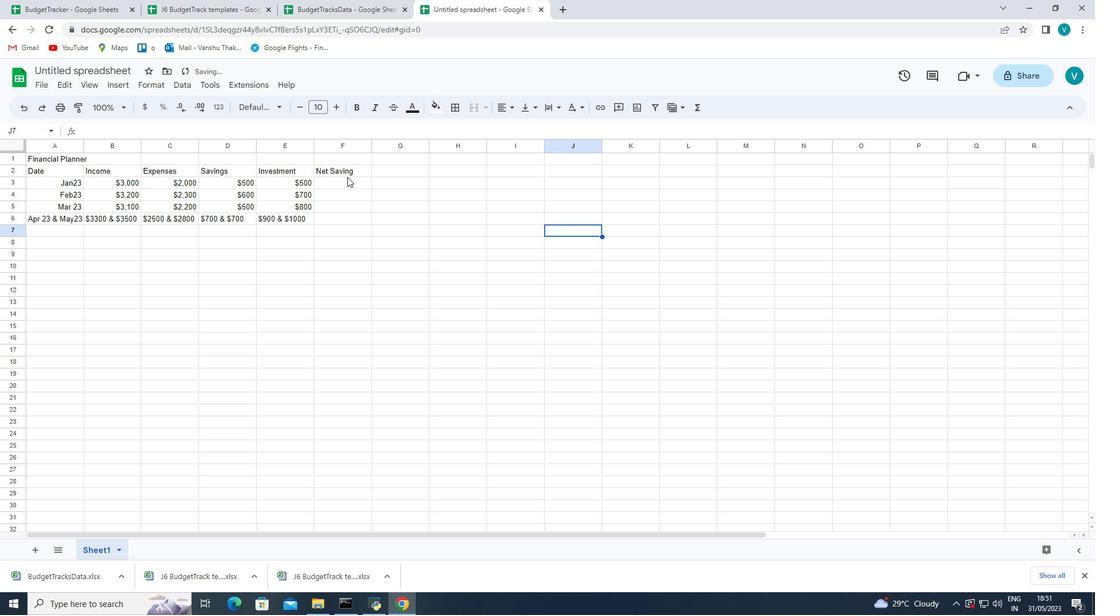 
Action: Mouse moved to (347, 189)
Screenshot: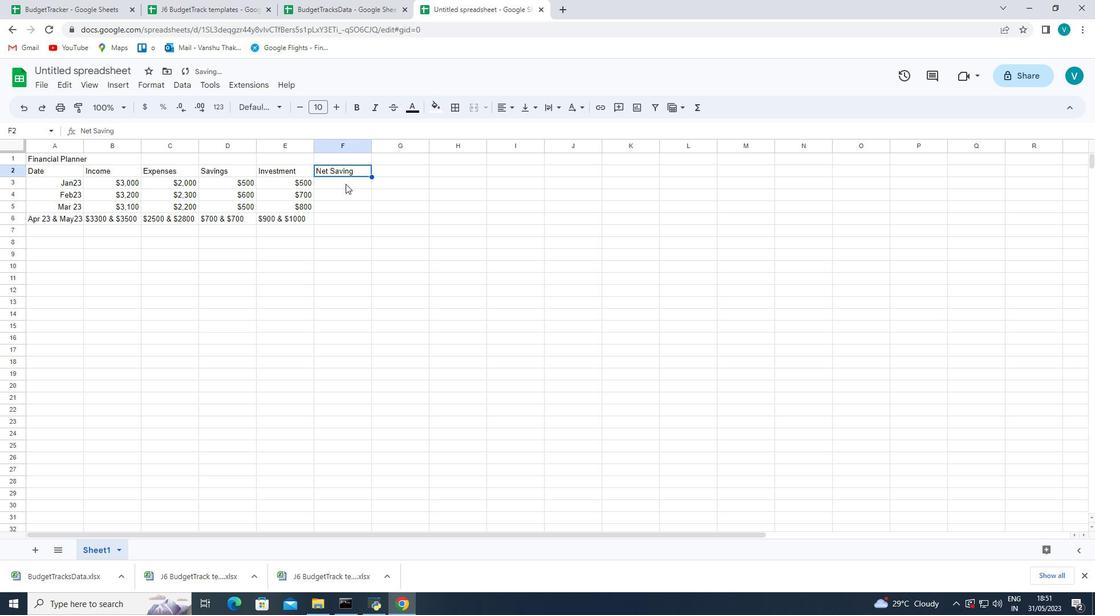 
Action: Mouse pressed left at (347, 189)
Screenshot: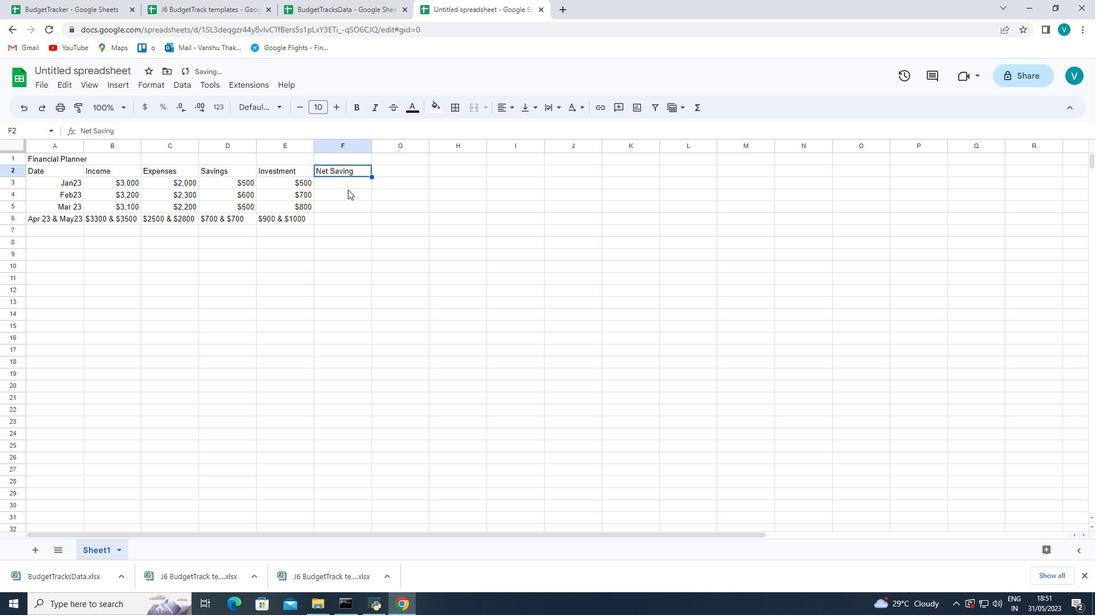
Action: Mouse moved to (355, 188)
Screenshot: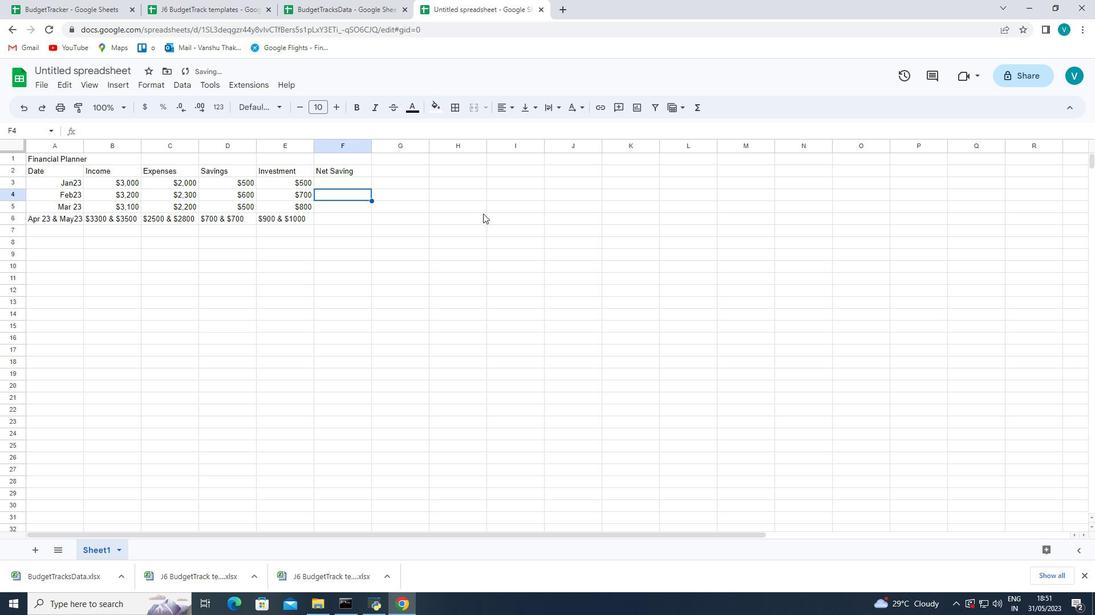 
Action: Mouse pressed left at (355, 188)
Screenshot: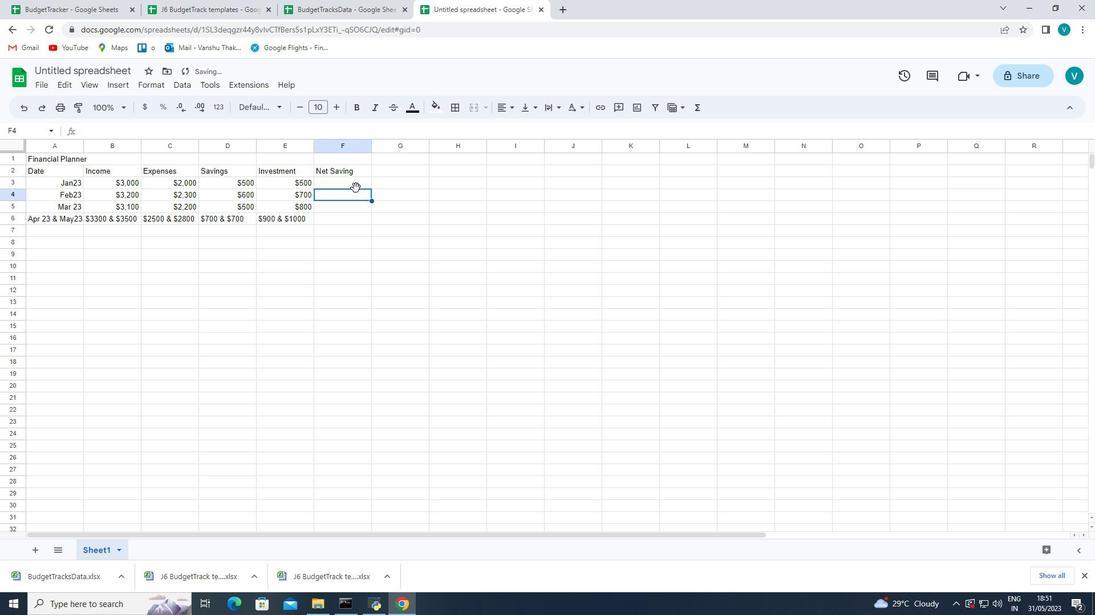 
Action: Mouse moved to (358, 183)
Screenshot: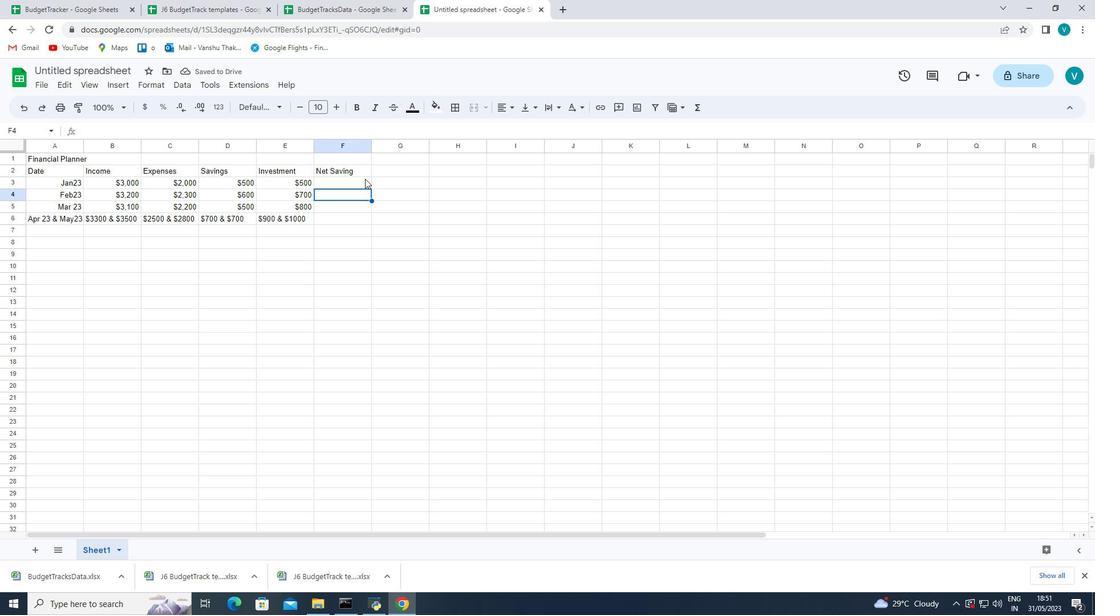 
Action: Mouse pressed left at (358, 183)
Screenshot: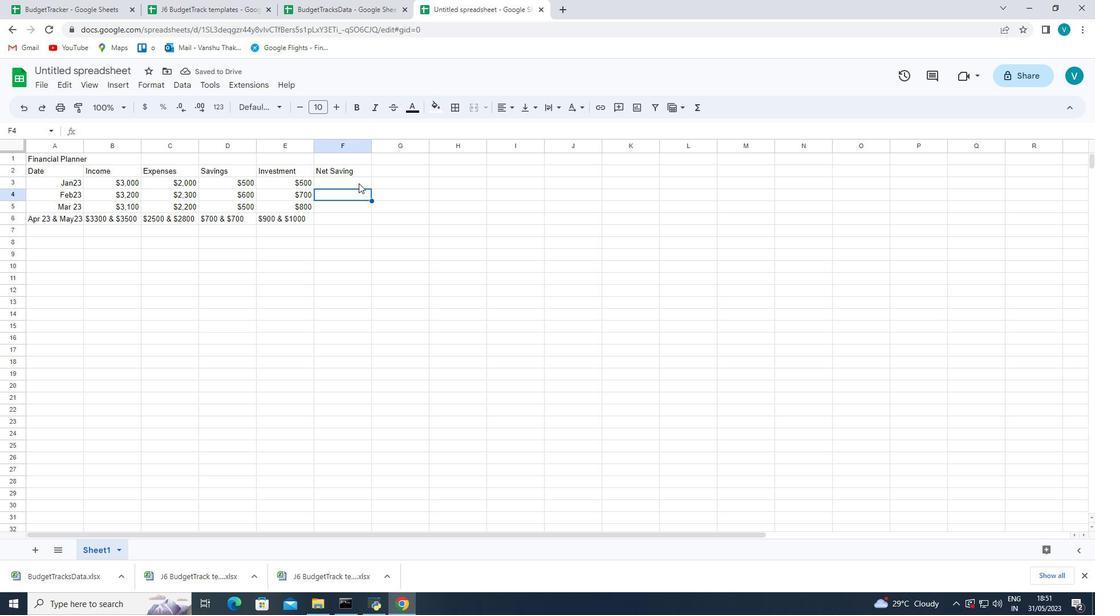 
Action: Mouse moved to (532, 177)
Screenshot: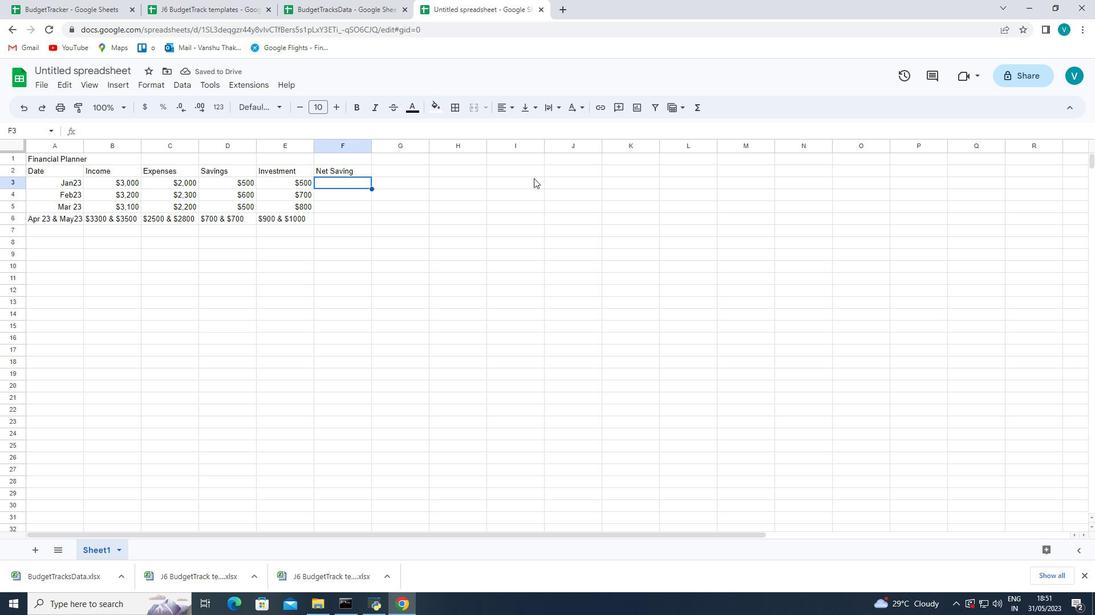 
Action: Key pressed <Key.shift_r><Key.shift_r><Key.shift_r><Key.shift_r><Key.shift_r><Key.shift_r><Key.shift_r><Key.shift_r><Key.shift_r><Key.shift_r><Key.shift_r><Key.shift_r><Key.shift_r><Key.shift_r><Key.shift_r><Key.shift_r>$1000<Key.space><Key.enter><Key.shift_r><Key.shift_r><Key.shift_r><Key.shift_r><Key.shift_r><Key.shift_r><Key.shift_r><Key.shift_r><Key.shift_r><Key.shift_r><Key.shift_r><Key.shift_r><Key.shift_r><Key.shift_r><Key.shift_r><Key.shift_r><Key.shift_r><Key.shift_r><Key.shift_r><Key.shift_r><Key.shift_r><Key.shift_r><Key.shift_r><Key.shift_r><Key.shift_r><Key.shift_r><Key.shift_r>$1200<Key.enter><Key.shift_r>$900<Key.enter><Key.shift_r><Key.shift_r><Key.shift_r><Key.shift_r><Key.shift_r><Key.shift_r><Key.shift_r><Key.shift_r>$800<Key.space><Key.shift_r><Key.shift_r><Key.shift_r><Key.shift_r>&<Key.space><Key.shift_r><Key.shift_r><Key.shift_r><Key.shift_r>$700
Screenshot: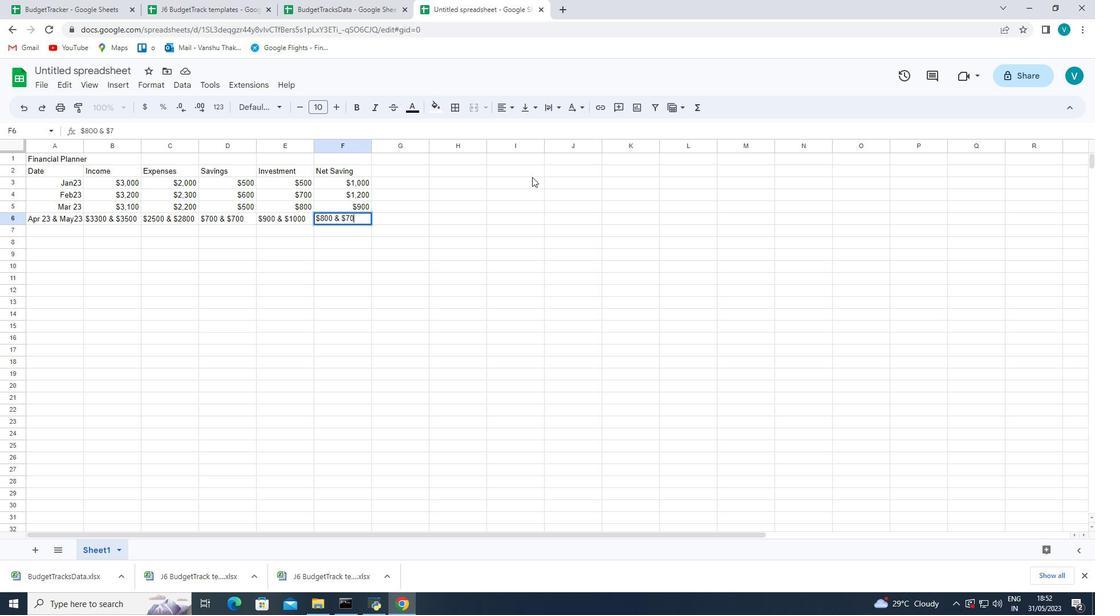 
Action: Mouse moved to (282, 276)
Screenshot: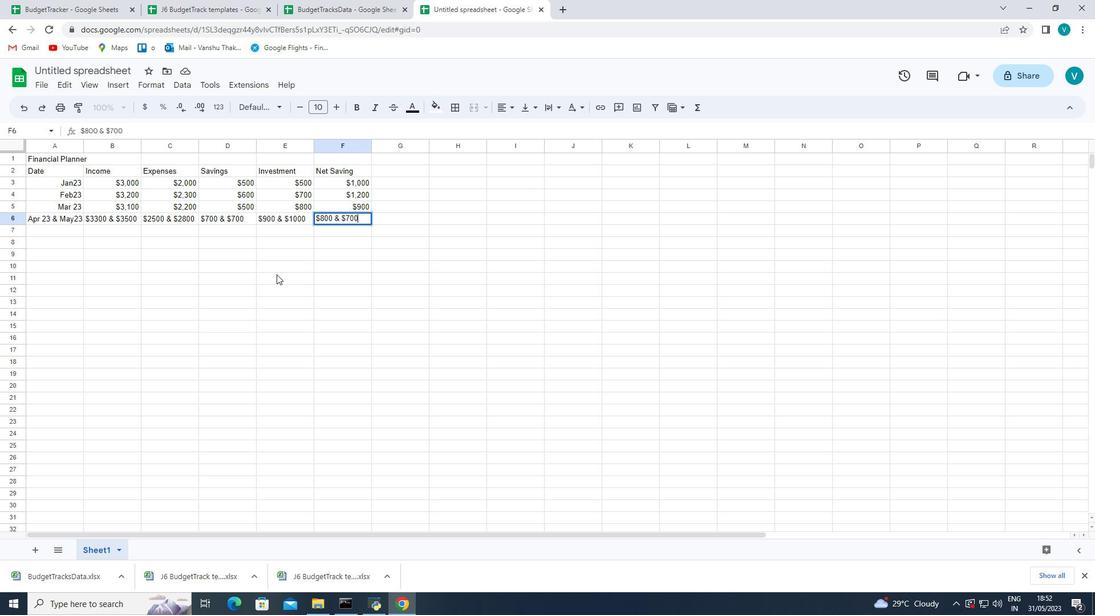 
Action: Mouse pressed left at (282, 276)
Screenshot: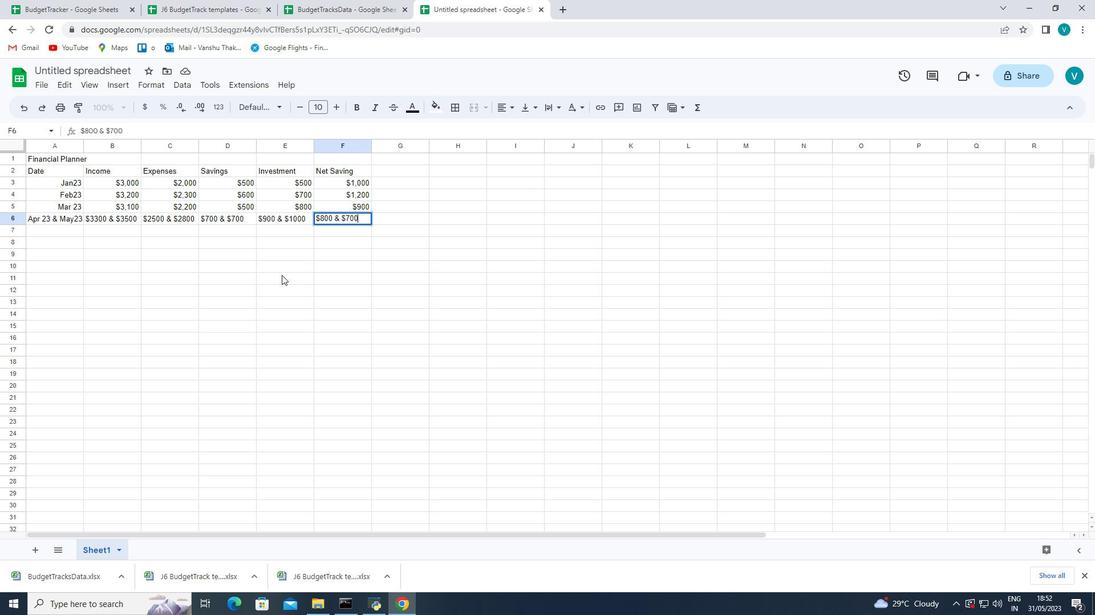 
Action: Mouse moved to (312, 146)
Screenshot: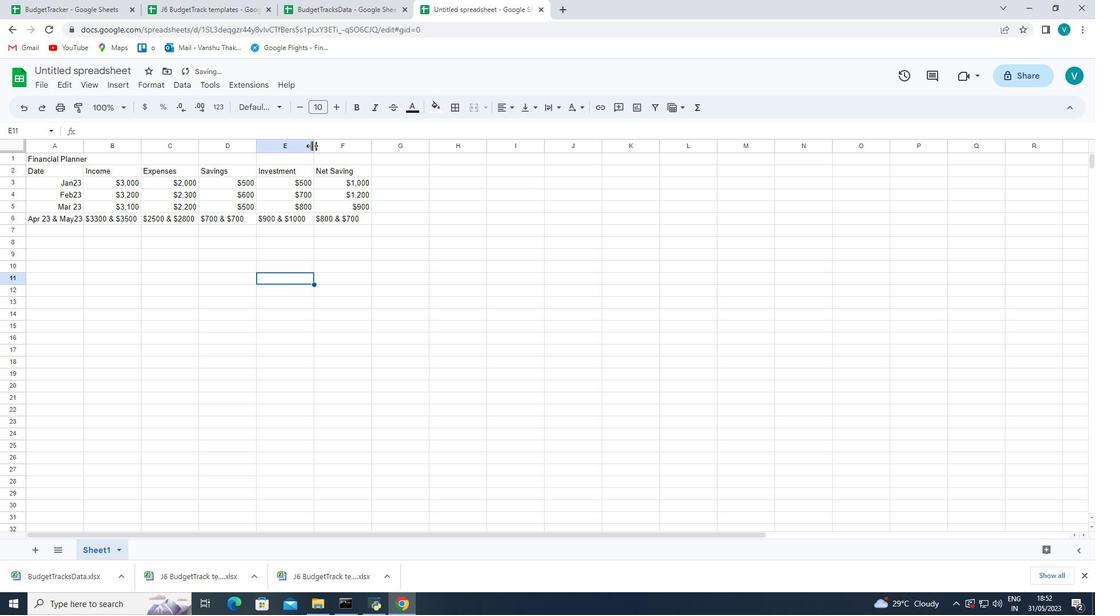 
Action: Mouse pressed left at (312, 146)
Screenshot: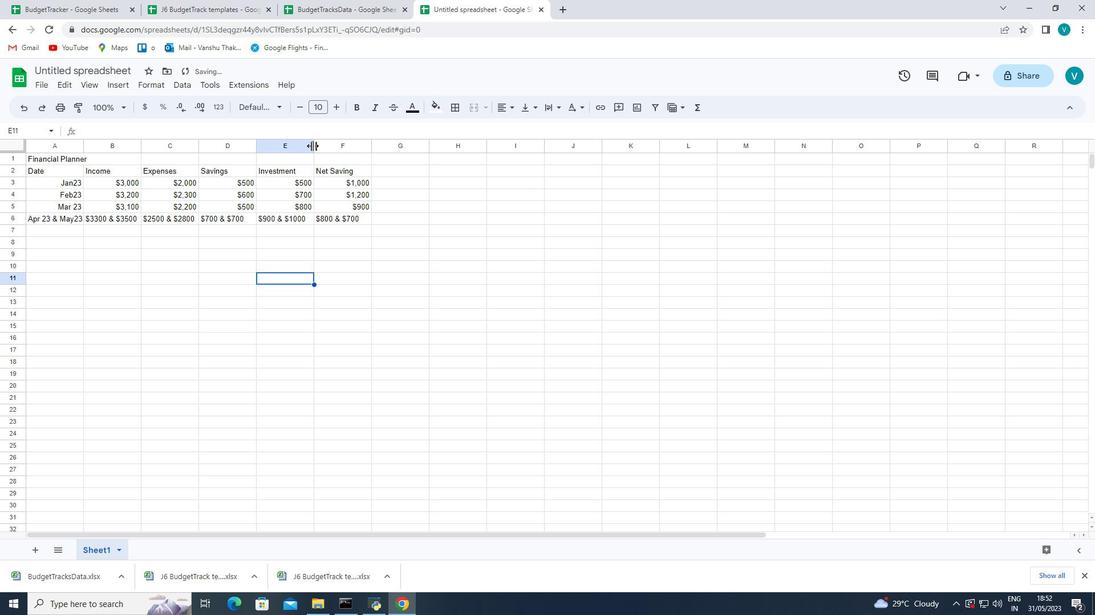 
Action: Mouse pressed left at (312, 146)
Screenshot: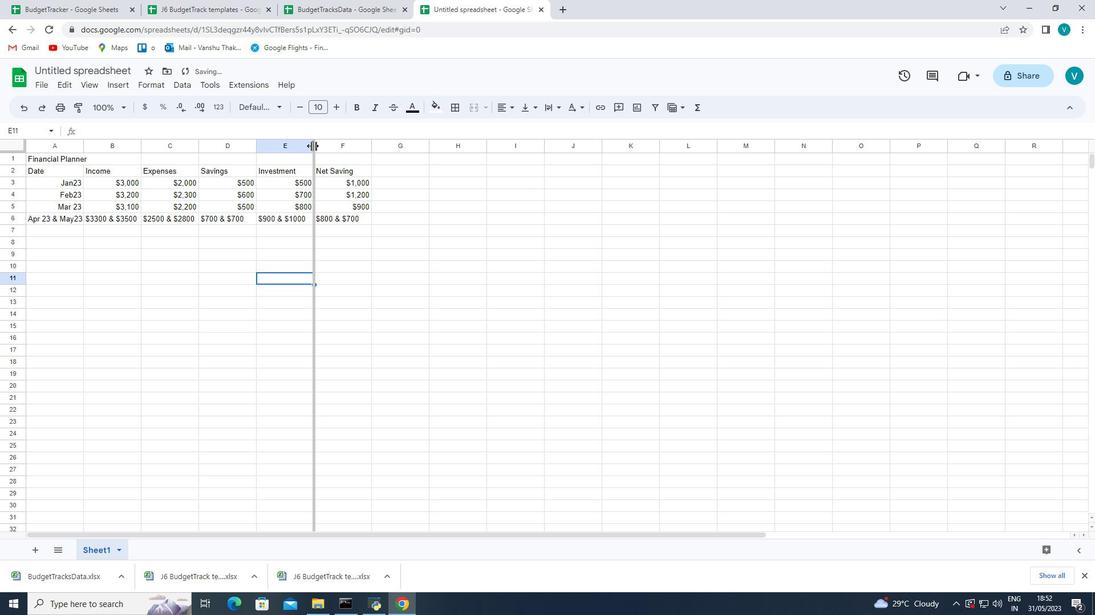 
Action: Mouse moved to (364, 144)
Screenshot: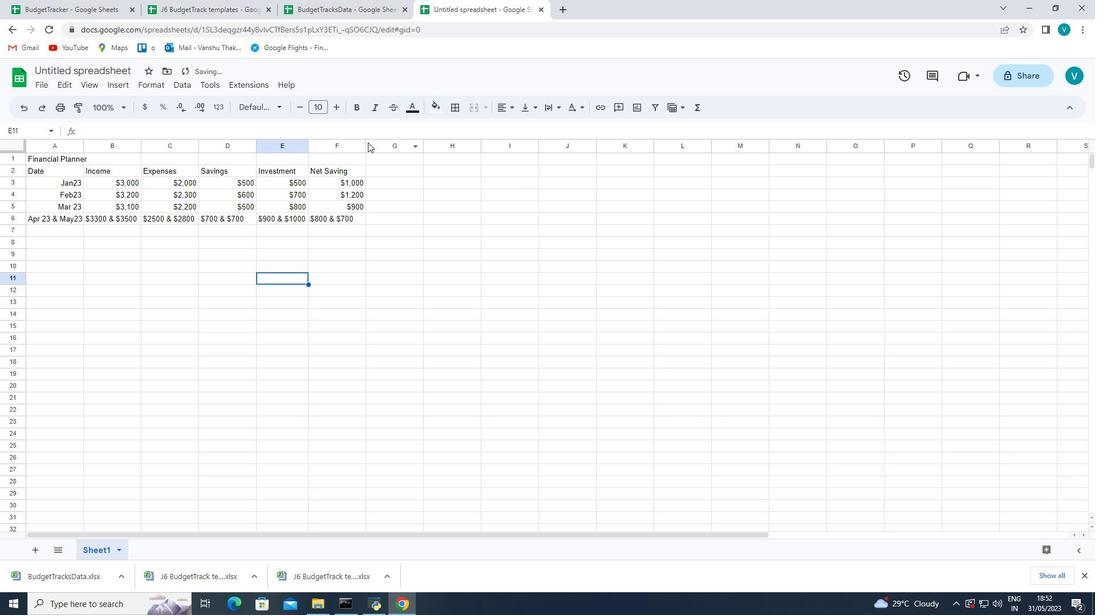 
Action: Mouse pressed left at (364, 144)
Screenshot: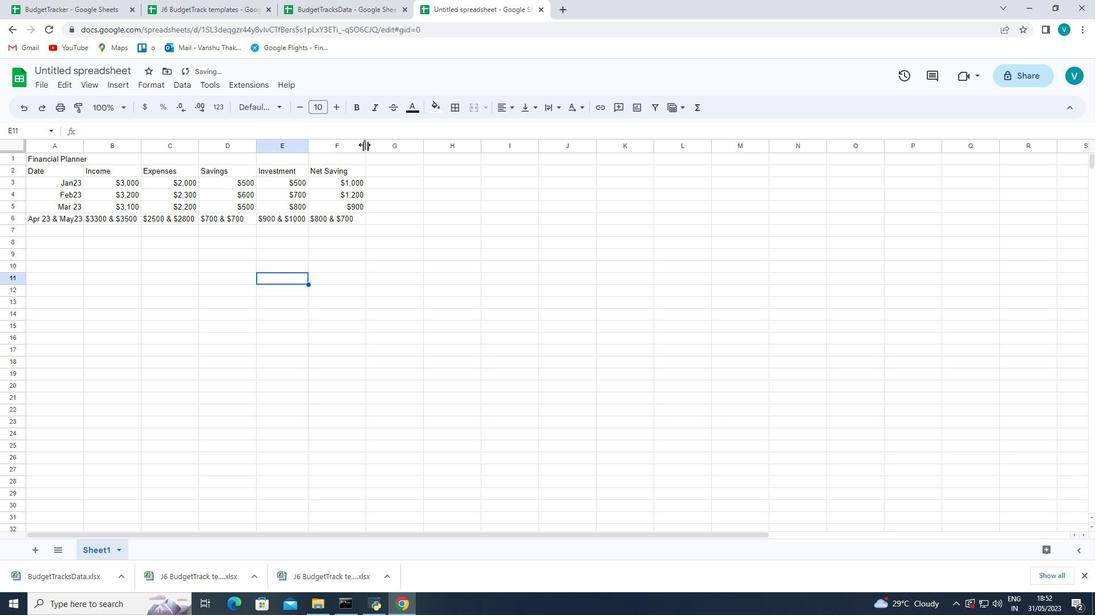 
Action: Mouse pressed left at (364, 144)
Screenshot: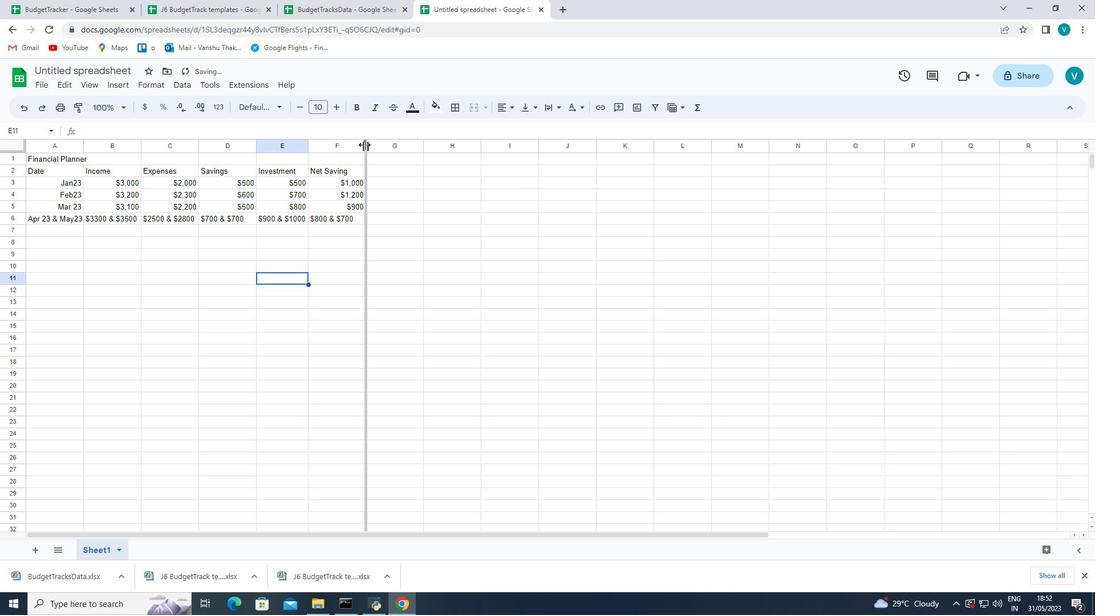 
Action: Mouse moved to (198, 147)
Screenshot: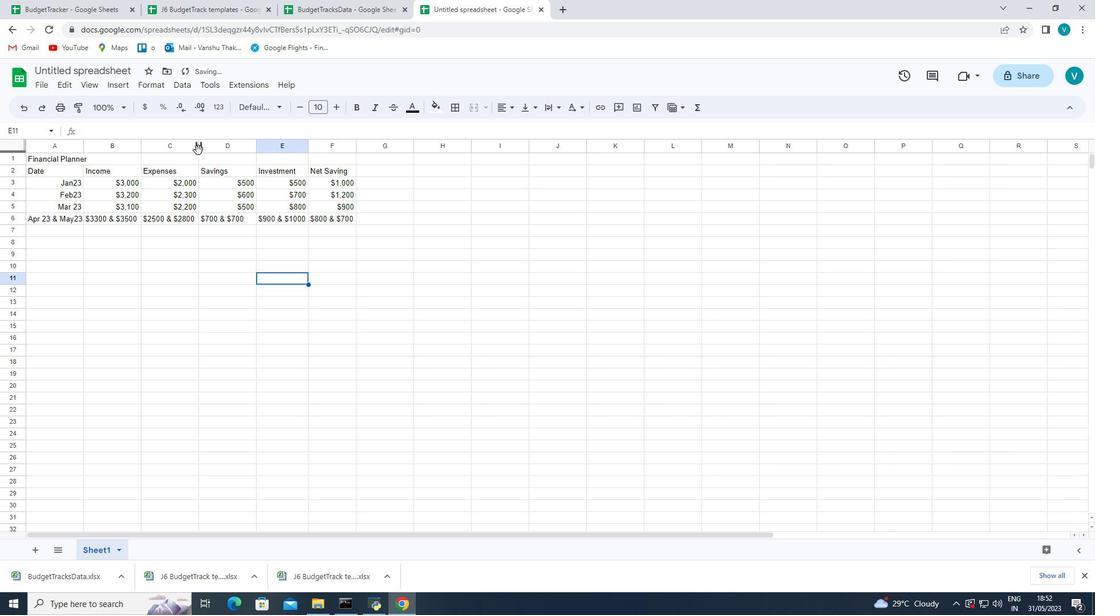 
Action: Mouse pressed left at (198, 147)
Screenshot: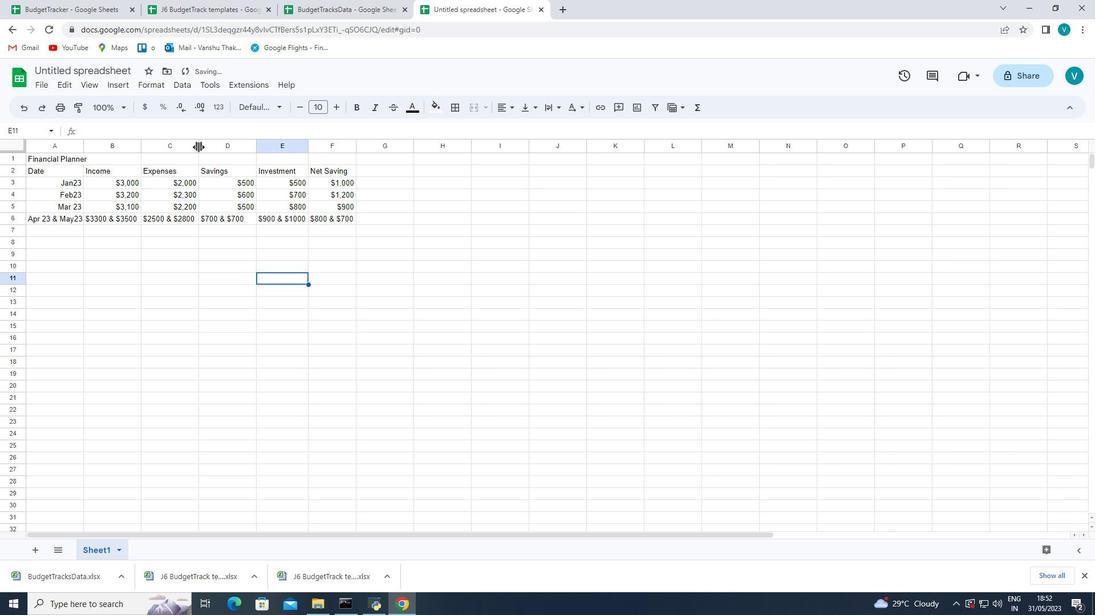 
Action: Mouse pressed left at (198, 147)
Screenshot: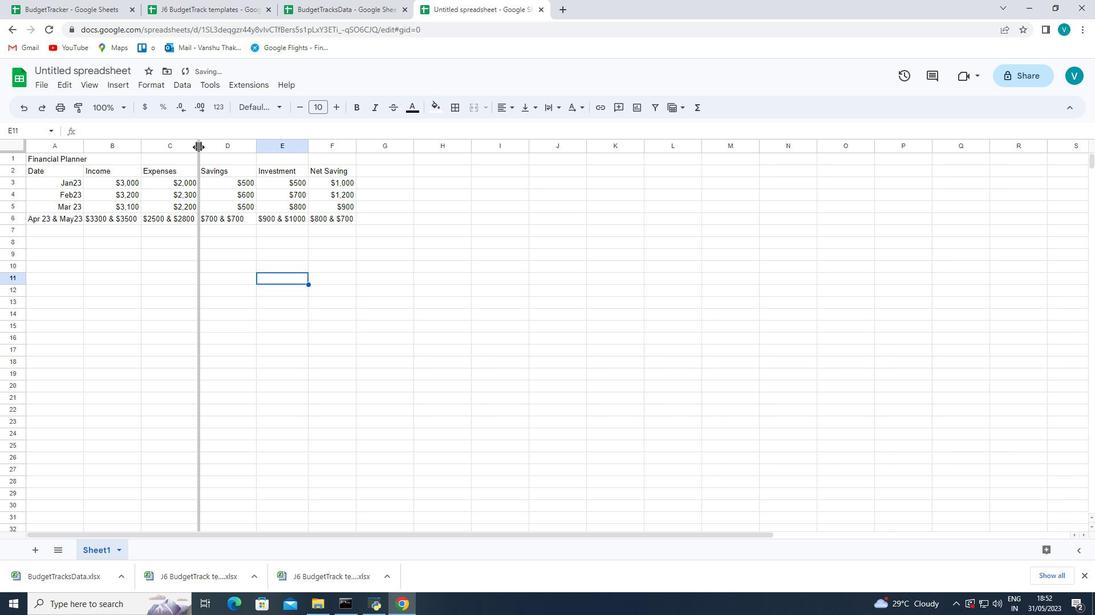 
Action: Mouse moved to (255, 147)
Screenshot: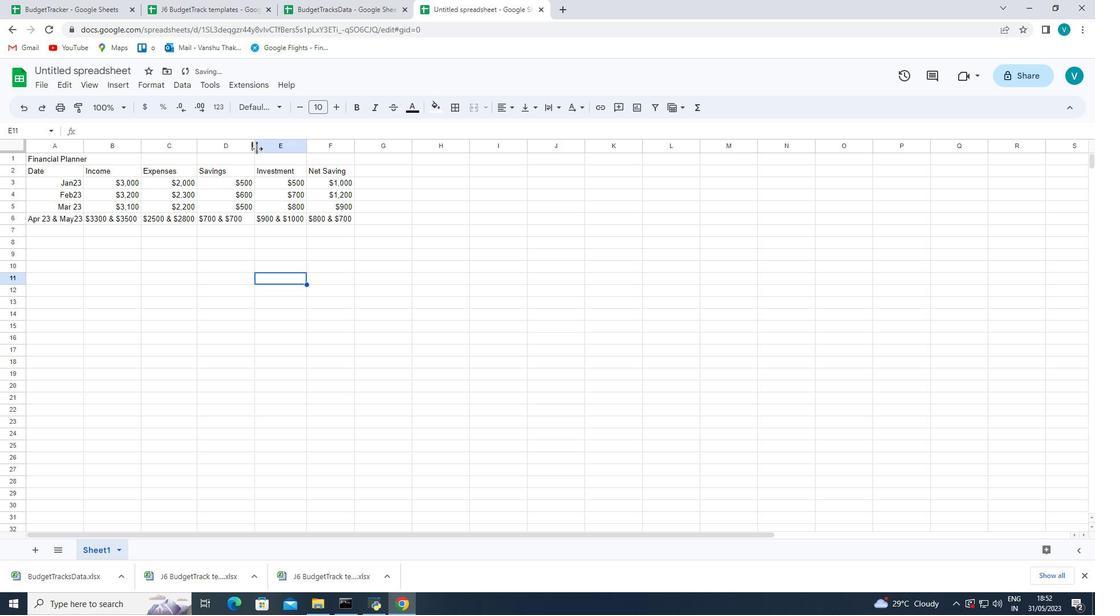 
Action: Mouse pressed left at (255, 147)
Screenshot: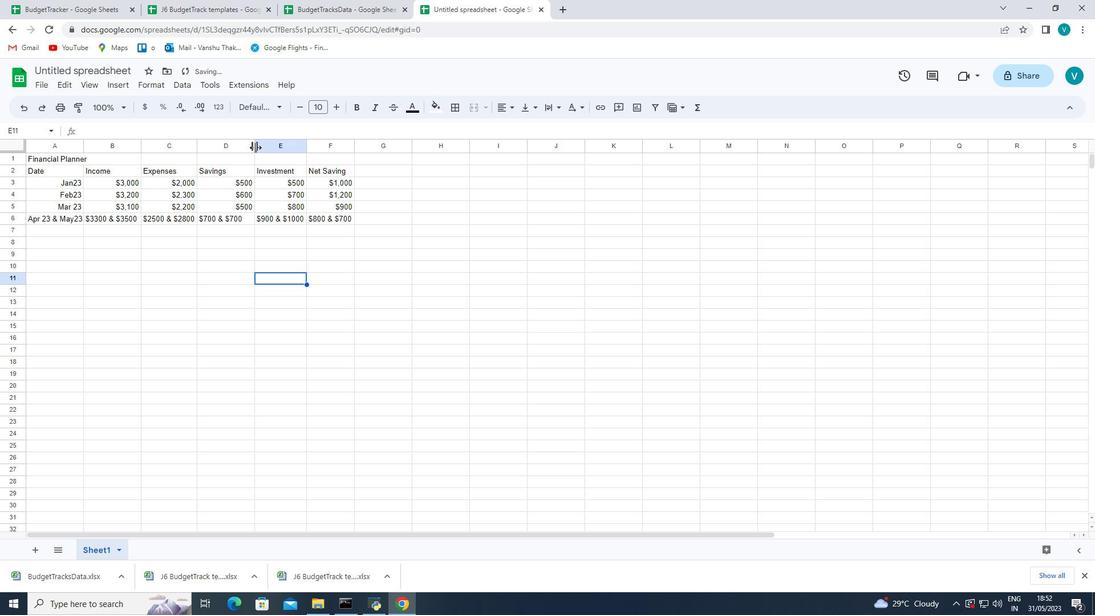 
Action: Mouse pressed left at (255, 147)
Screenshot: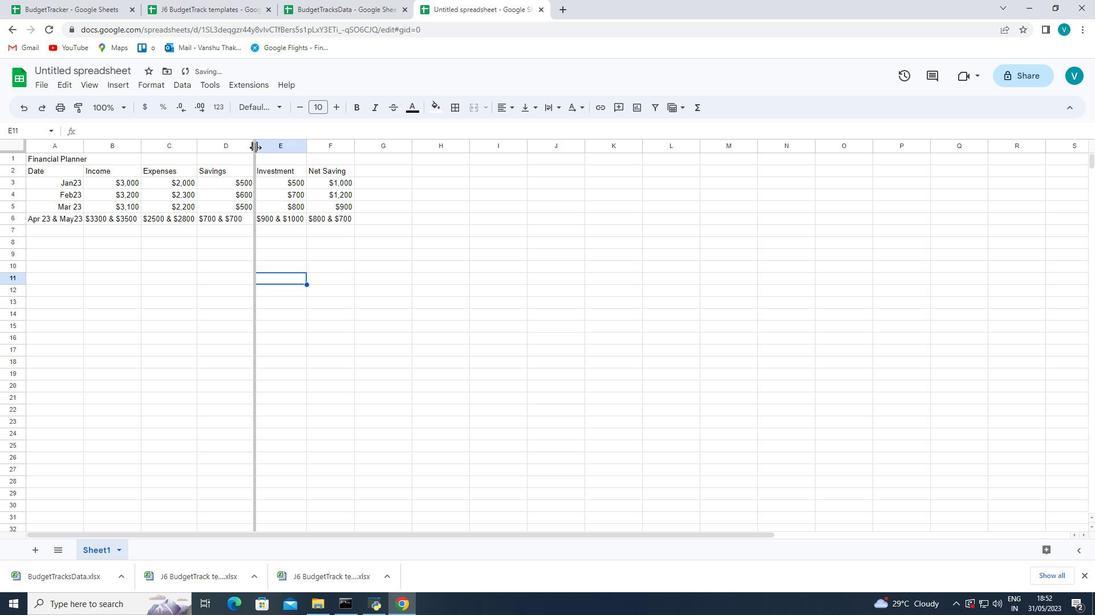 
Action: Mouse moved to (69, 62)
Screenshot: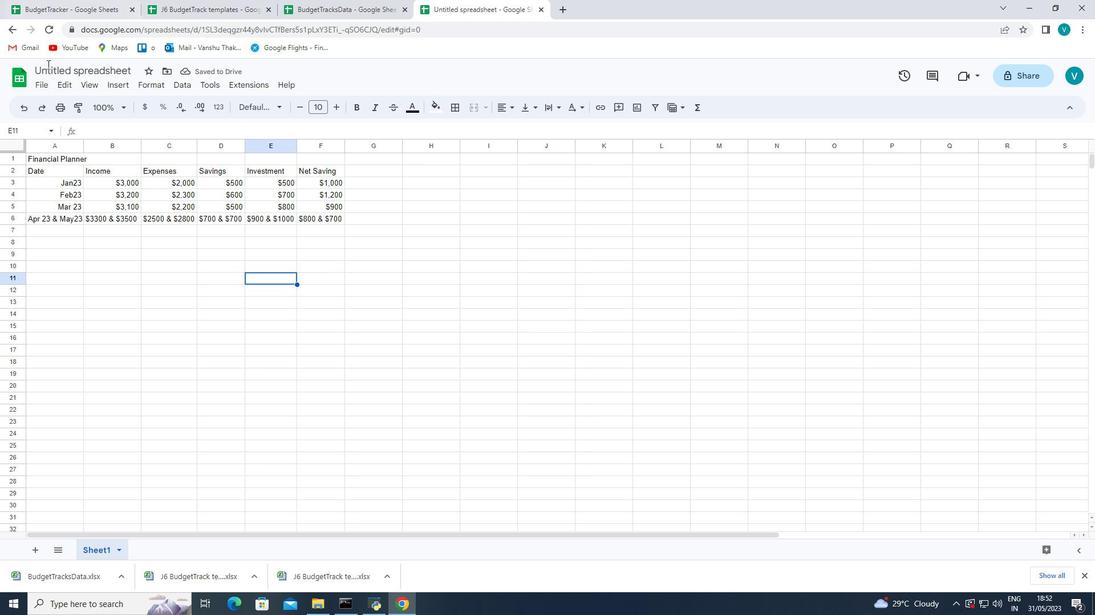 
Action: Mouse pressed left at (69, 62)
Screenshot: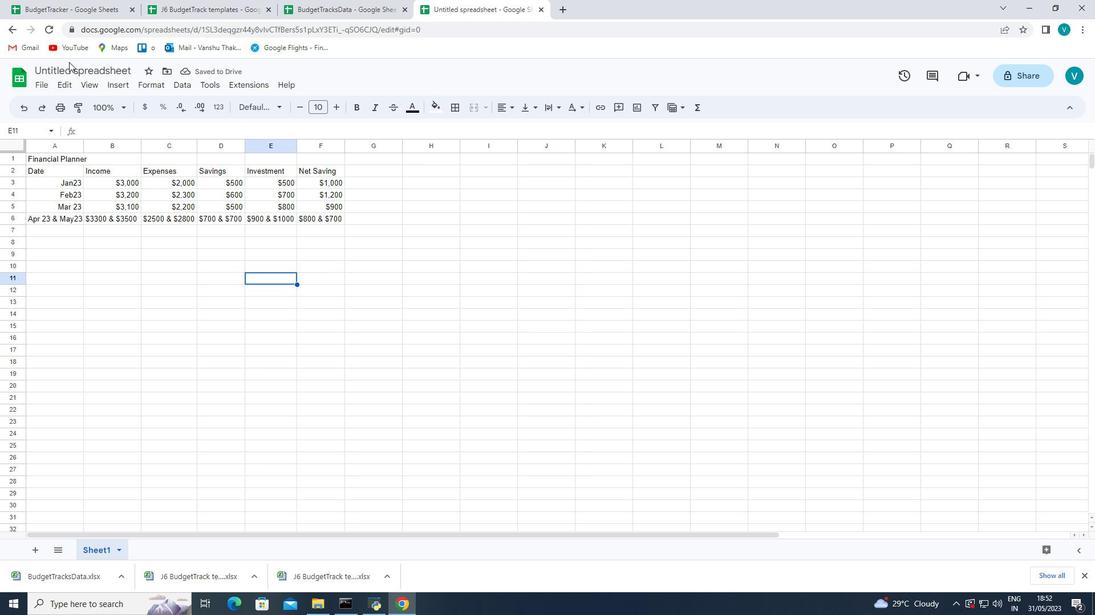 
Action: Mouse moved to (67, 66)
Screenshot: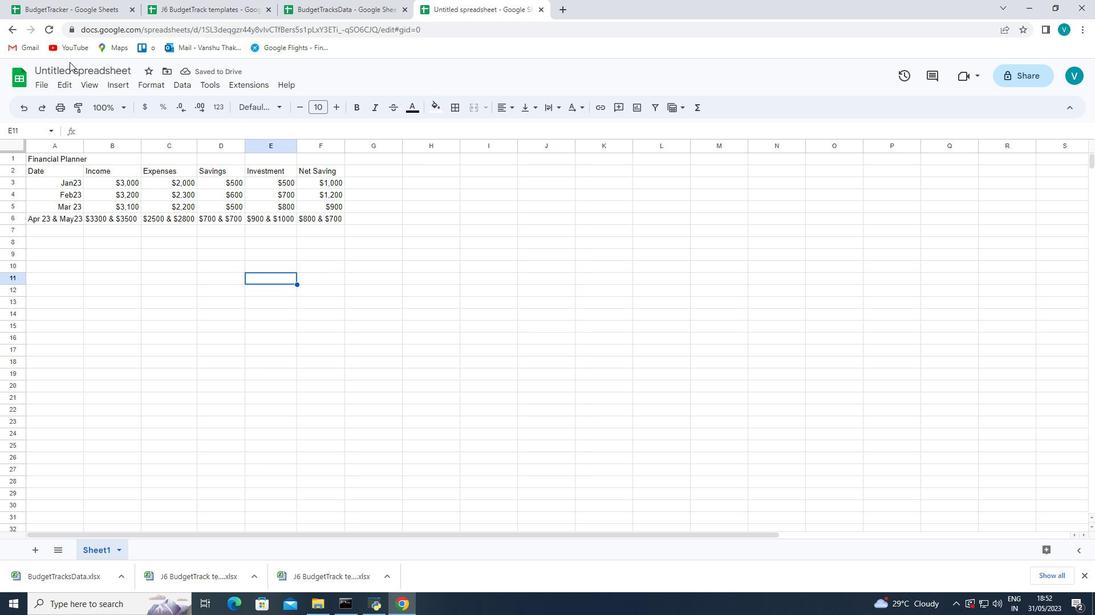 
Action: Mouse pressed left at (67, 66)
Screenshot: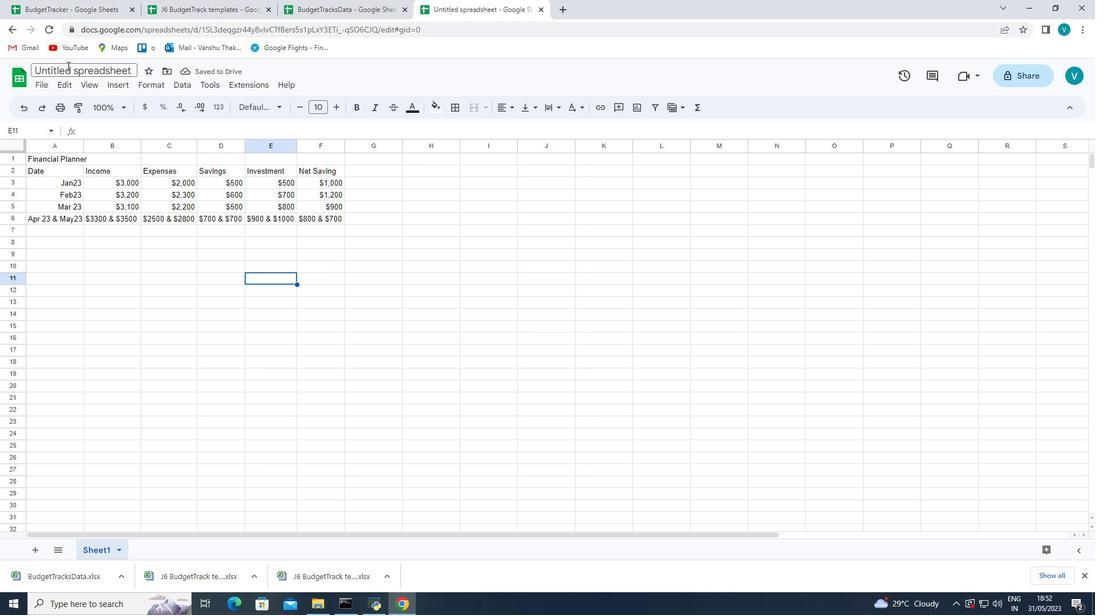 
Action: Mouse moved to (558, 176)
Screenshot: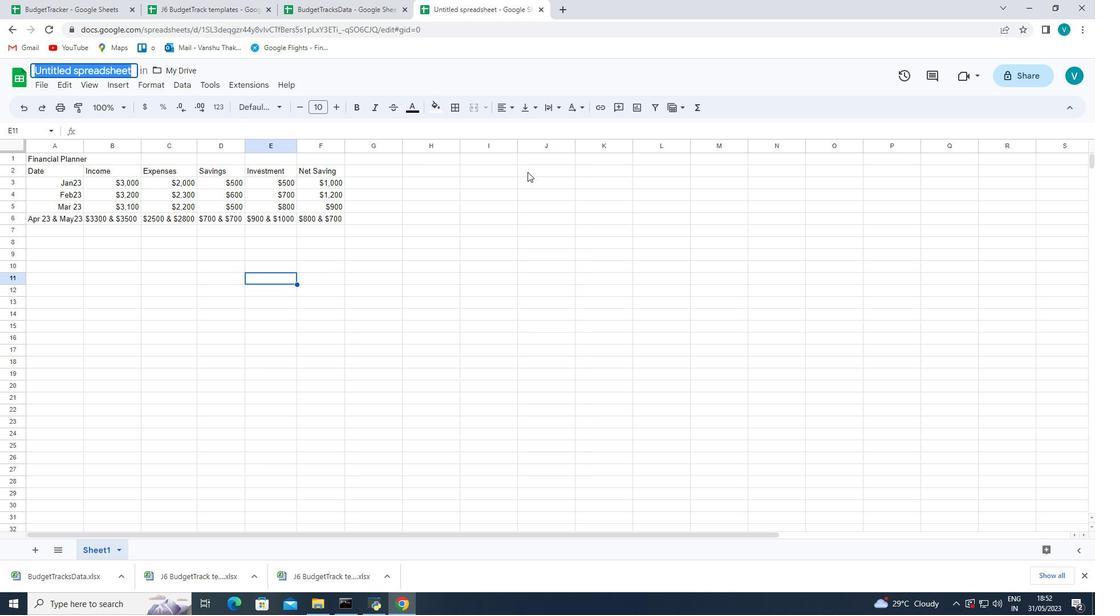 
Action: Key pressed <Key.shift><Key.shift><Key.shift><Key.shift><Key.shift><Key.shift>Flow<Key.shift>Tracker
Screenshot: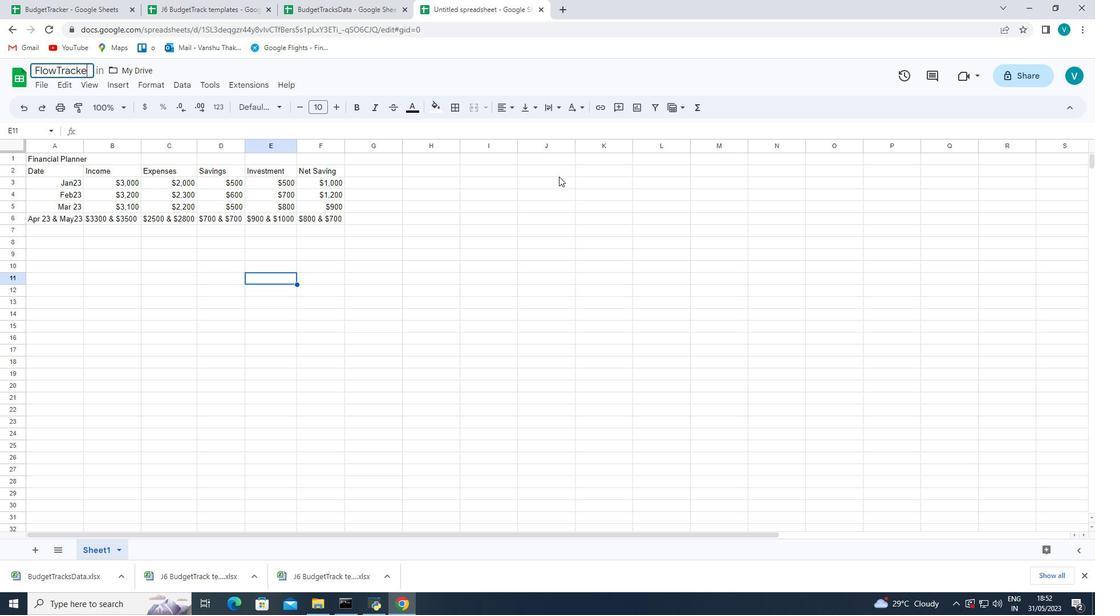 
Action: Mouse moved to (190, 309)
Screenshot: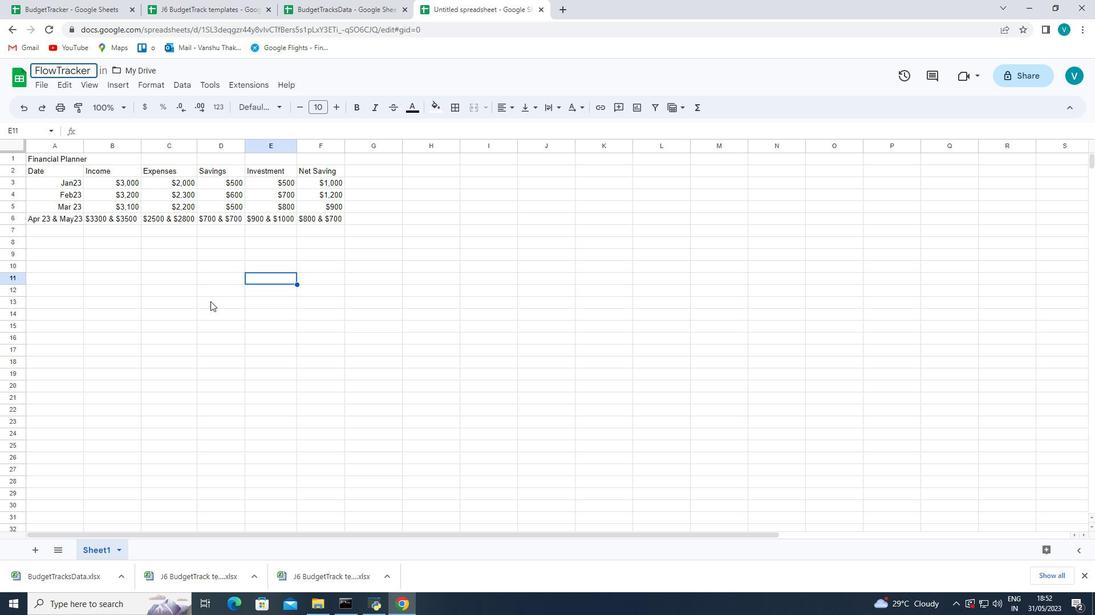 
Action: Mouse pressed left at (190, 309)
Screenshot: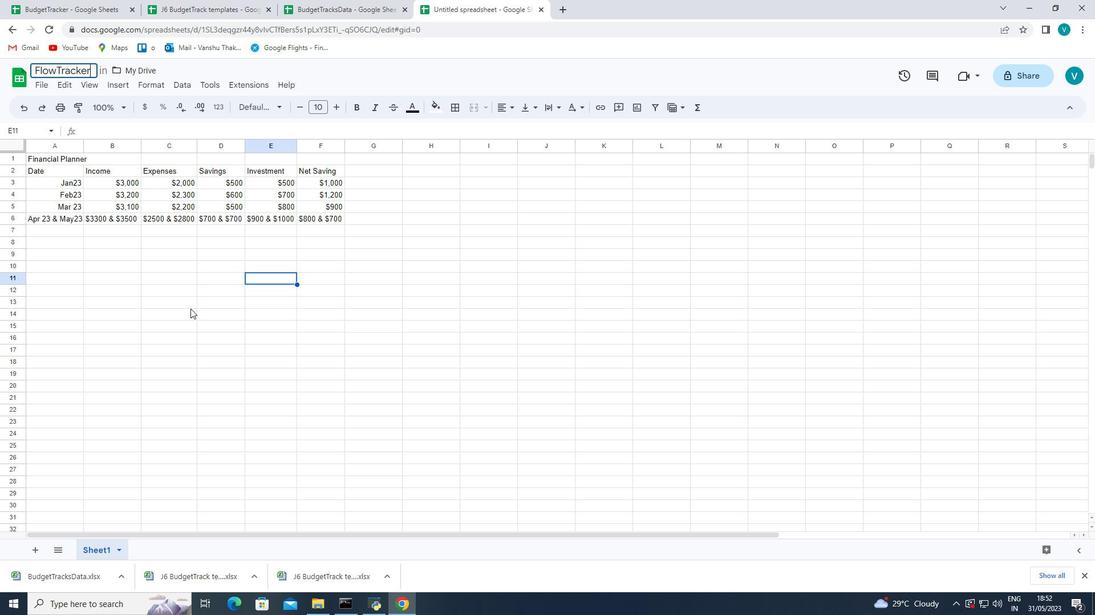 
Action: Mouse moved to (38, 69)
Screenshot: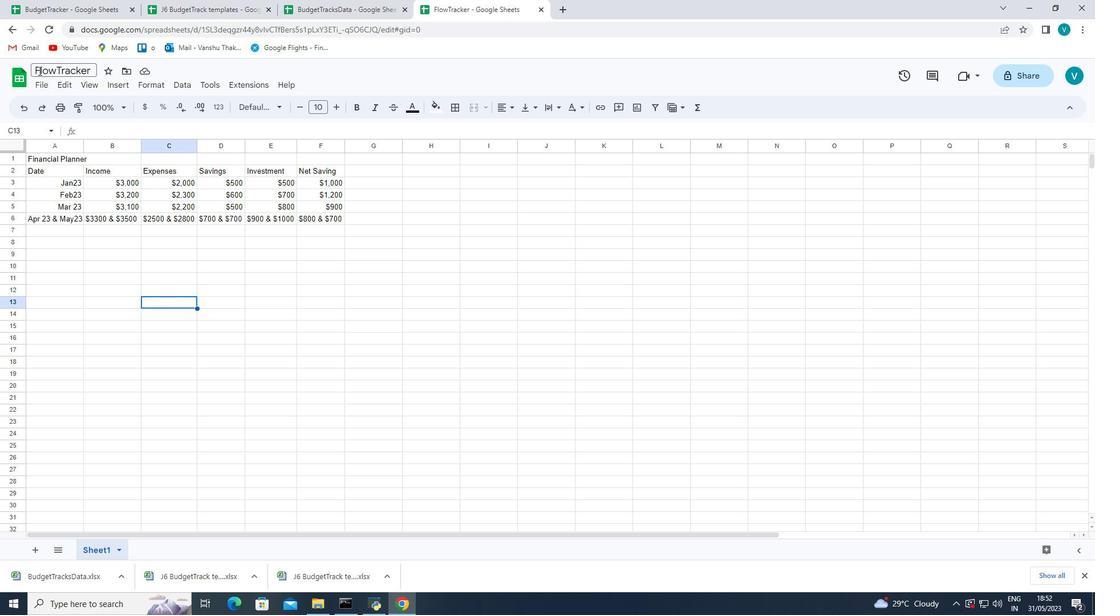 
Action: Mouse pressed left at (38, 69)
Screenshot: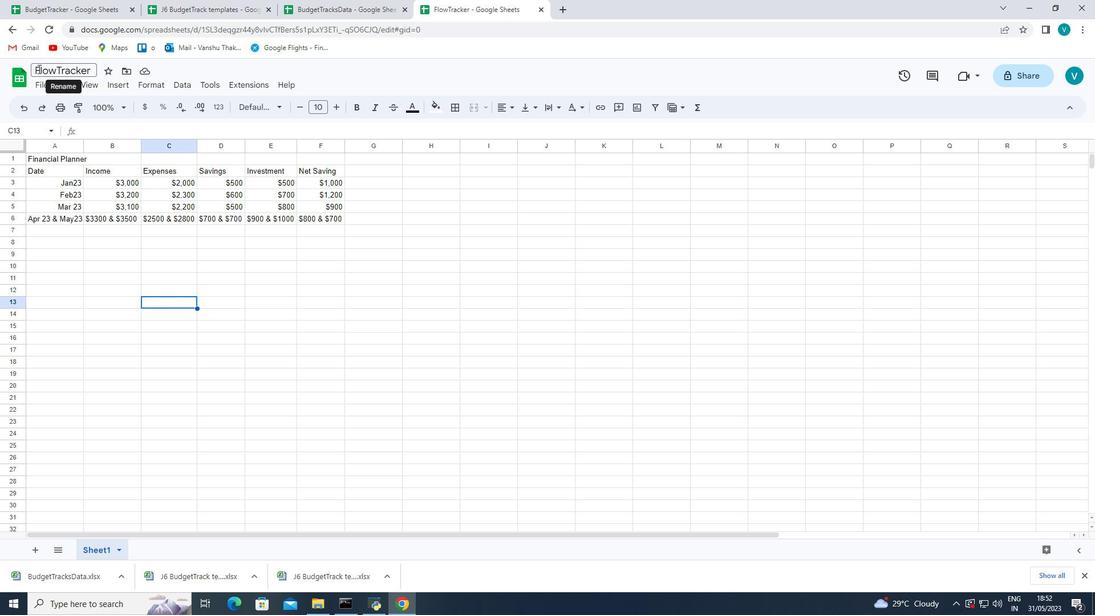 
Action: Mouse moved to (34, 69)
Screenshot: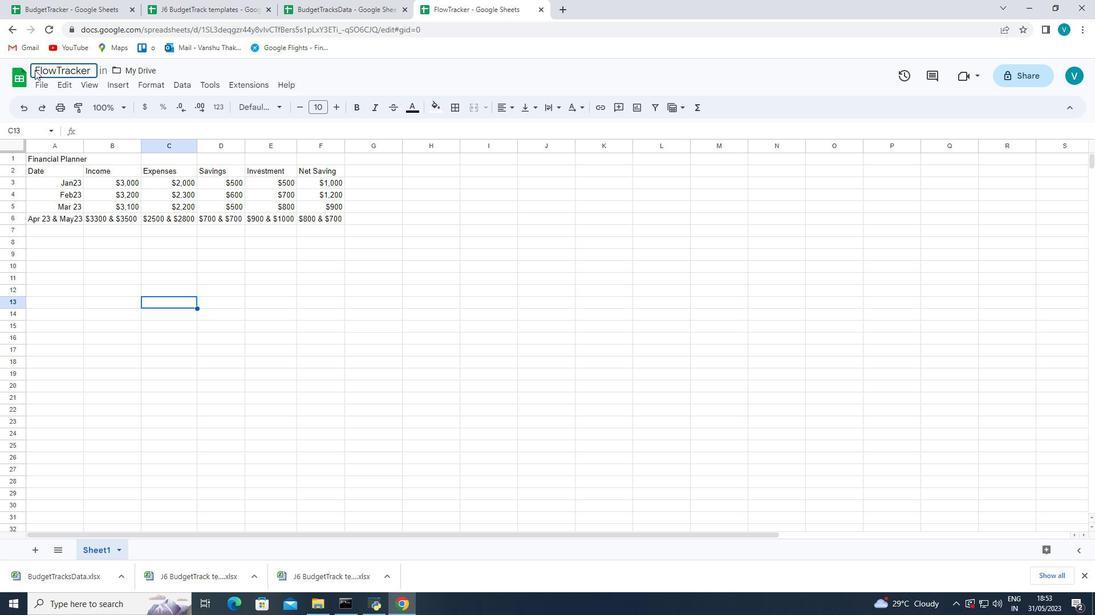 
Action: Mouse pressed left at (34, 69)
Screenshot: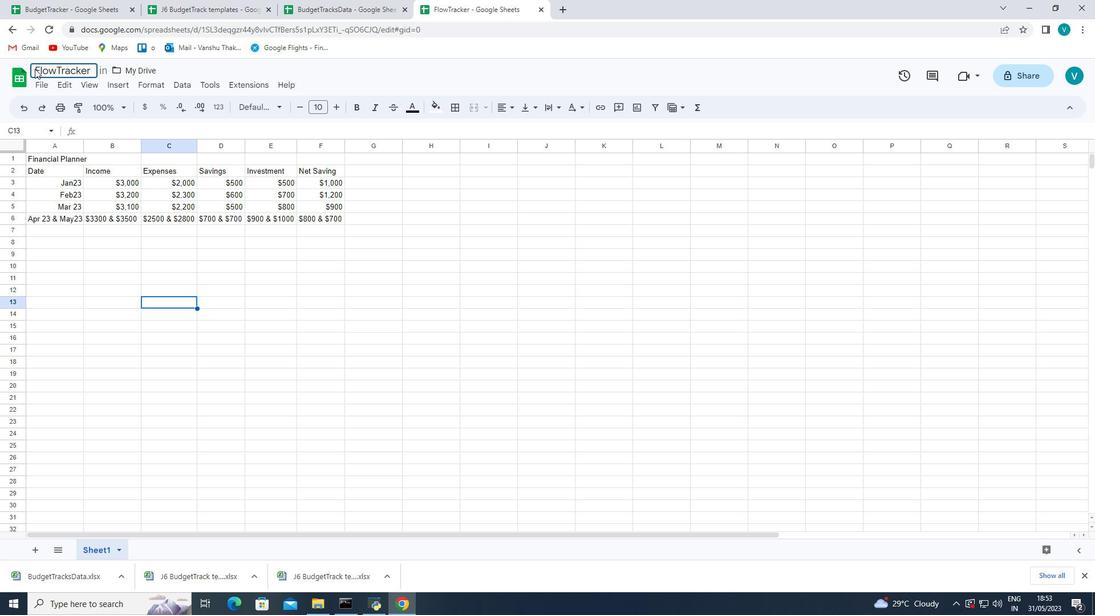 
Action: Mouse pressed left at (34, 69)
Screenshot: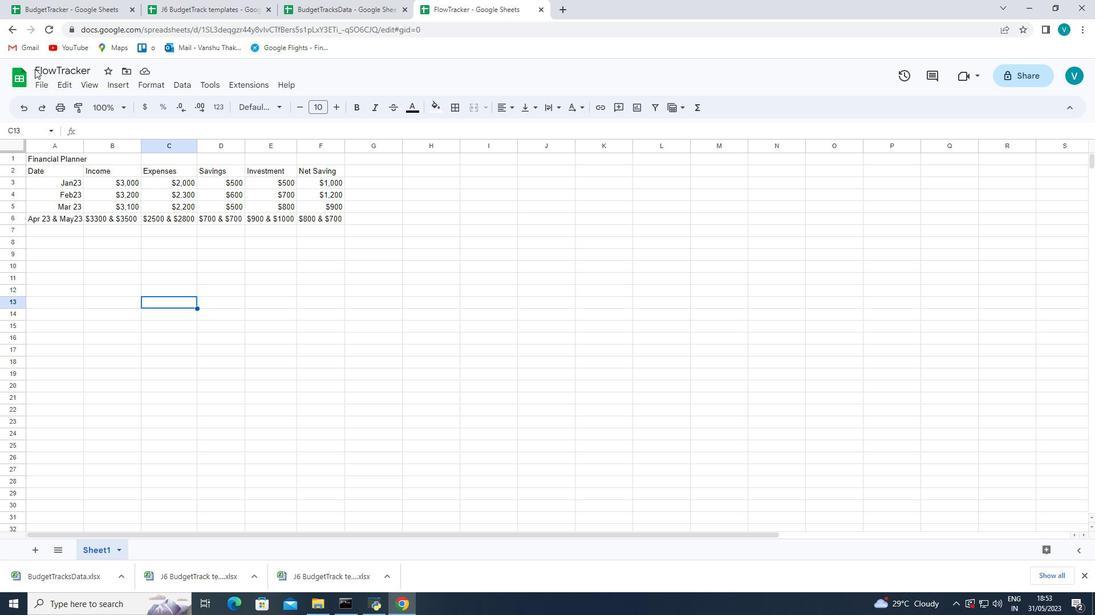 
Action: Mouse moved to (36, 68)
Screenshot: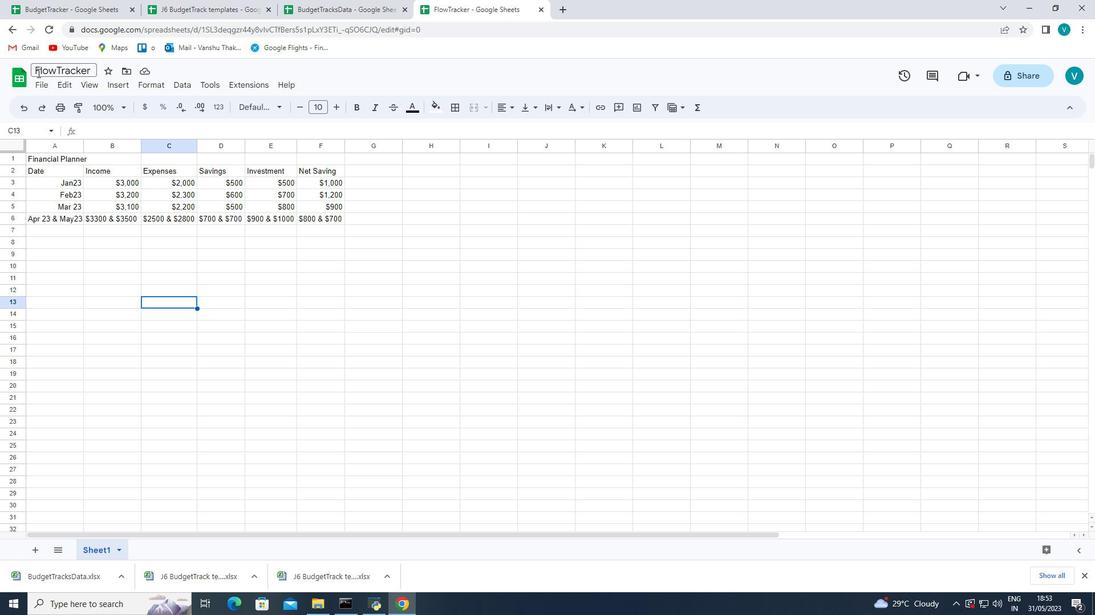 
Action: Mouse pressed left at (36, 68)
Screenshot: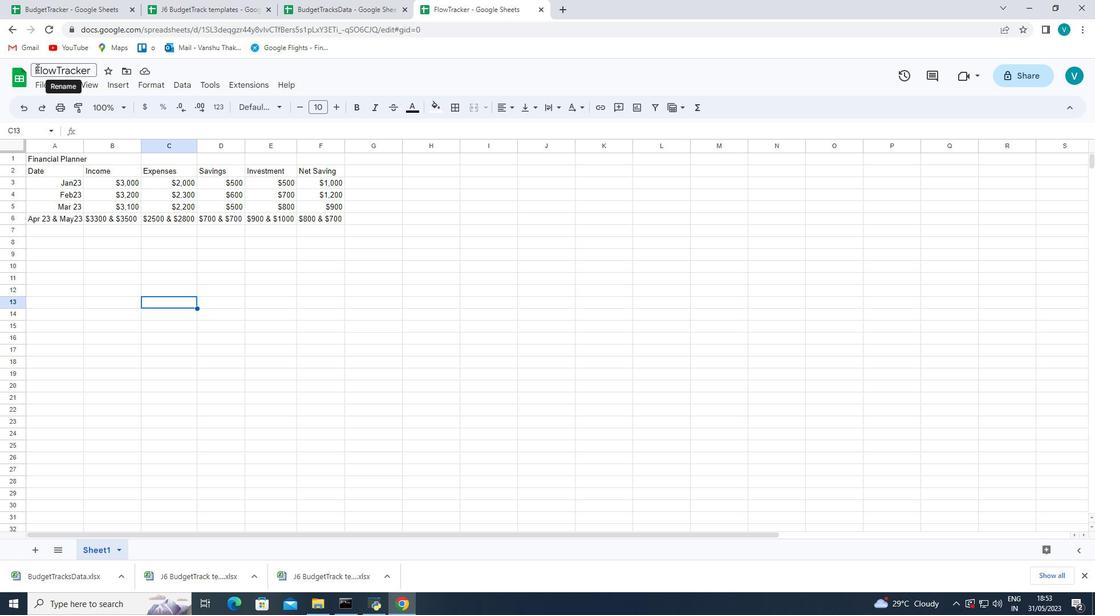 
Action: Mouse moved to (57, 76)
Screenshot: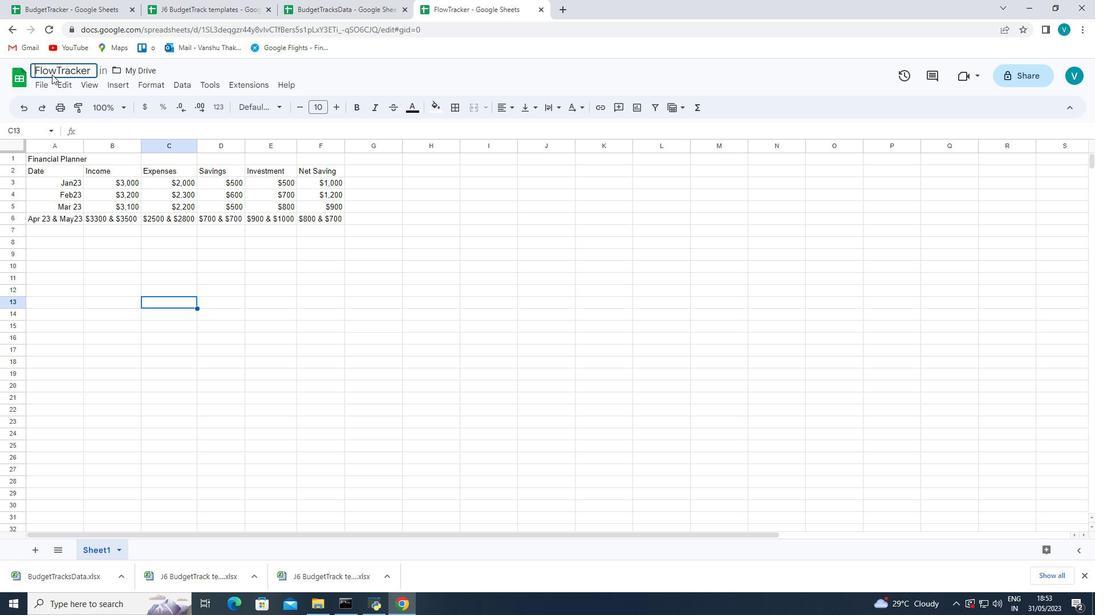 
Action: Key pressed <Key.shift>Cash<Key.space>
Screenshot: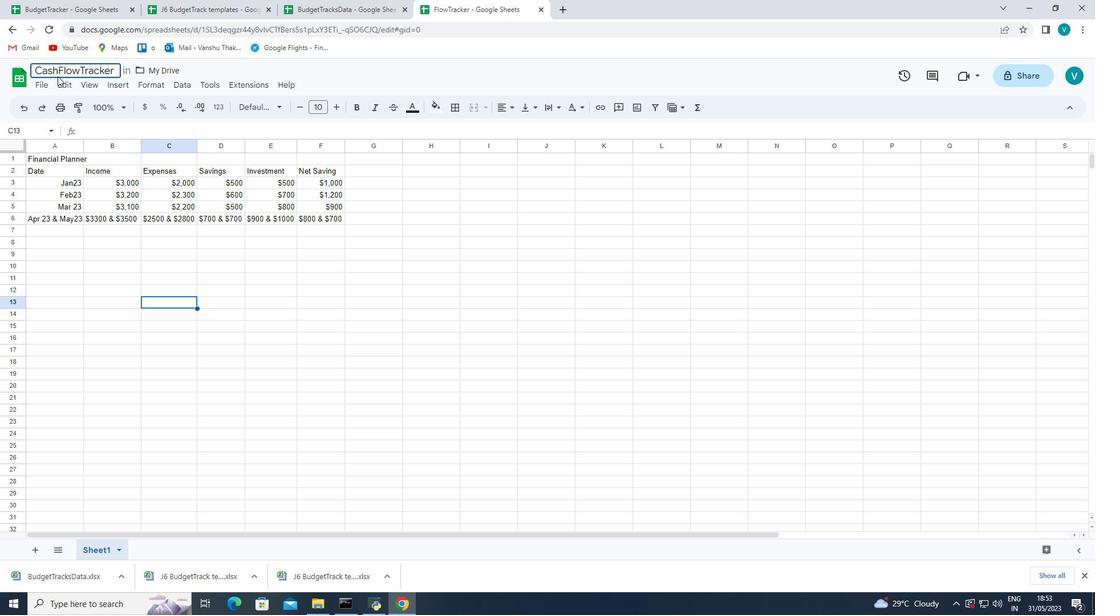 
Action: Mouse moved to (84, 70)
Screenshot: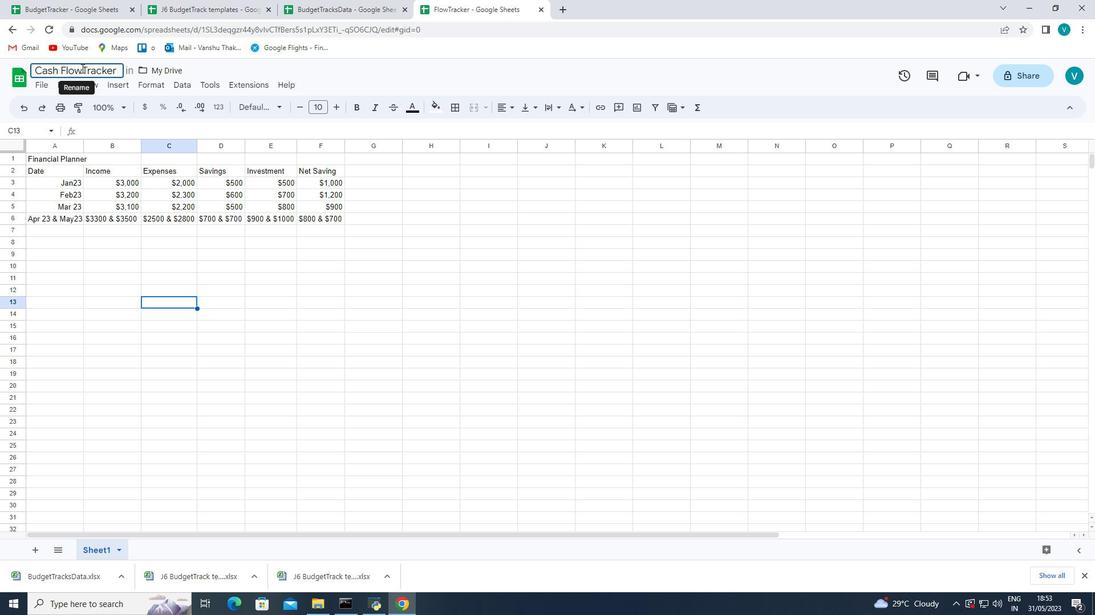 
Action: Mouse pressed left at (84, 70)
Screenshot: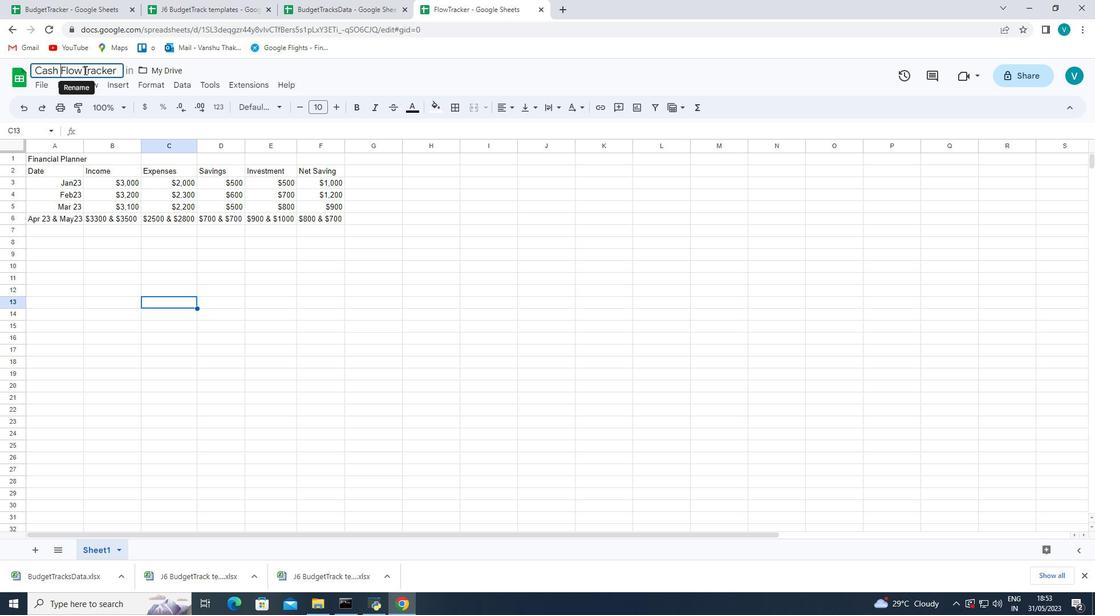 
Action: Mouse moved to (103, 126)
Screenshot: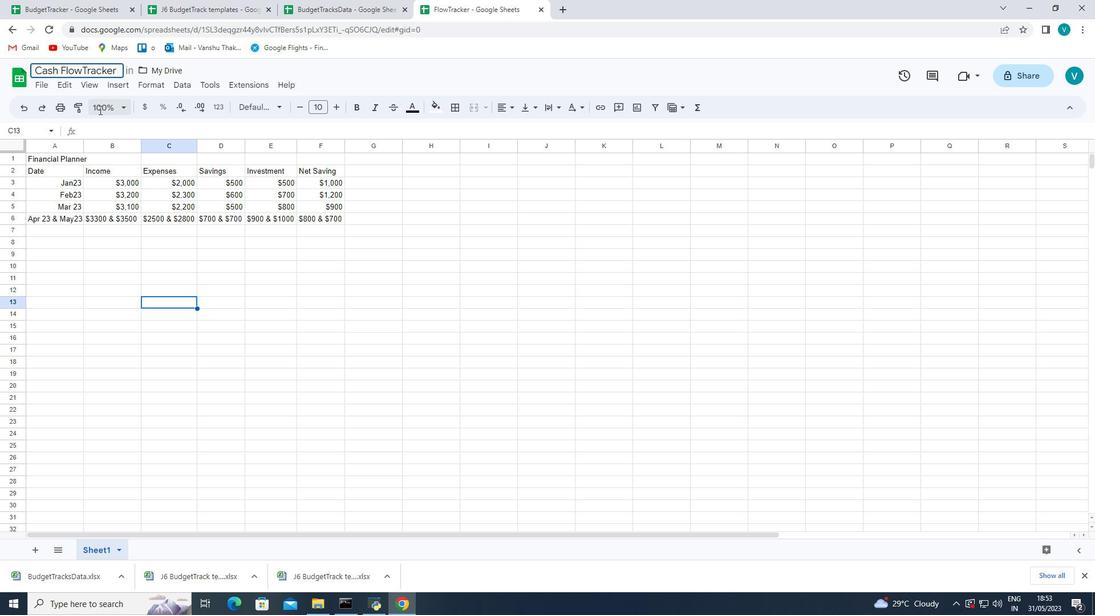 
Action: Key pressed <Key.space>
Screenshot: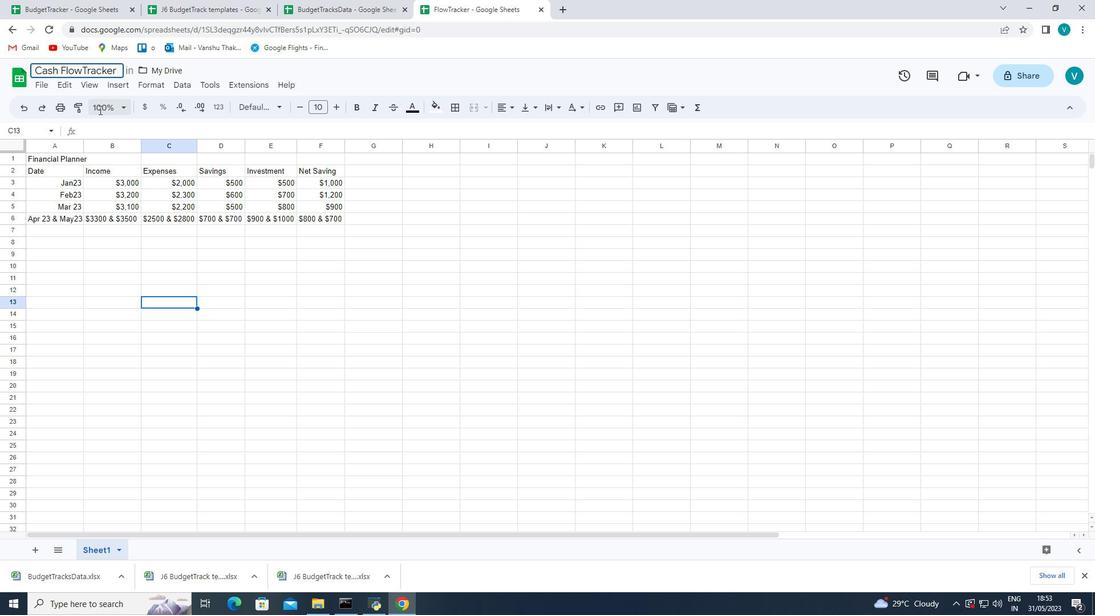 
Action: Mouse moved to (104, 150)
Screenshot: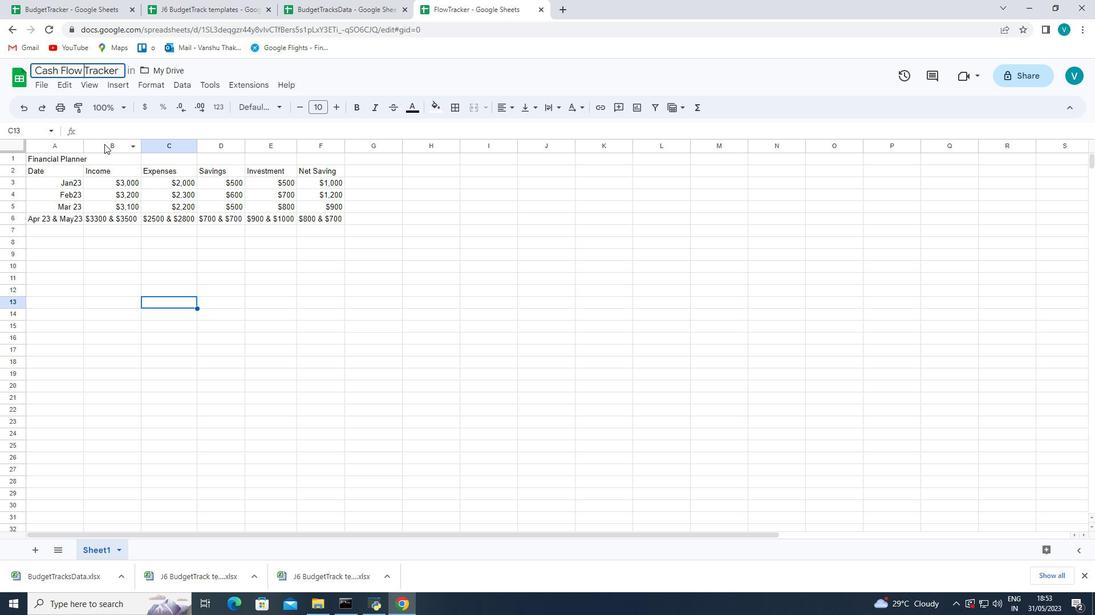 
Action: Mouse pressed left at (104, 150)
Screenshot: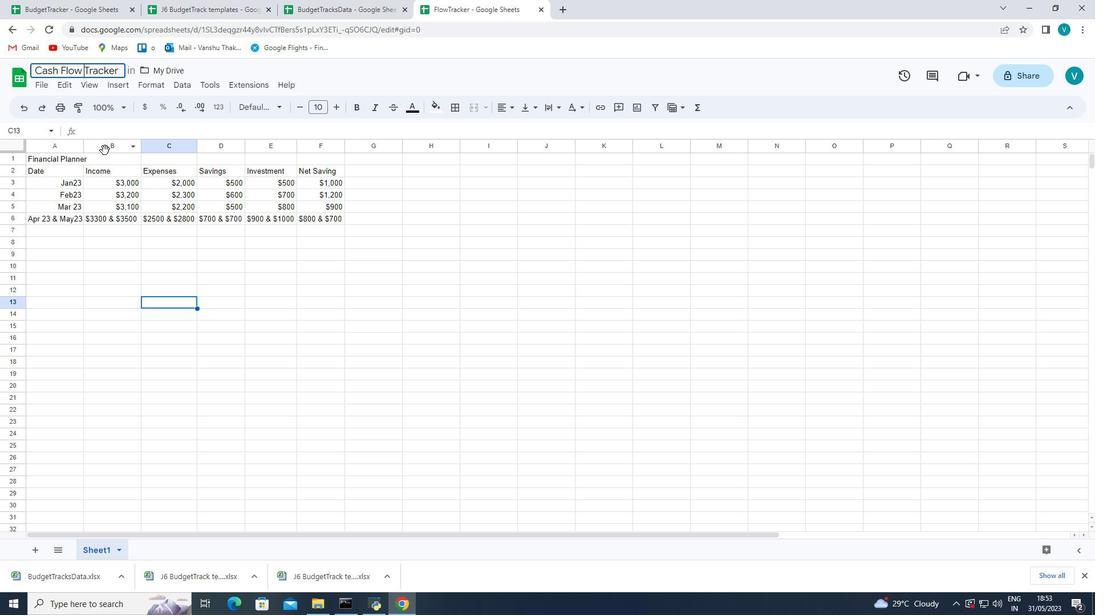 
Action: Mouse moved to (211, 346)
Screenshot: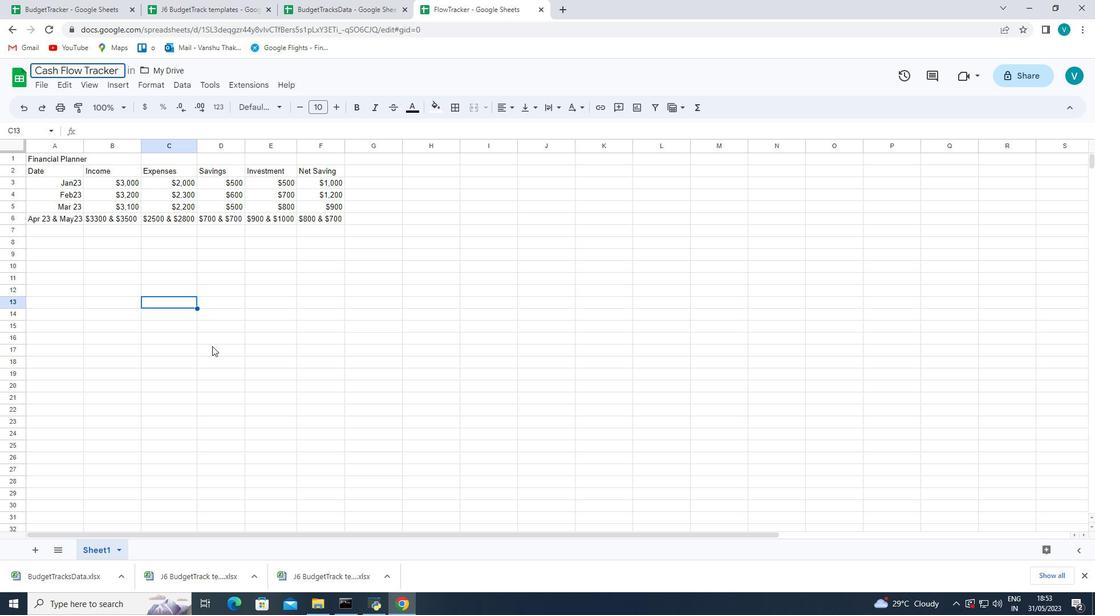 
Action: Mouse scrolled (211, 346) with delta (0, 0)
Screenshot: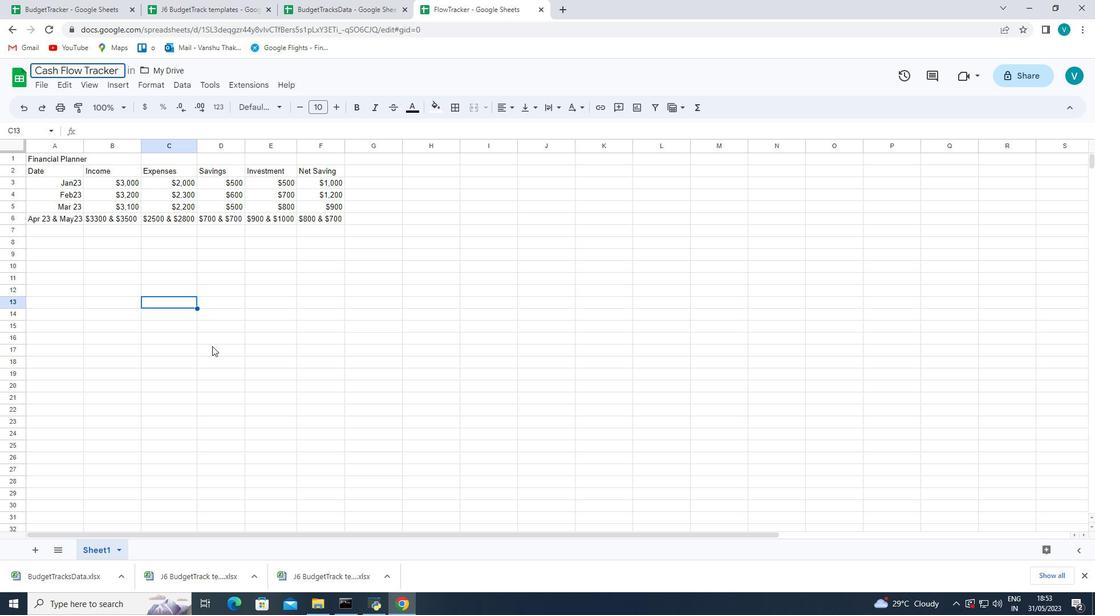 
Action: Mouse scrolled (211, 346) with delta (0, 0)
Screenshot: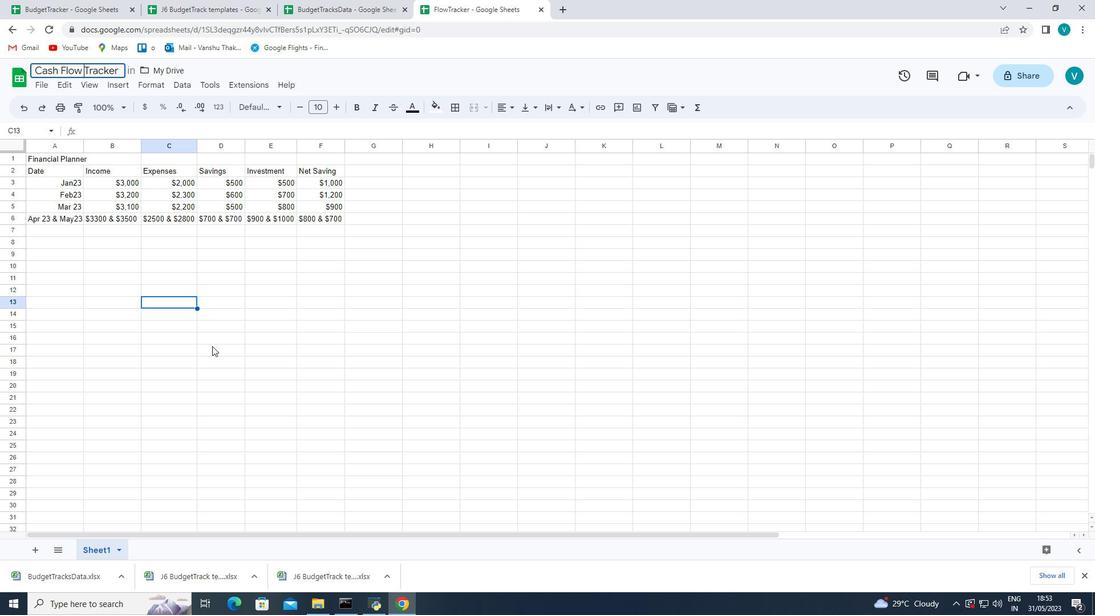 
Action: Mouse moved to (211, 345)
Screenshot: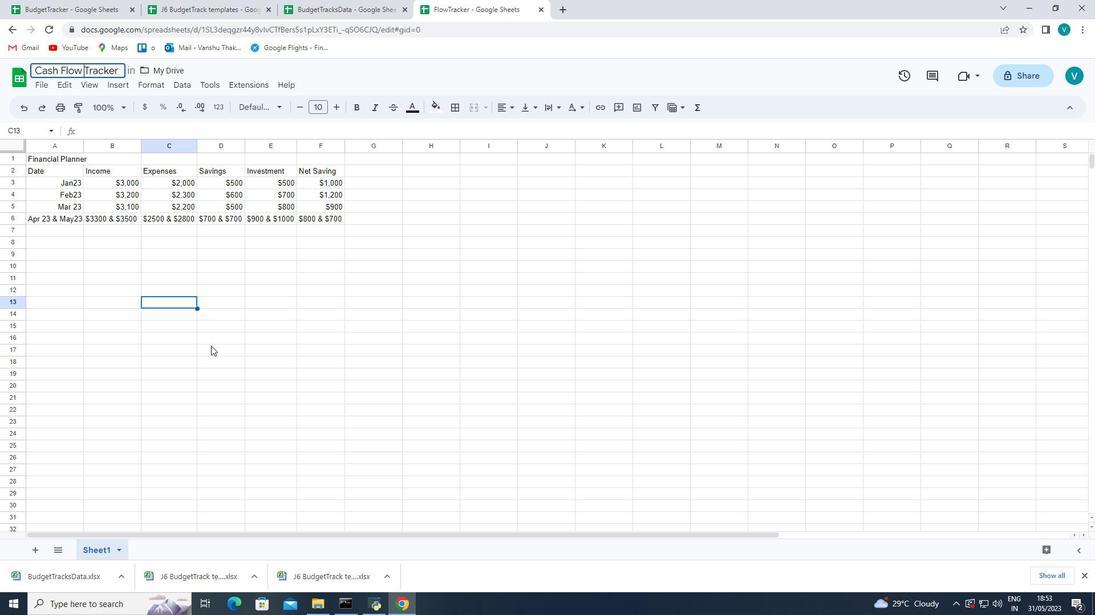 
Action: Mouse scrolled (211, 345) with delta (0, 0)
Screenshot: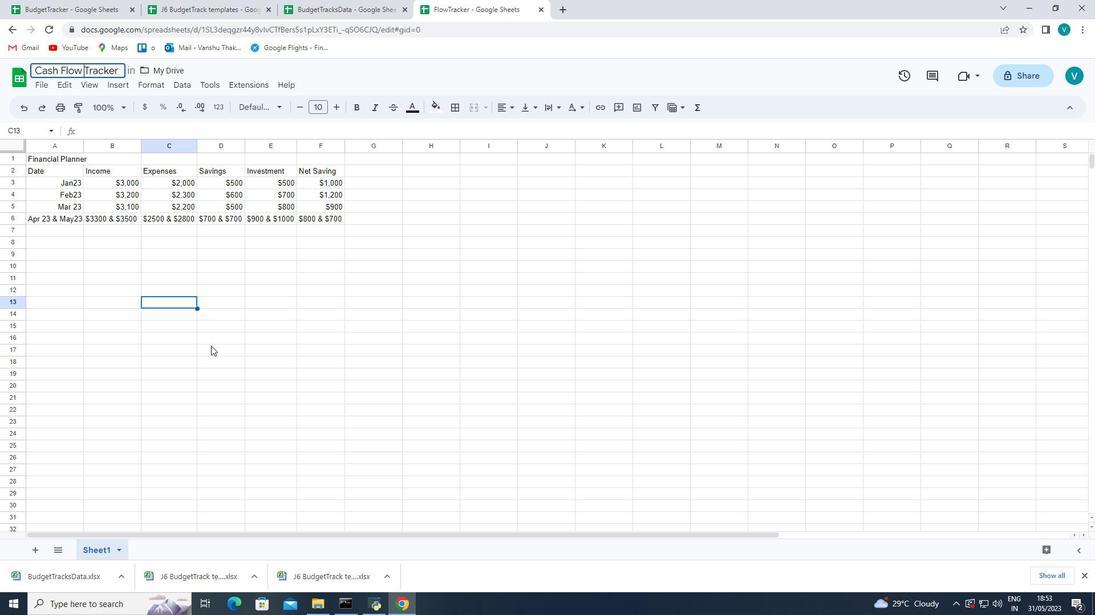 
Action: Mouse moved to (211, 345)
Screenshot: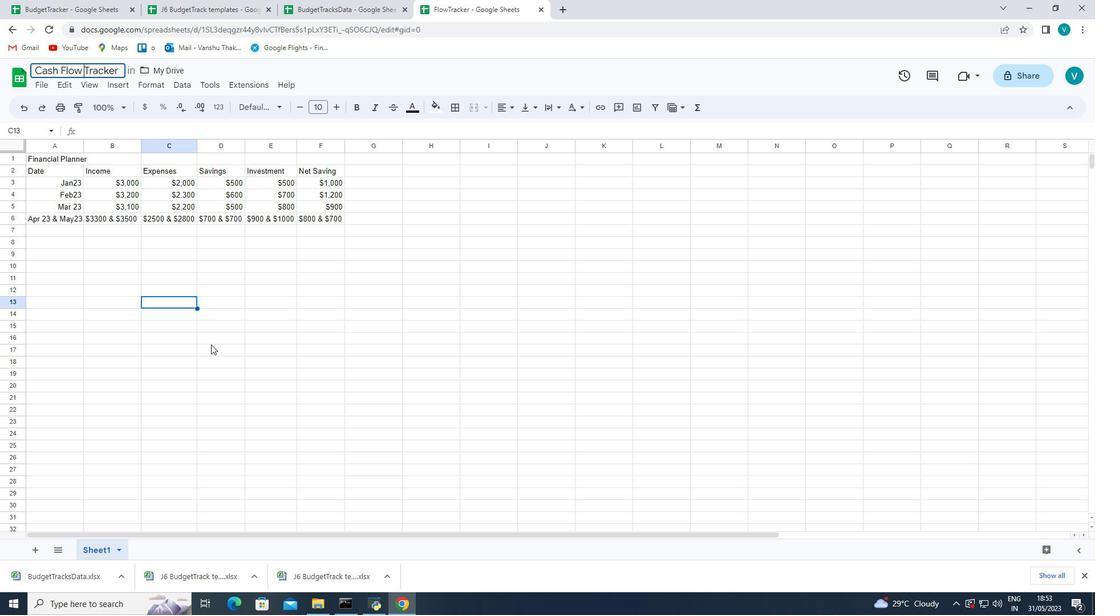 
Action: Mouse scrolled (211, 345) with delta (0, 0)
Screenshot: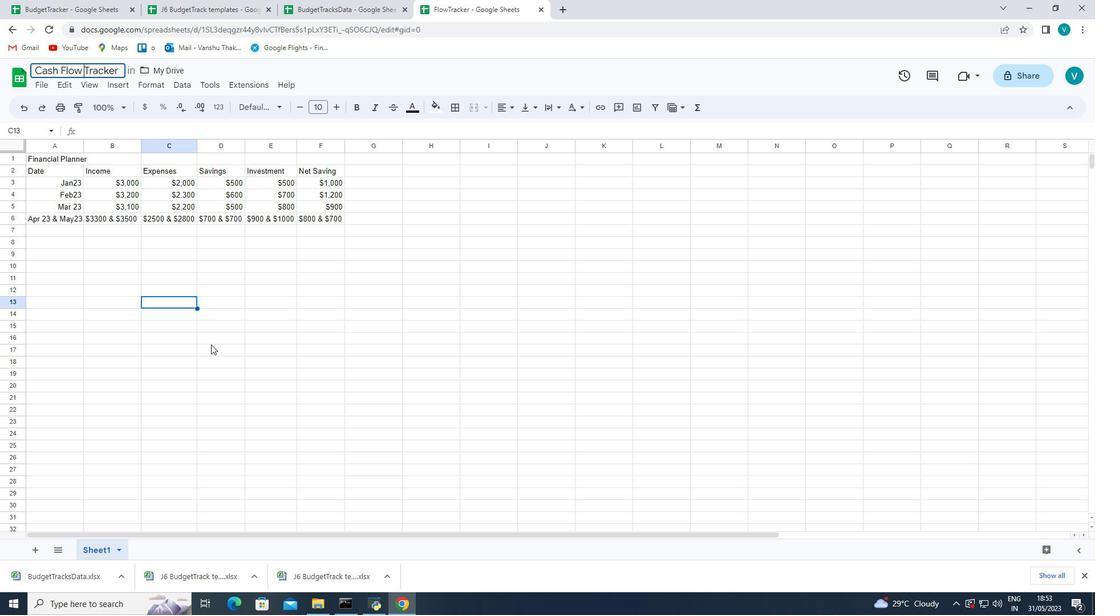 
Action: Mouse moved to (211, 343)
Screenshot: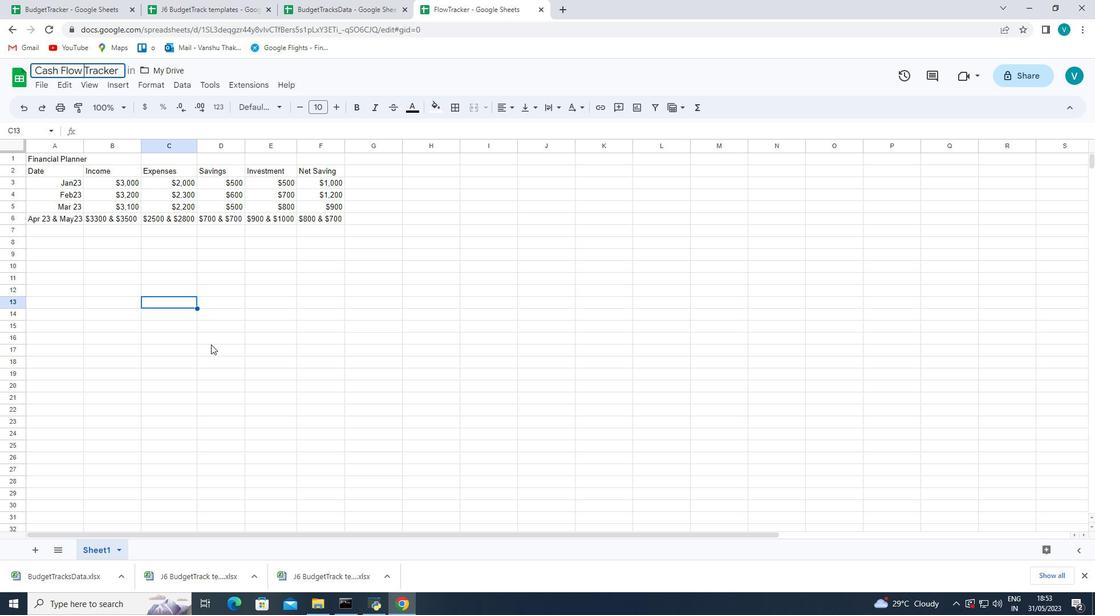 
Action: Mouse scrolled (211, 343) with delta (0, 0)
Screenshot: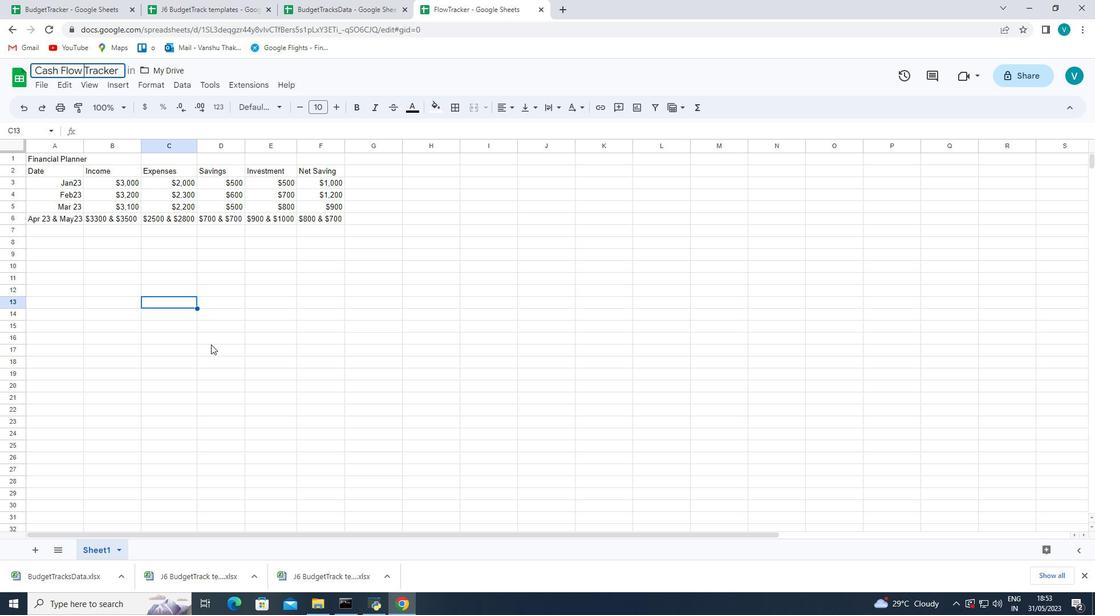 
Action: Mouse moved to (203, 229)
Screenshot: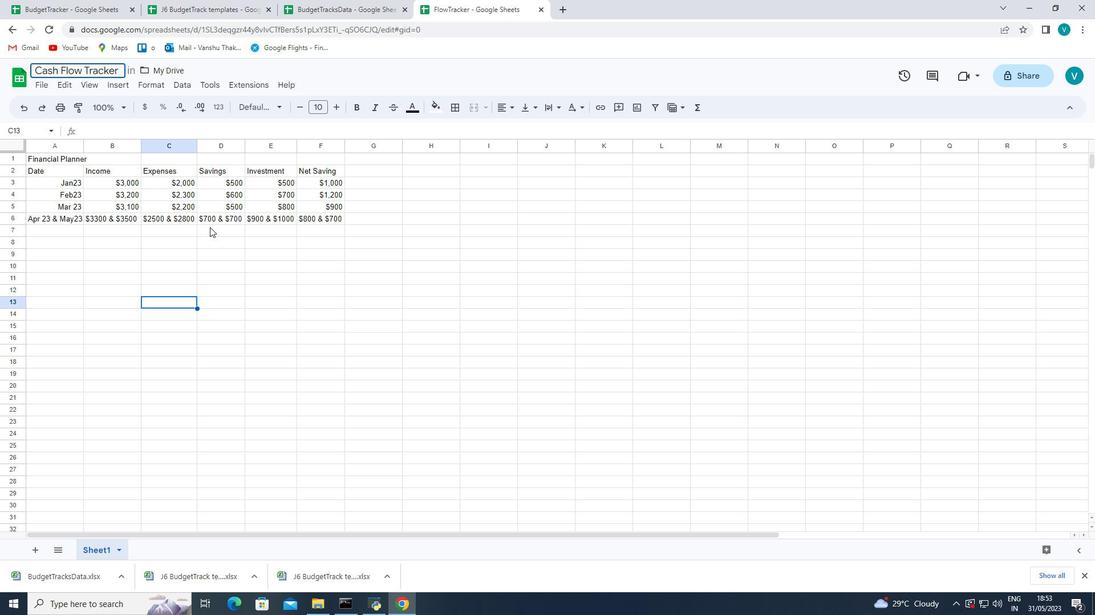 
Action: Mouse scrolled (203, 228) with delta (0, 0)
Screenshot: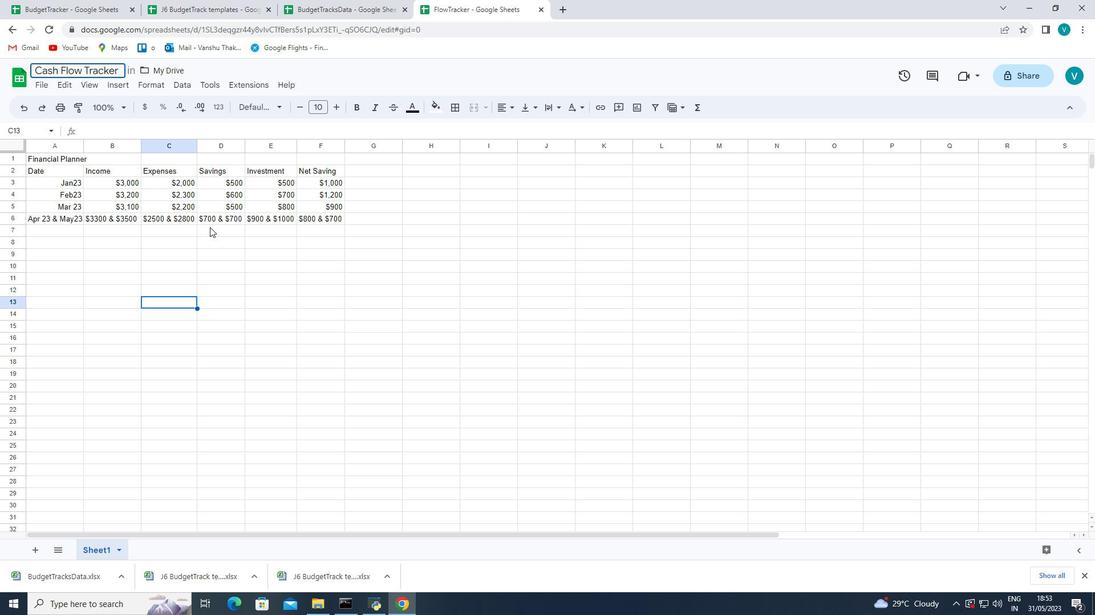 
Action: Mouse moved to (203, 229)
Screenshot: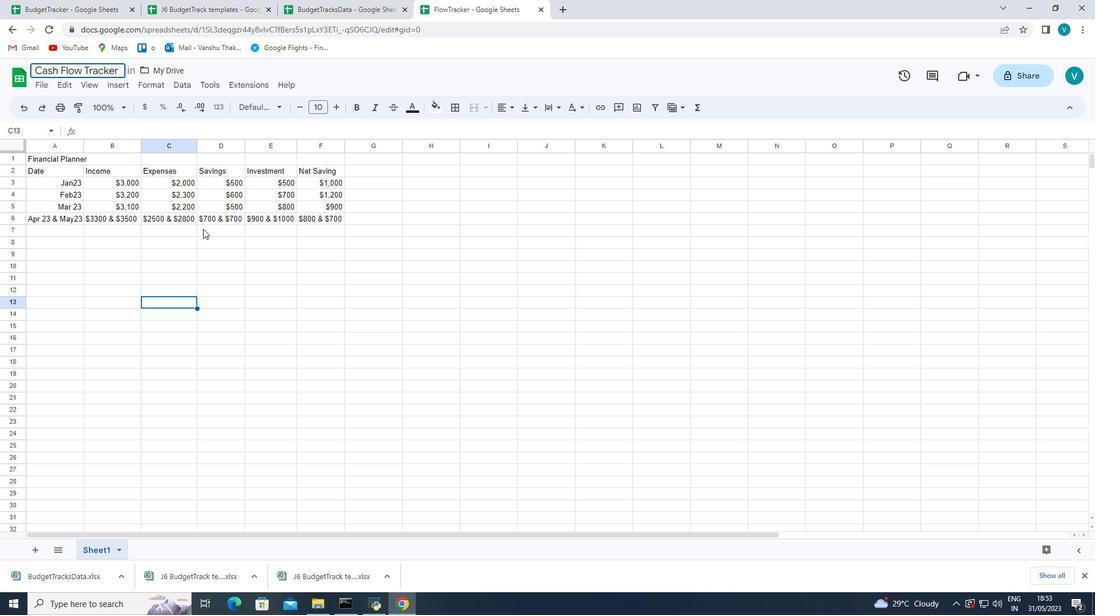 
Action: Mouse scrolled (203, 228) with delta (0, 0)
Screenshot: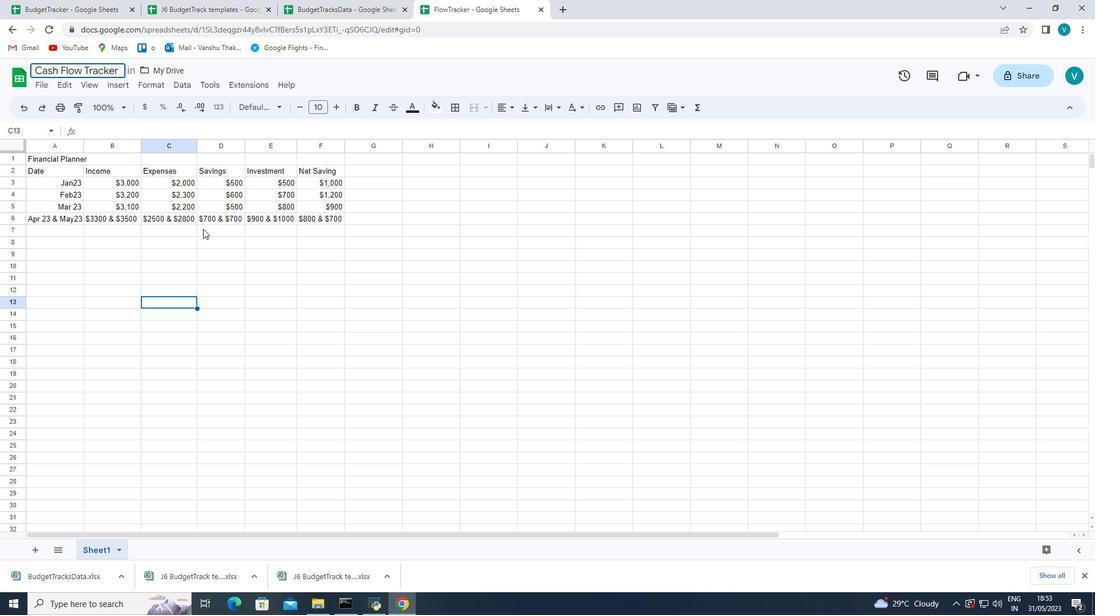
Action: Mouse moved to (197, 232)
Screenshot: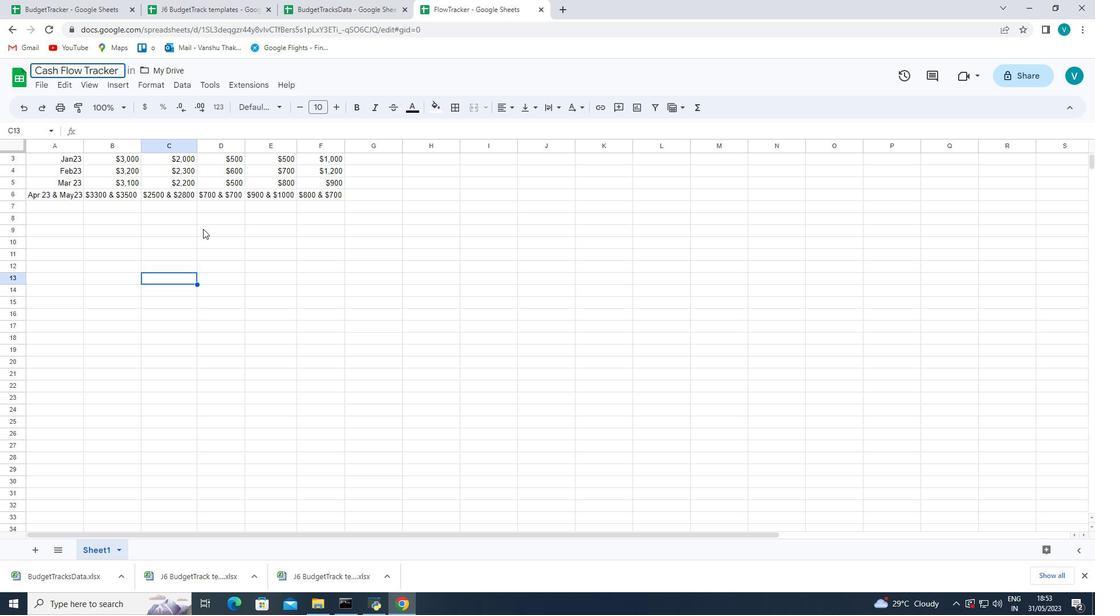 
Action: Mouse scrolled (197, 232) with delta (0, 0)
Screenshot: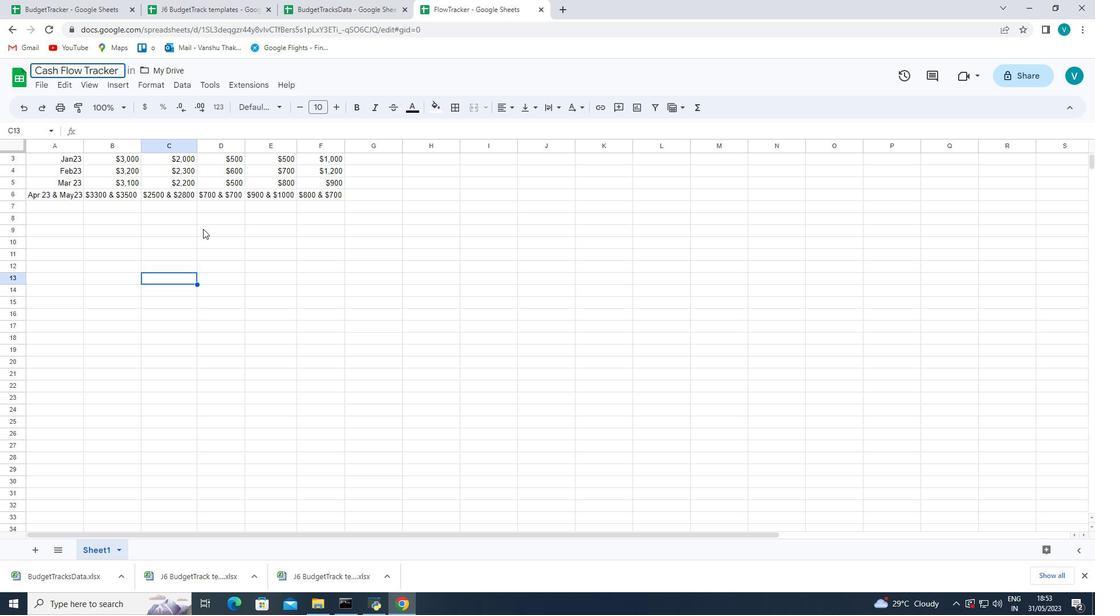 
Action: Mouse moved to (191, 236)
Screenshot: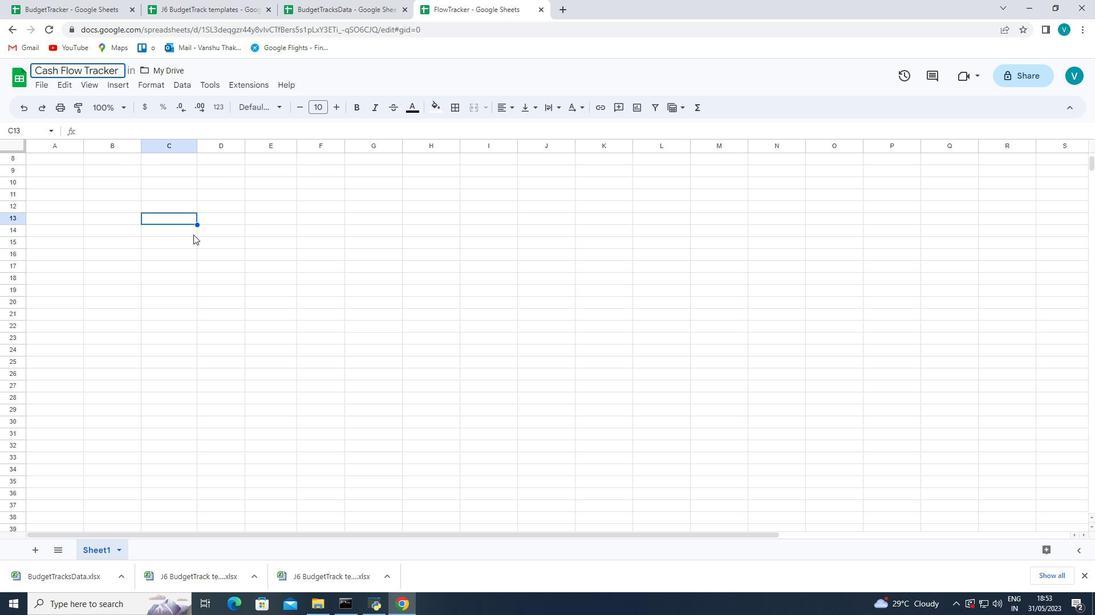 
Action: Mouse scrolled (191, 237) with delta (0, 0)
Screenshot: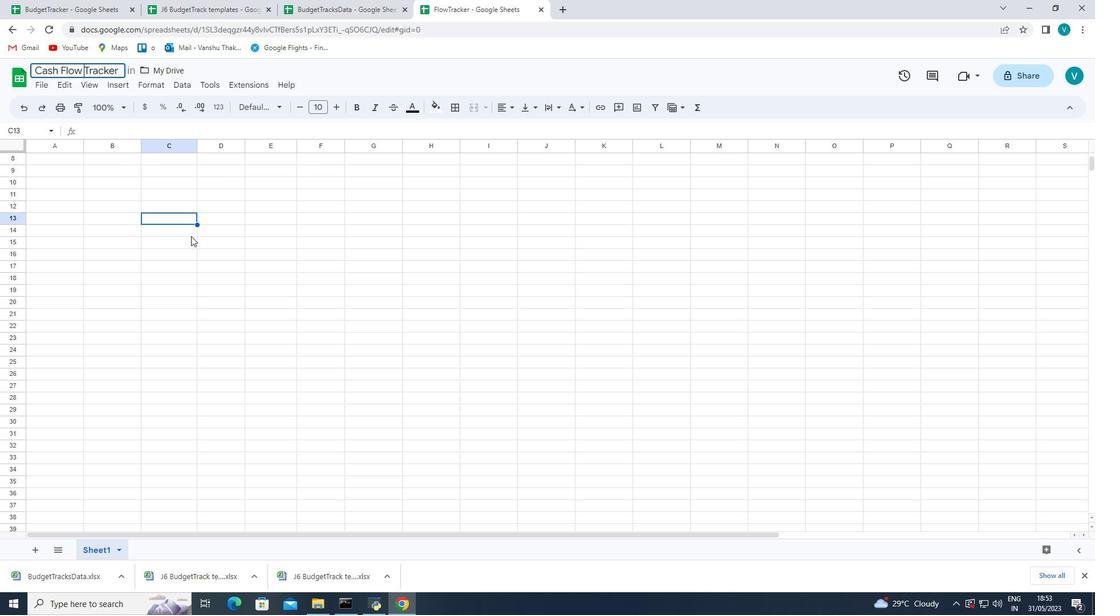 
Action: Mouse scrolled (191, 237) with delta (0, 0)
Screenshot: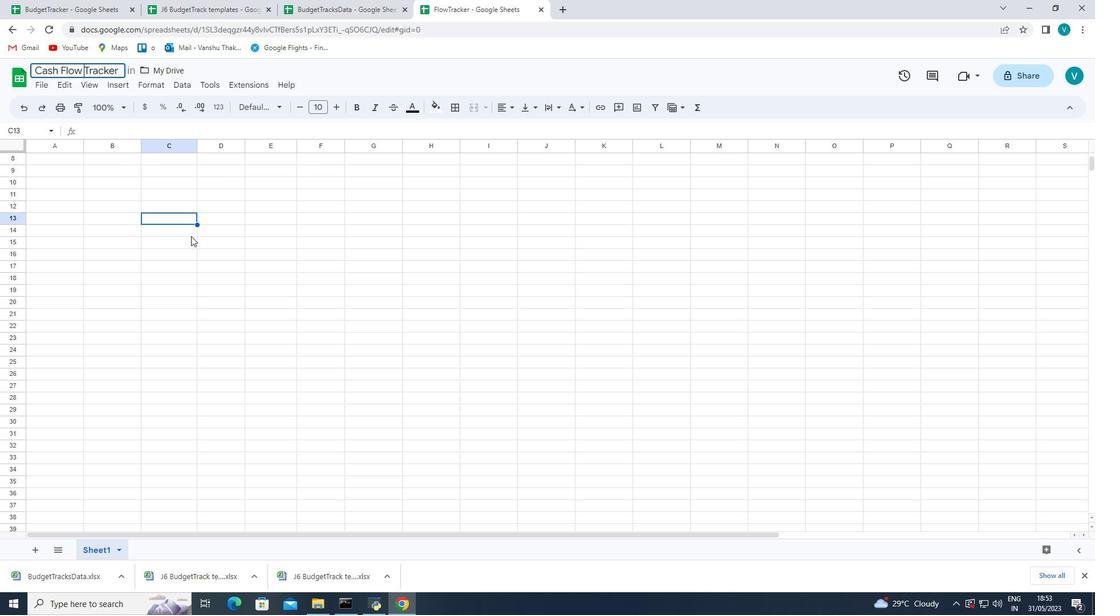 
Action: Mouse scrolled (191, 237) with delta (0, 0)
Screenshot: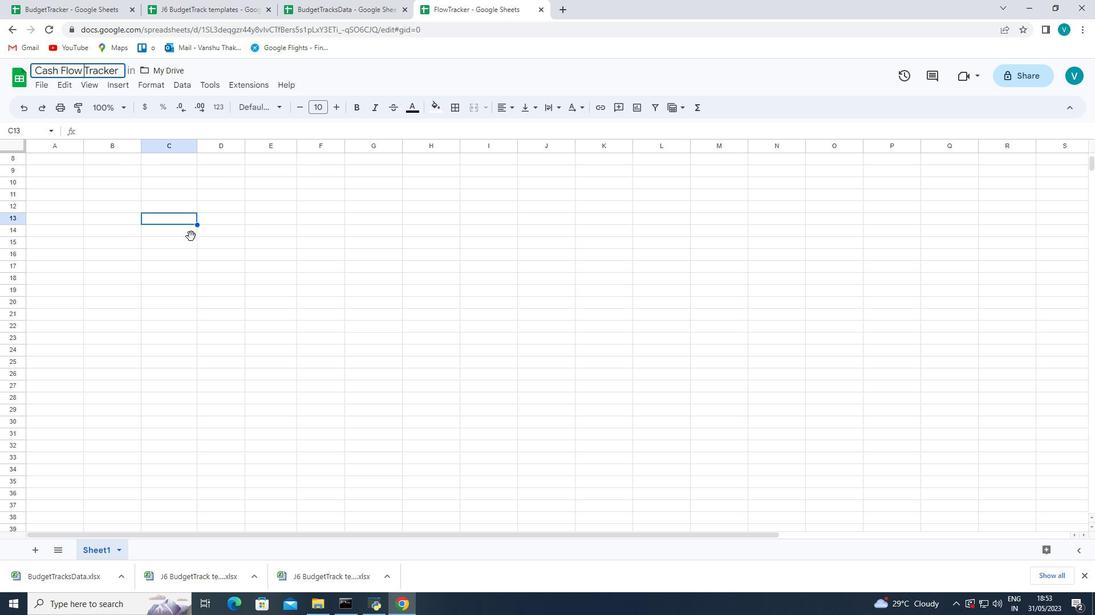 
Action: Mouse moved to (188, 244)
Screenshot: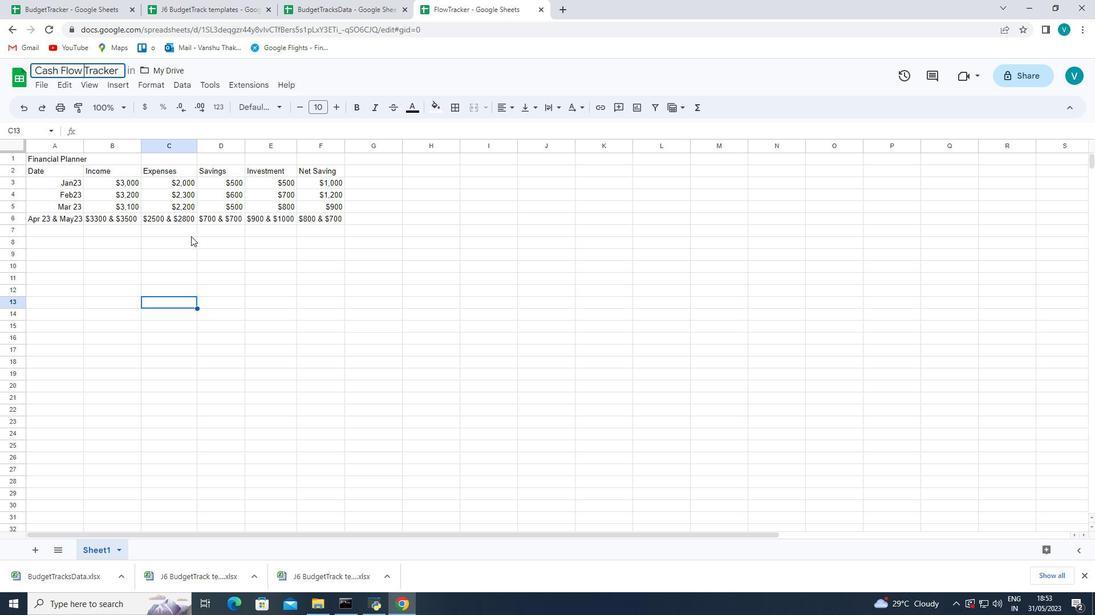 
Action: Mouse scrolled (188, 244) with delta (0, 0)
Screenshot: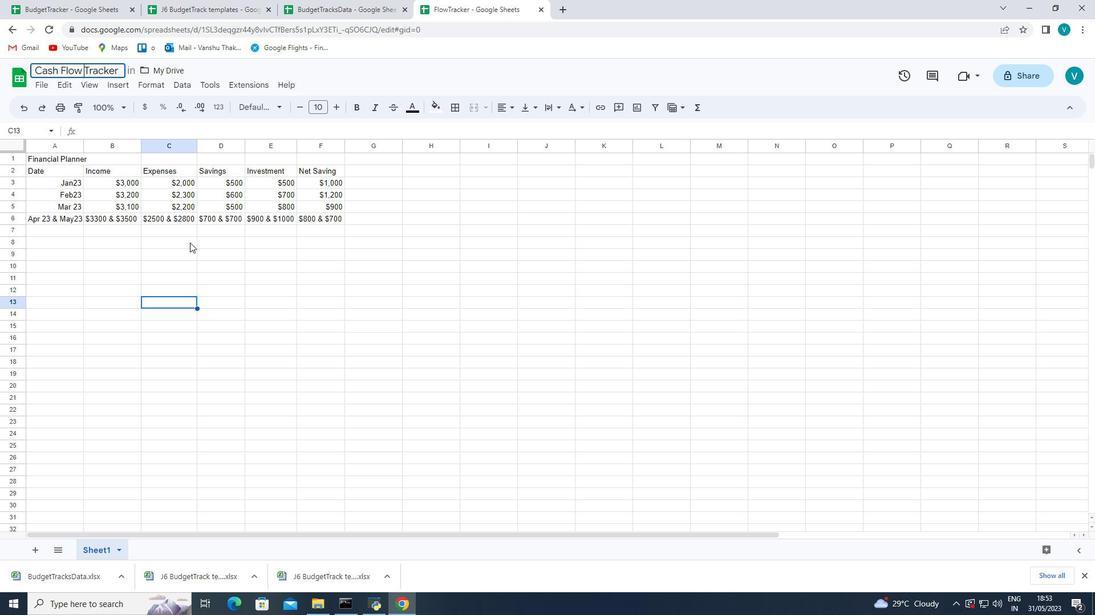 
Action: Mouse scrolled (188, 244) with delta (0, 0)
Screenshot: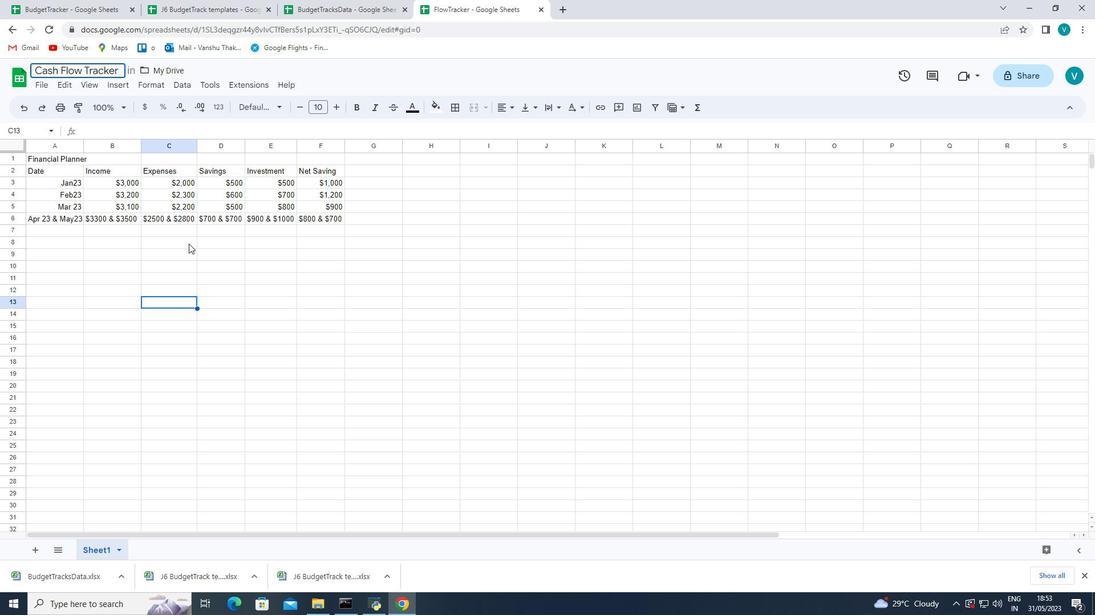 
Action: Mouse moved to (187, 245)
Screenshot: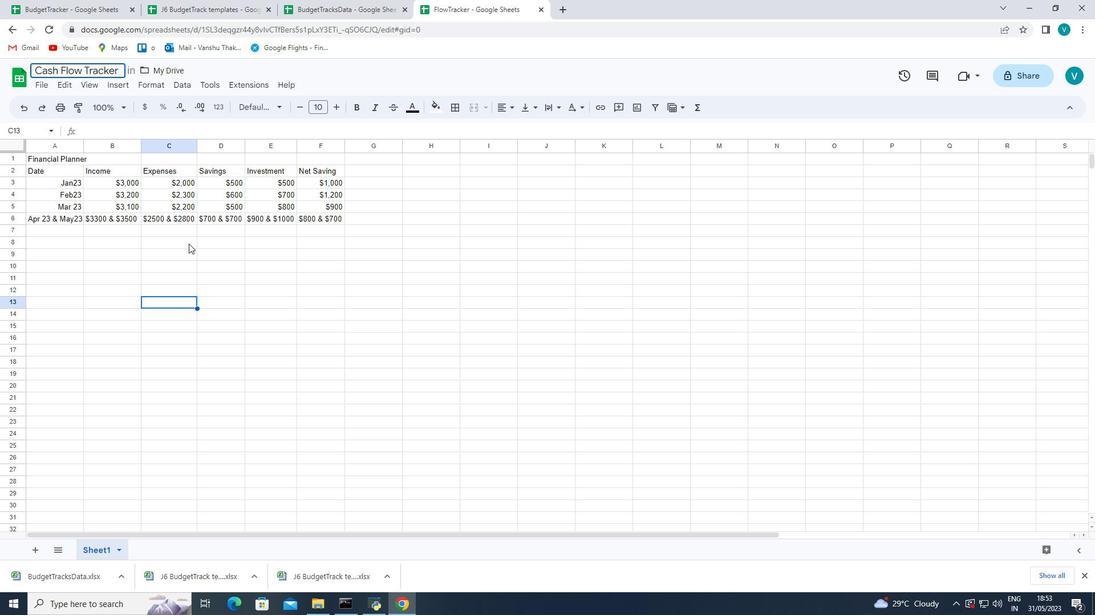 
Action: Mouse scrolled (187, 245) with delta (0, 0)
Screenshot: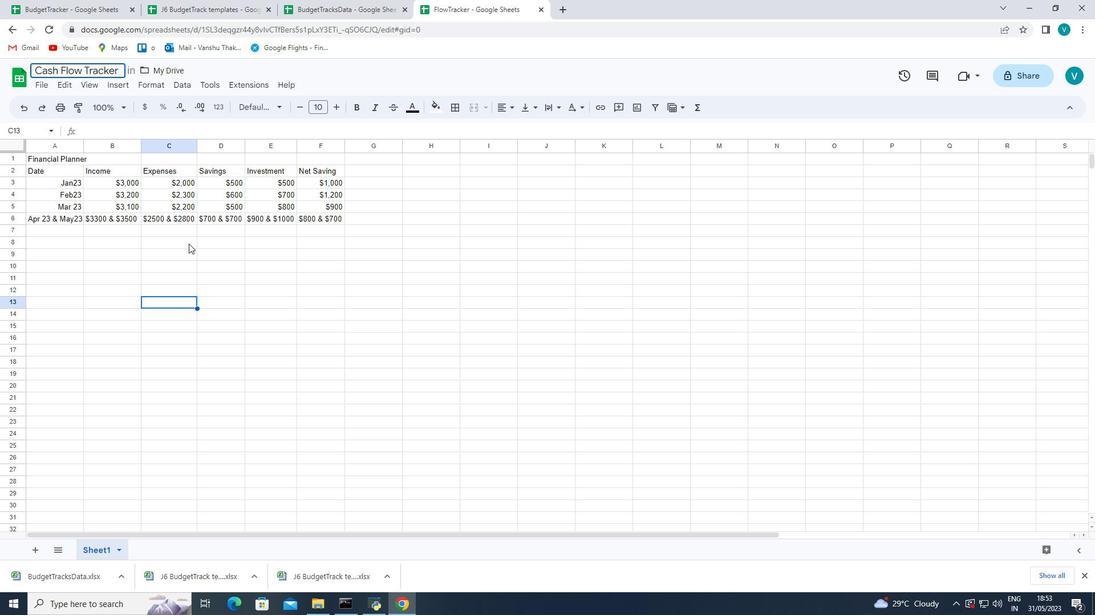 
Action: Mouse moved to (187, 245)
Screenshot: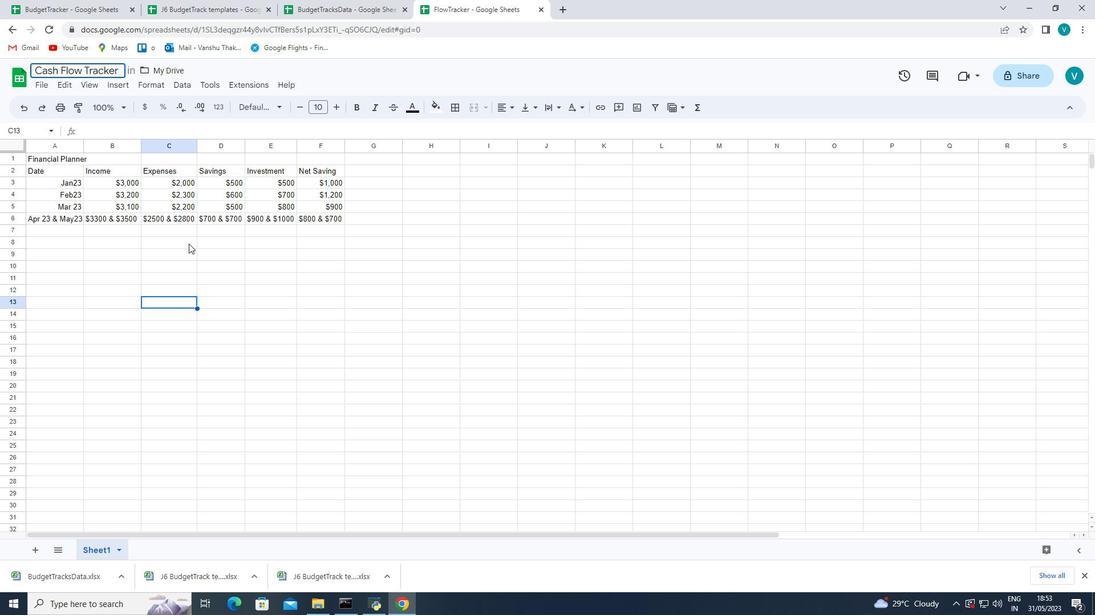 
Action: Mouse scrolled (187, 246) with delta (0, 0)
Screenshot: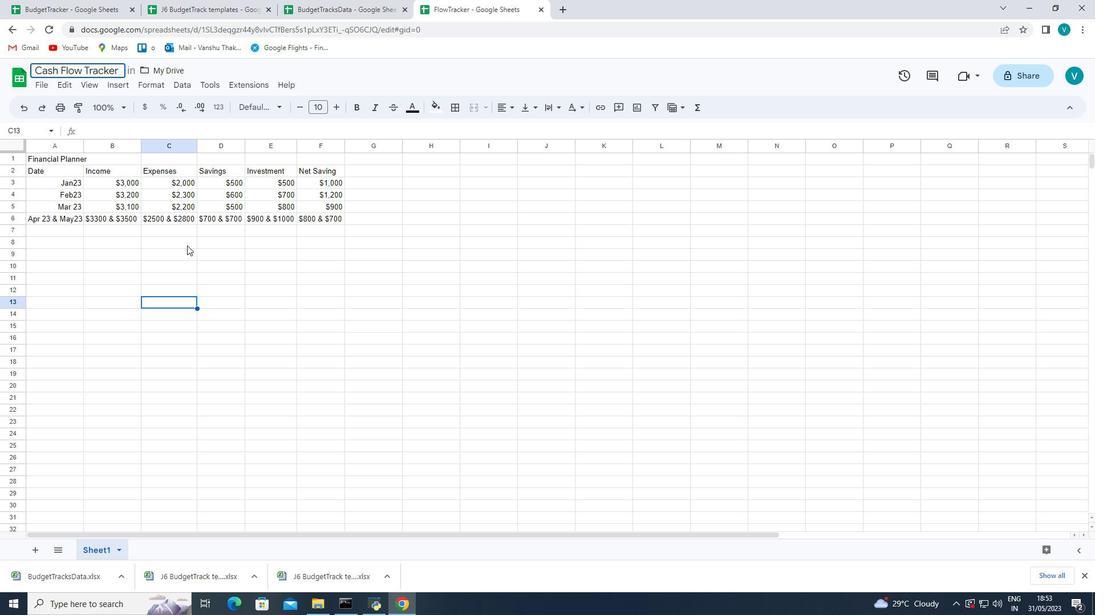 
Action: Mouse moved to (72, 144)
Screenshot: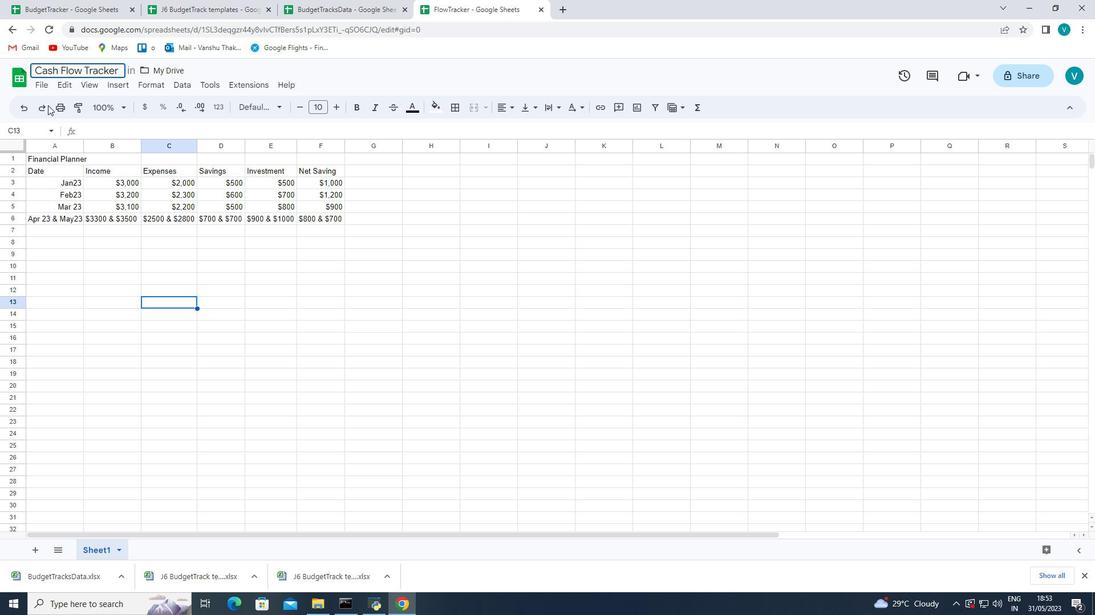 
Action: Mouse pressed left at (72, 144)
Screenshot: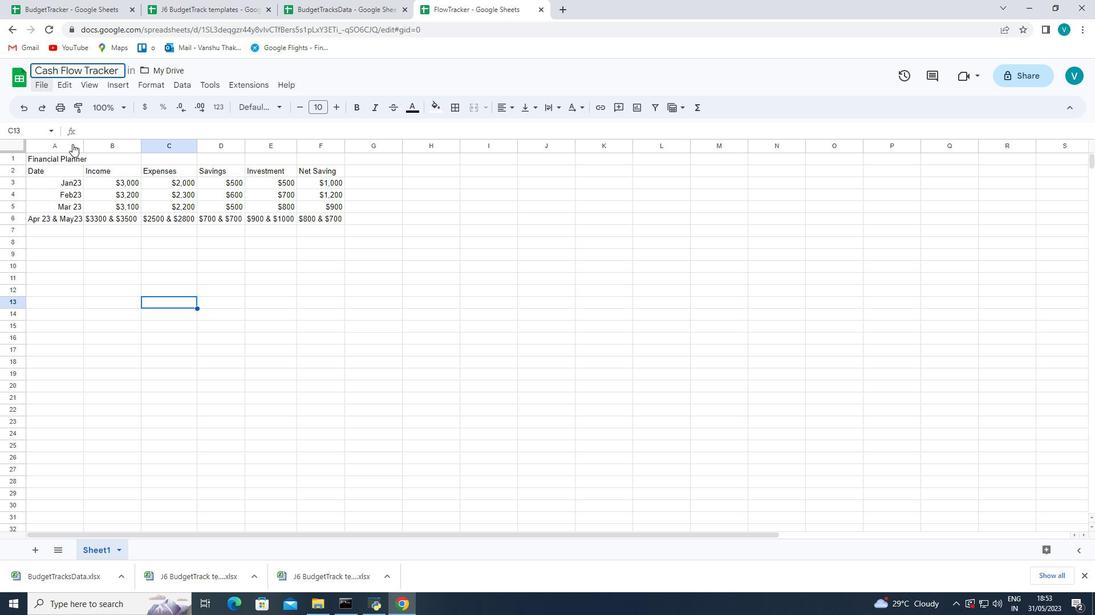 
Action: Mouse moved to (436, 270)
Screenshot: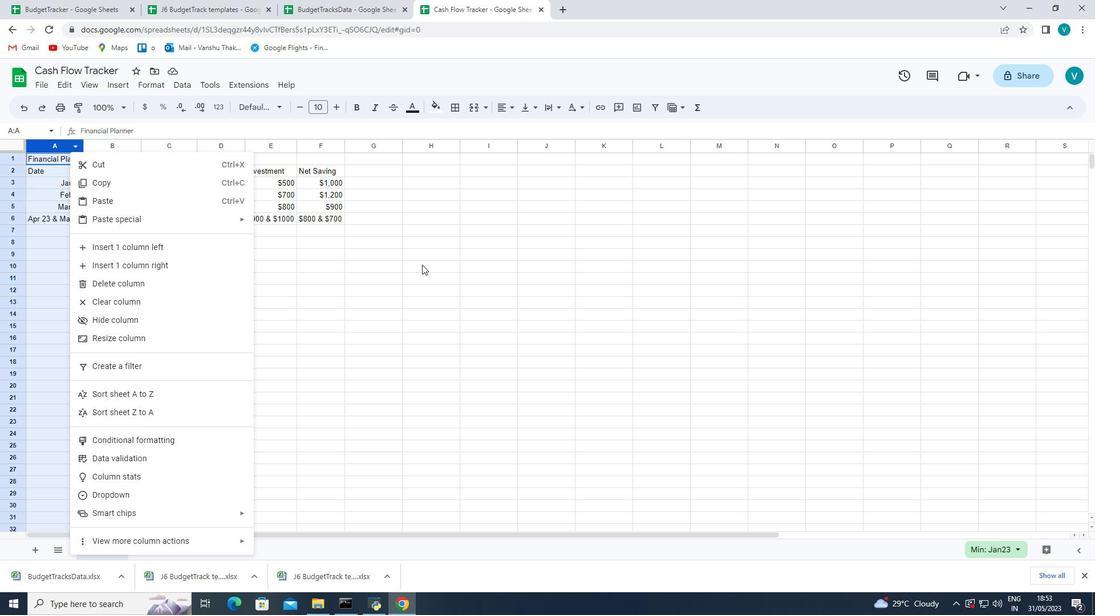 
Action: Mouse pressed left at (436, 270)
Screenshot: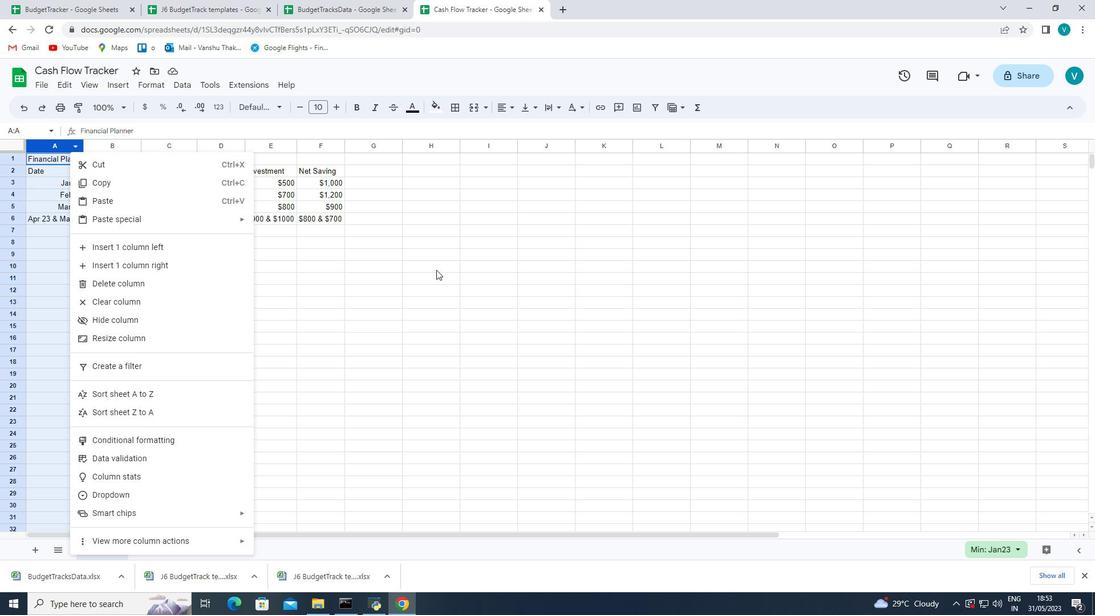 
Action: Mouse moved to (45, 88)
Screenshot: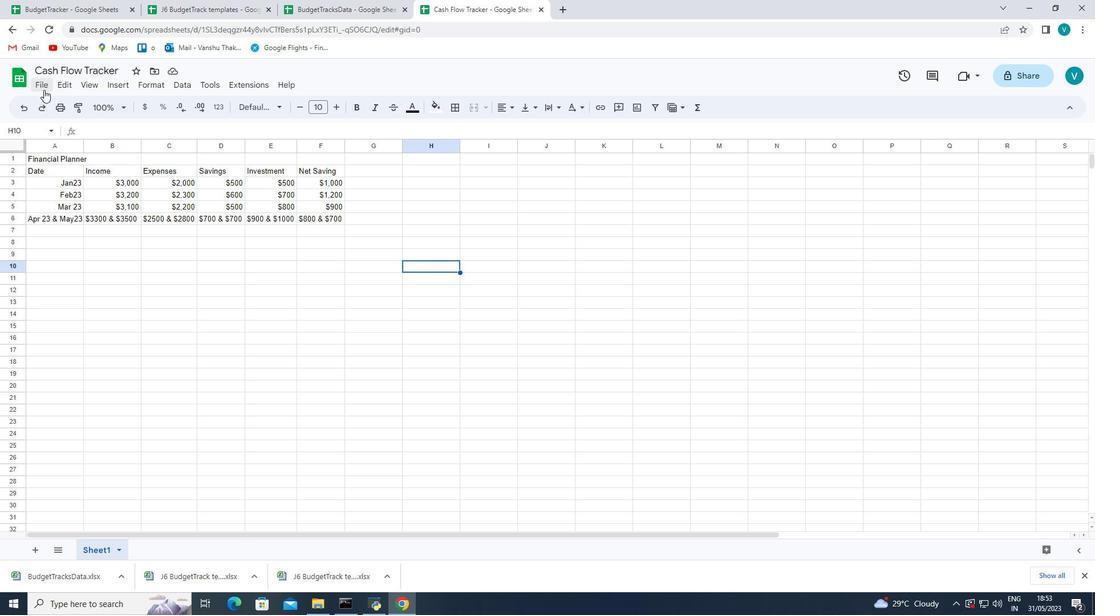 
Action: Mouse pressed left at (45, 88)
Screenshot: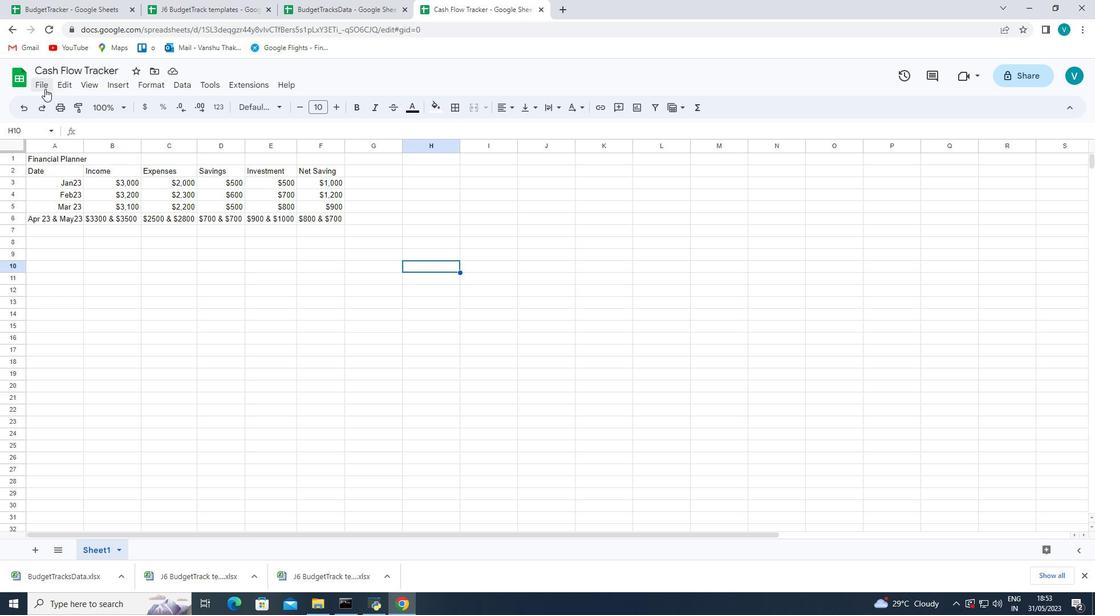 
Action: Mouse moved to (123, 376)
Screenshot: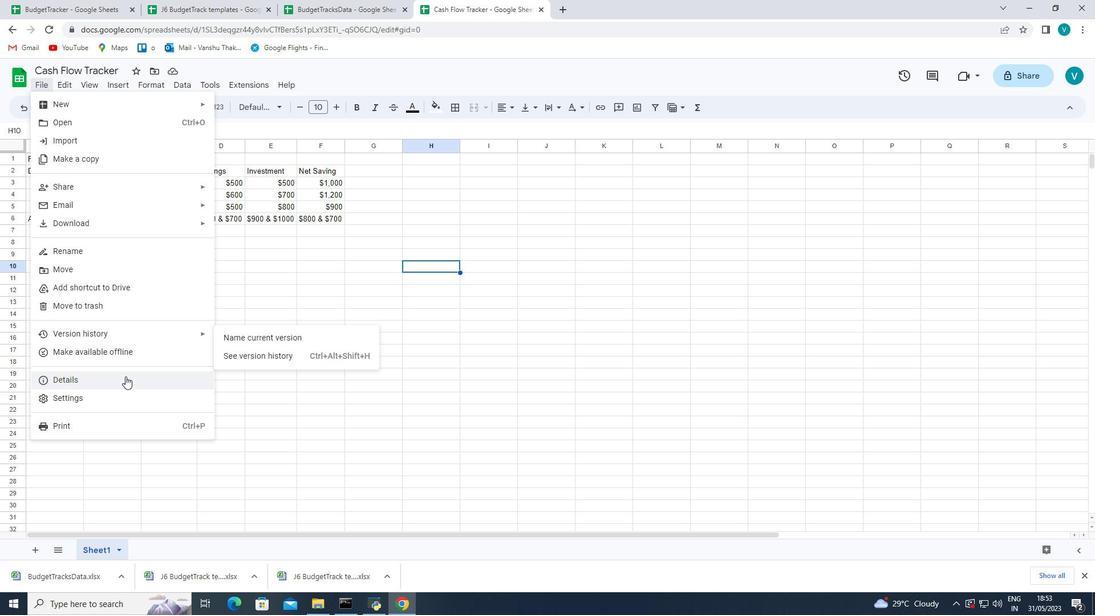 
Action: Mouse scrolled (123, 376) with delta (0, 0)
Screenshot: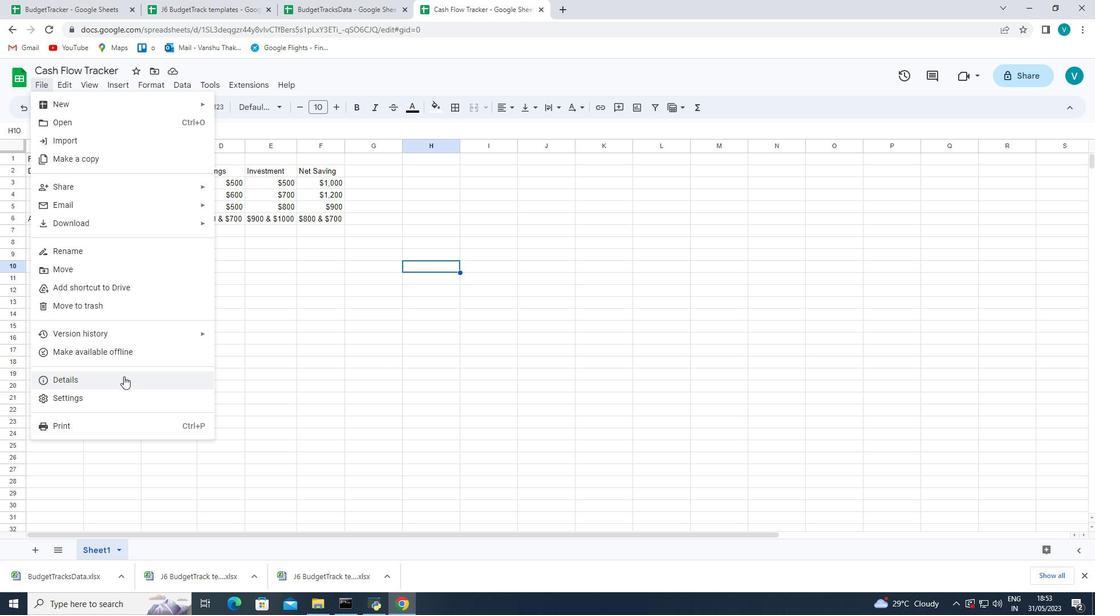 
Action: Mouse scrolled (123, 376) with delta (0, 0)
Screenshot: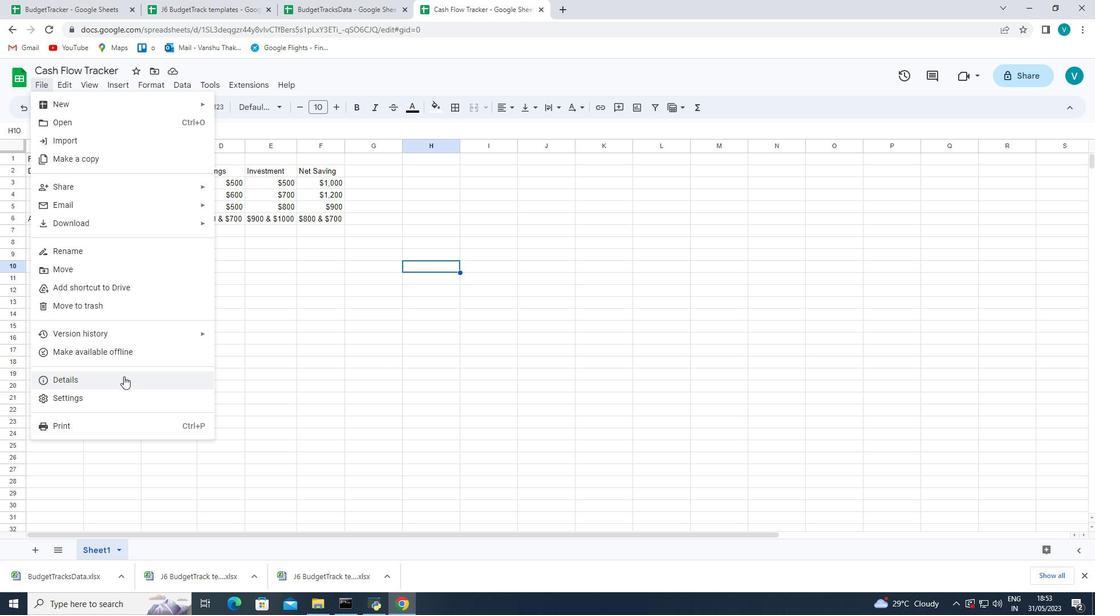 
Action: Mouse scrolled (123, 377) with delta (0, 0)
Screenshot: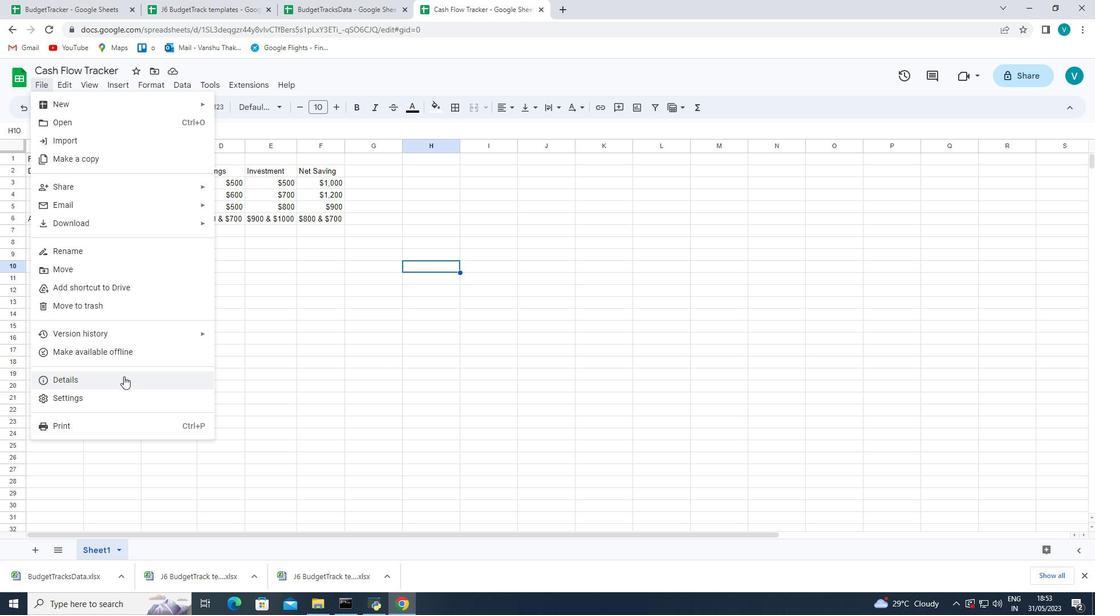 
Action: Mouse scrolled (123, 377) with delta (0, 0)
Screenshot: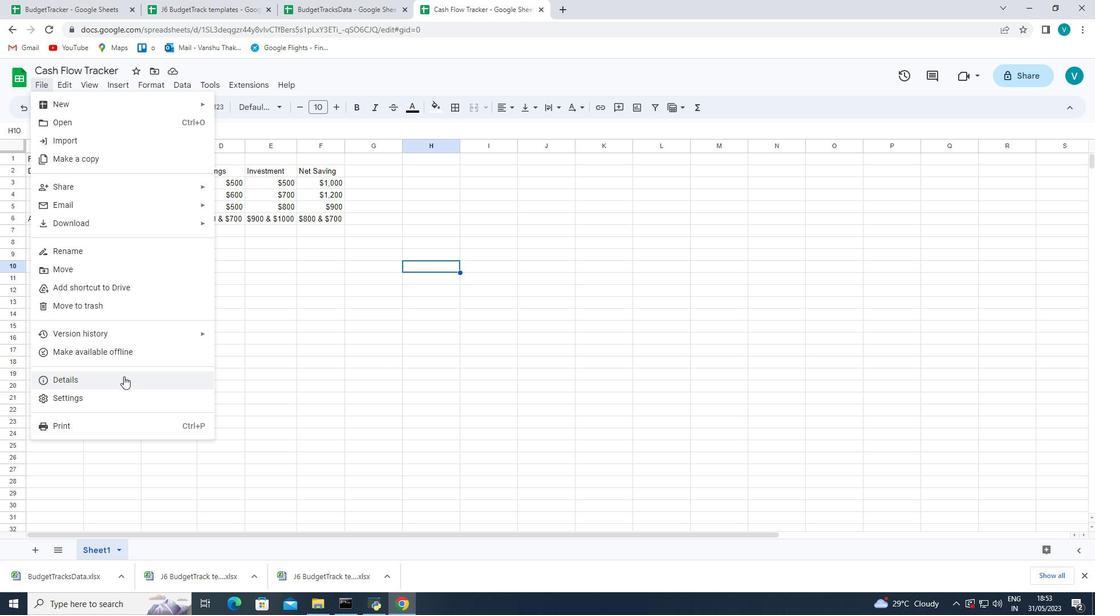 
Action: Mouse moved to (75, 229)
Screenshot: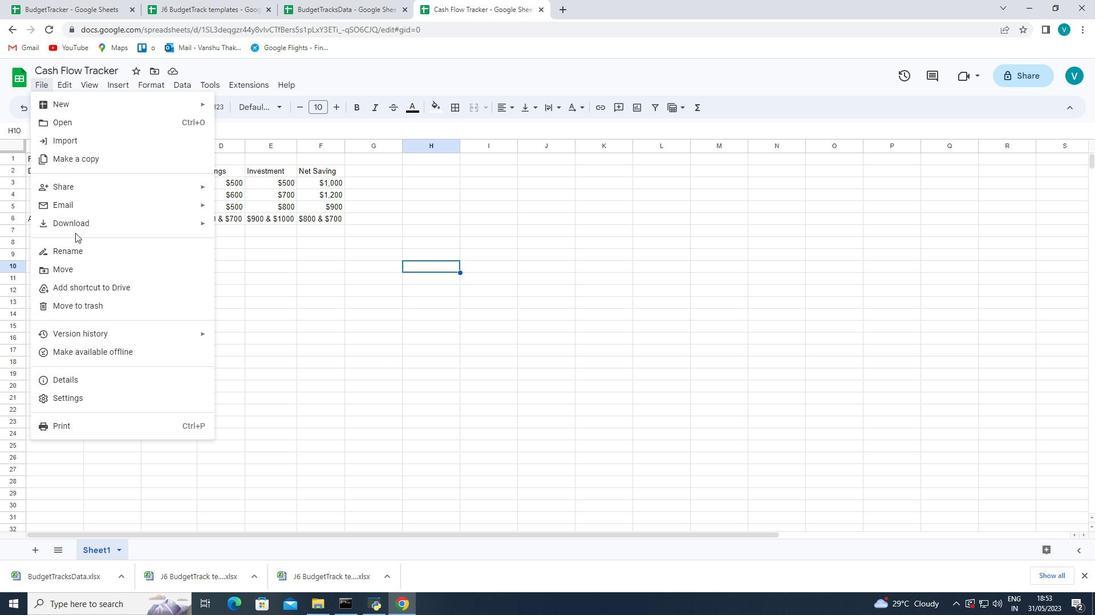 
Action: Mouse pressed left at (75, 229)
Screenshot: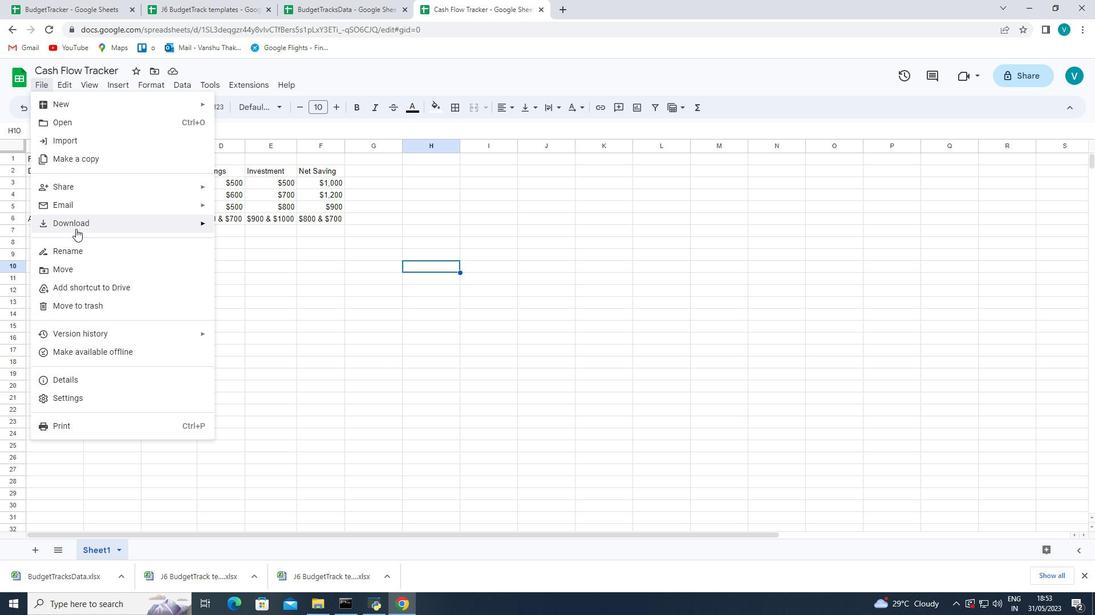 
Action: Mouse moved to (249, 225)
Screenshot: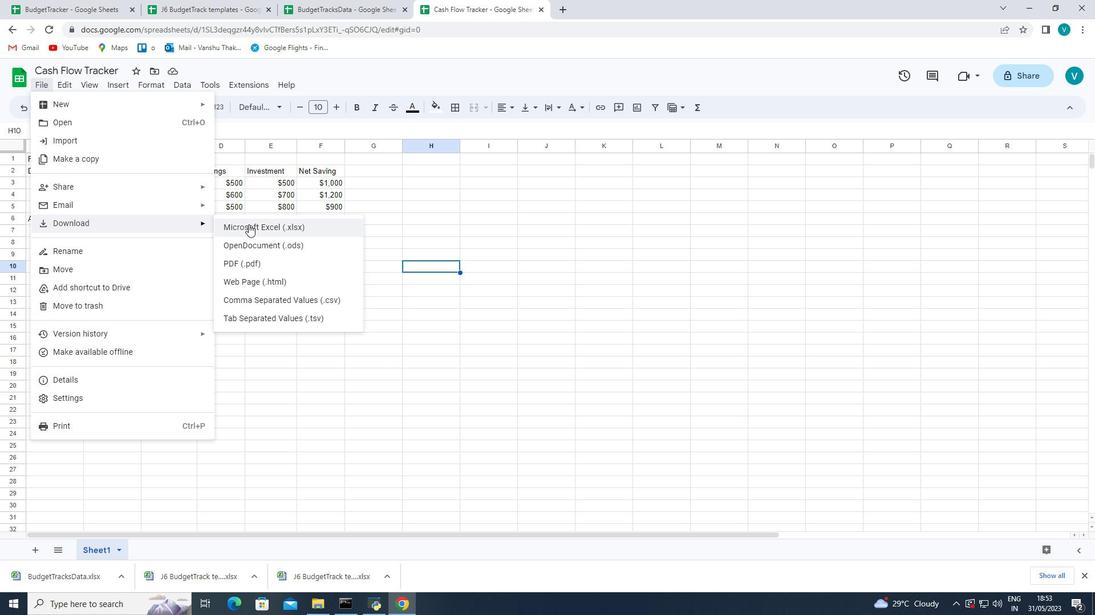 
Action: Mouse pressed left at (249, 225)
Screenshot: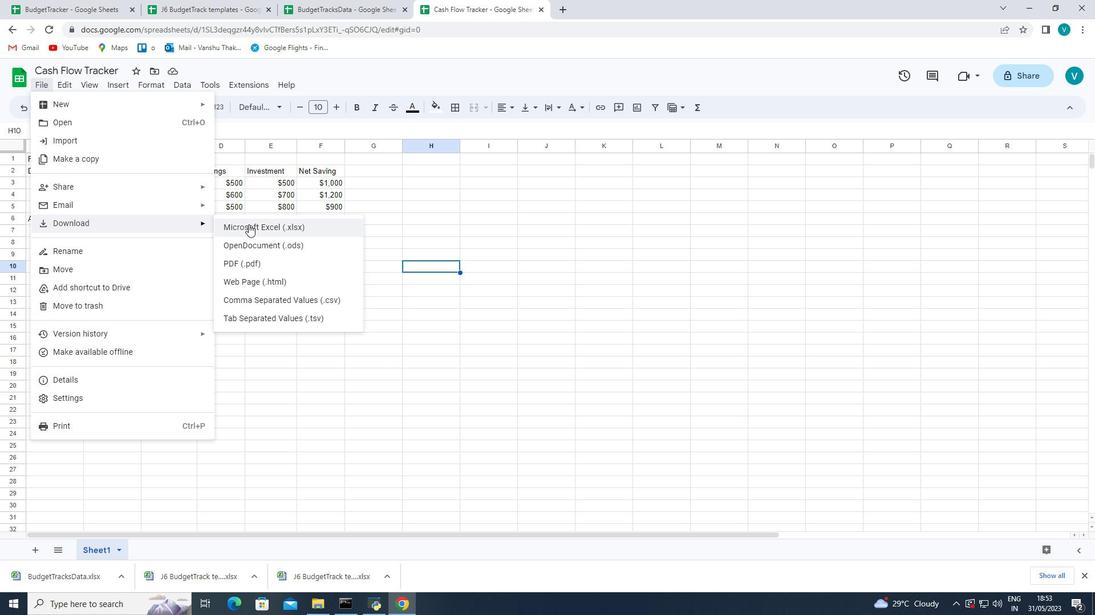 
Action: Mouse moved to (198, 358)
Screenshot: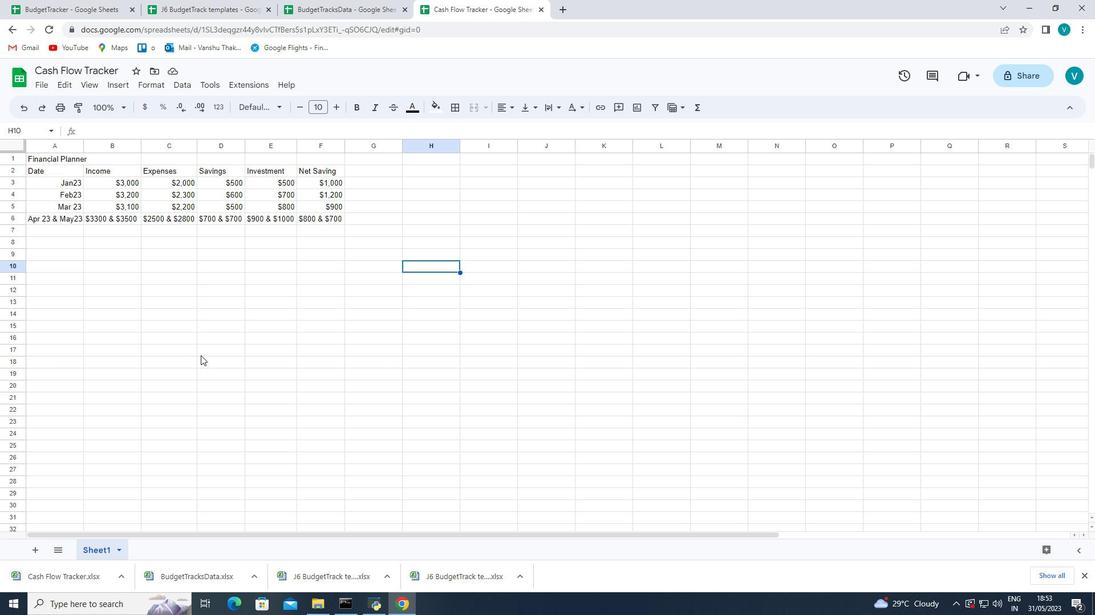 
